 Task: Open Card Social Media Content Review in Board Sales Pipeline Management to Workspace Event Marketing Agencies and add a team member Softage.1@softage.net, a label Orange, a checklist Culinary Arts, an attachment from your computer, a color Orange and finally, add a card description 'Research and develop new product feature prioritization process' and a comment 'We should approach this task with a sense of humility, recognizing that there is always more to learn and improve upon.'. Add a start date 'Jan 01, 1900' with a due date 'Jan 08, 1900'
Action: Mouse moved to (155, 63)
Screenshot: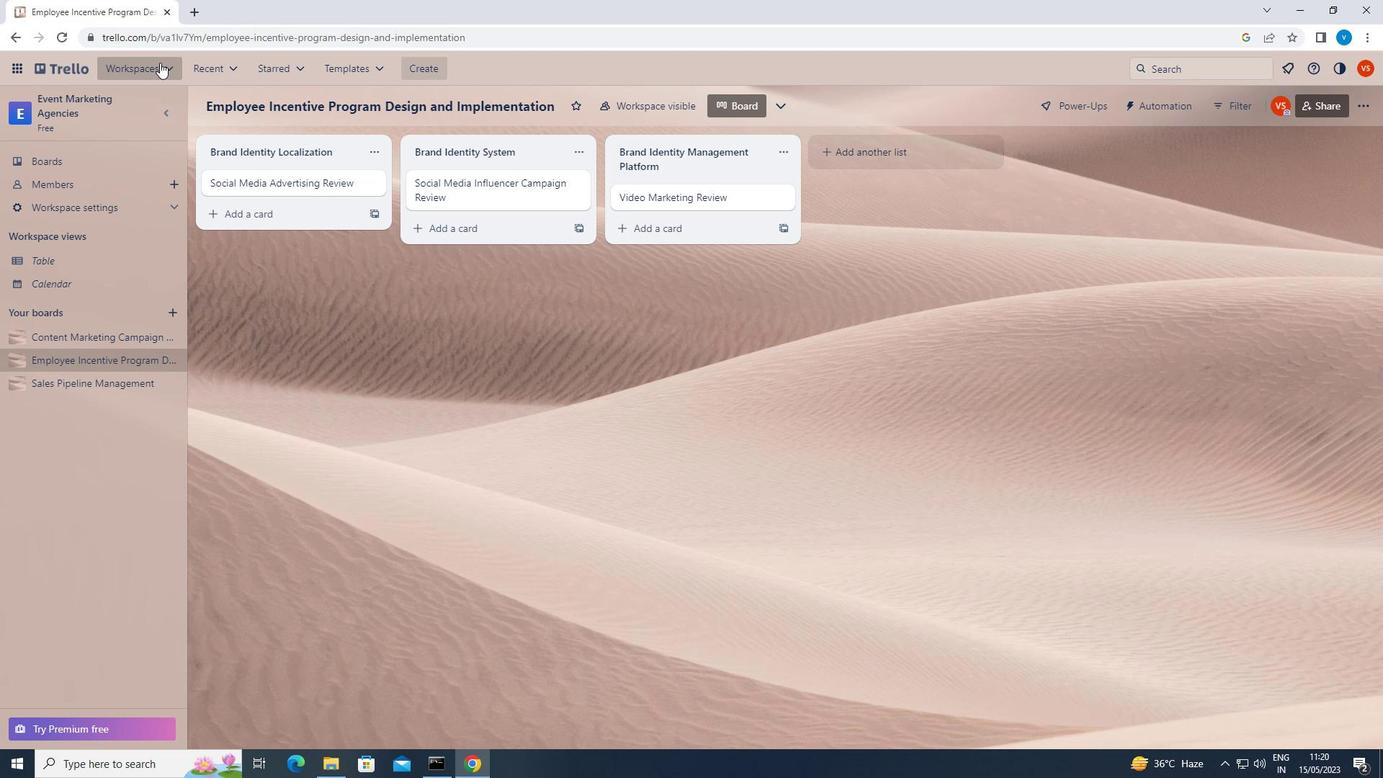 
Action: Mouse pressed left at (155, 63)
Screenshot: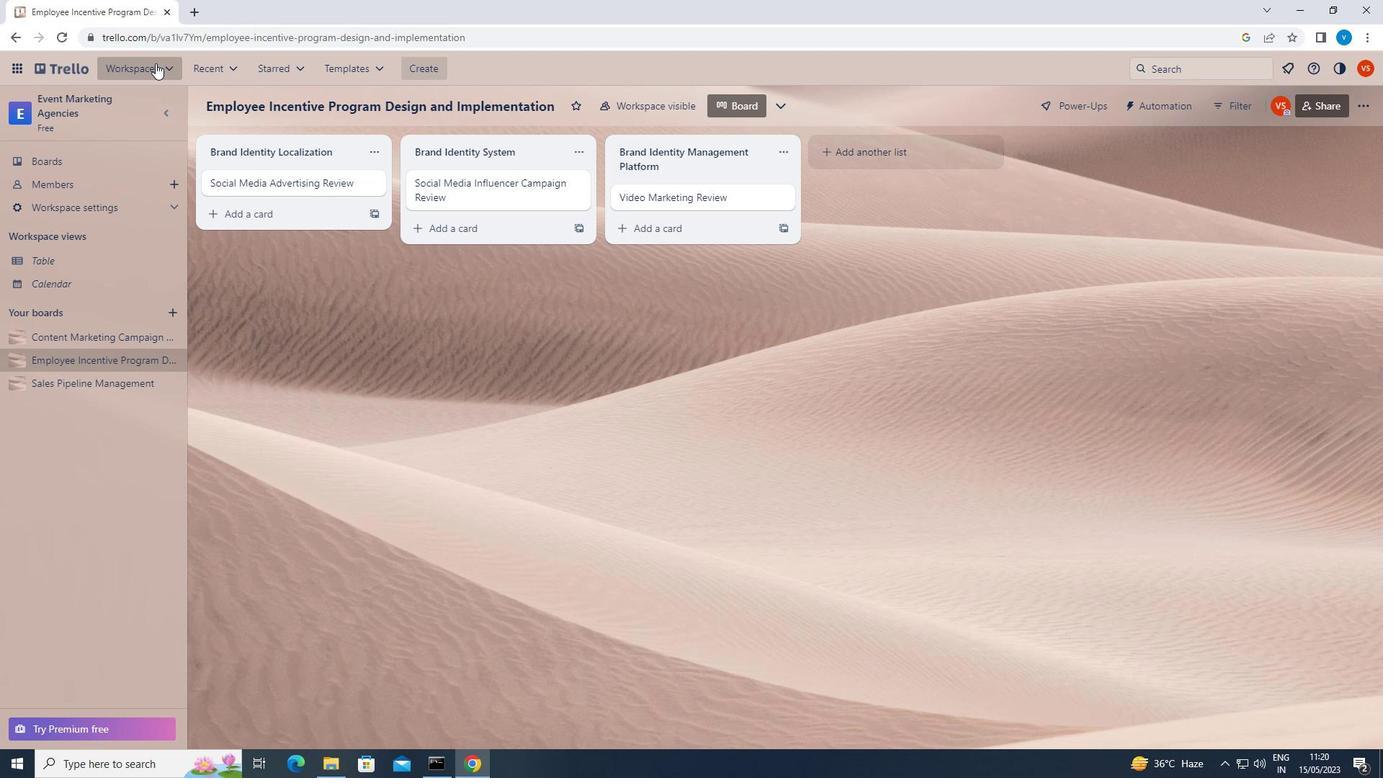 
Action: Mouse moved to (192, 656)
Screenshot: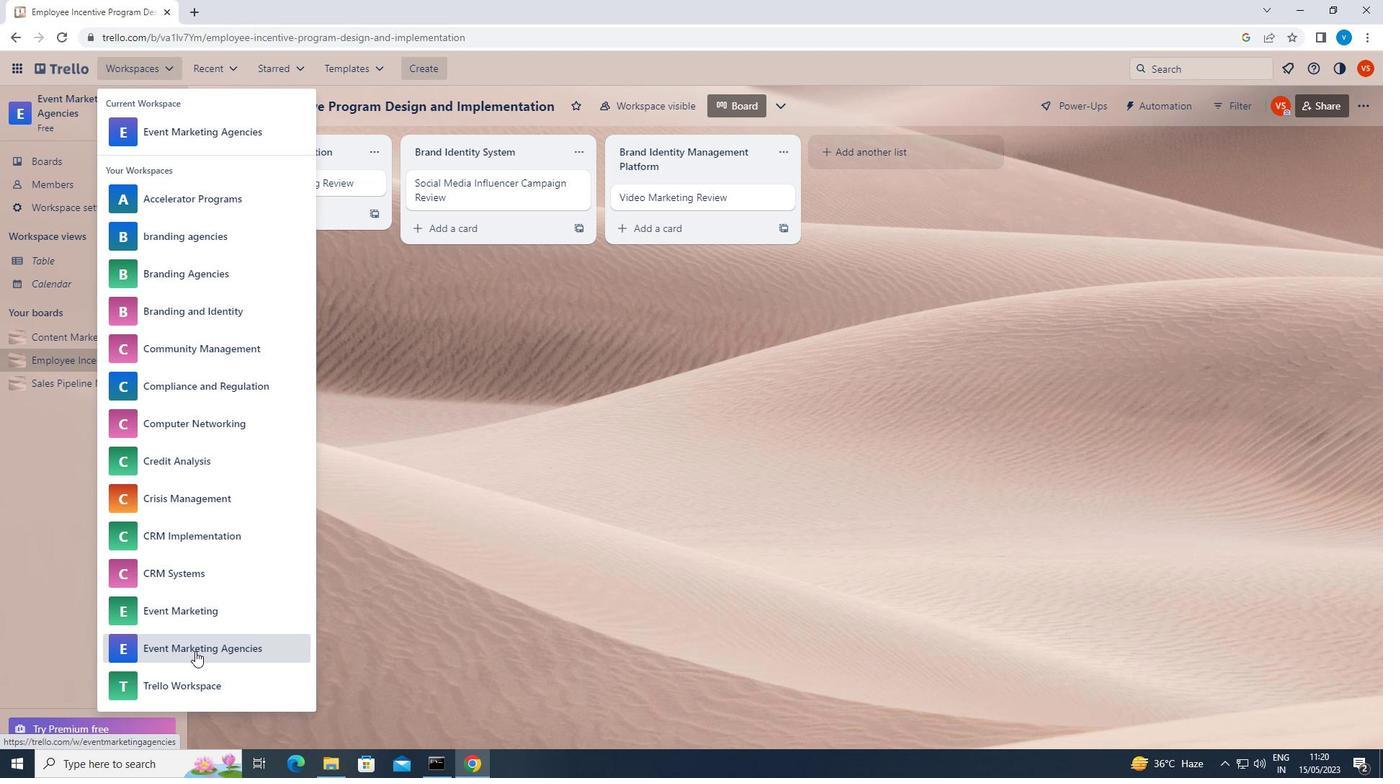 
Action: Mouse pressed left at (192, 656)
Screenshot: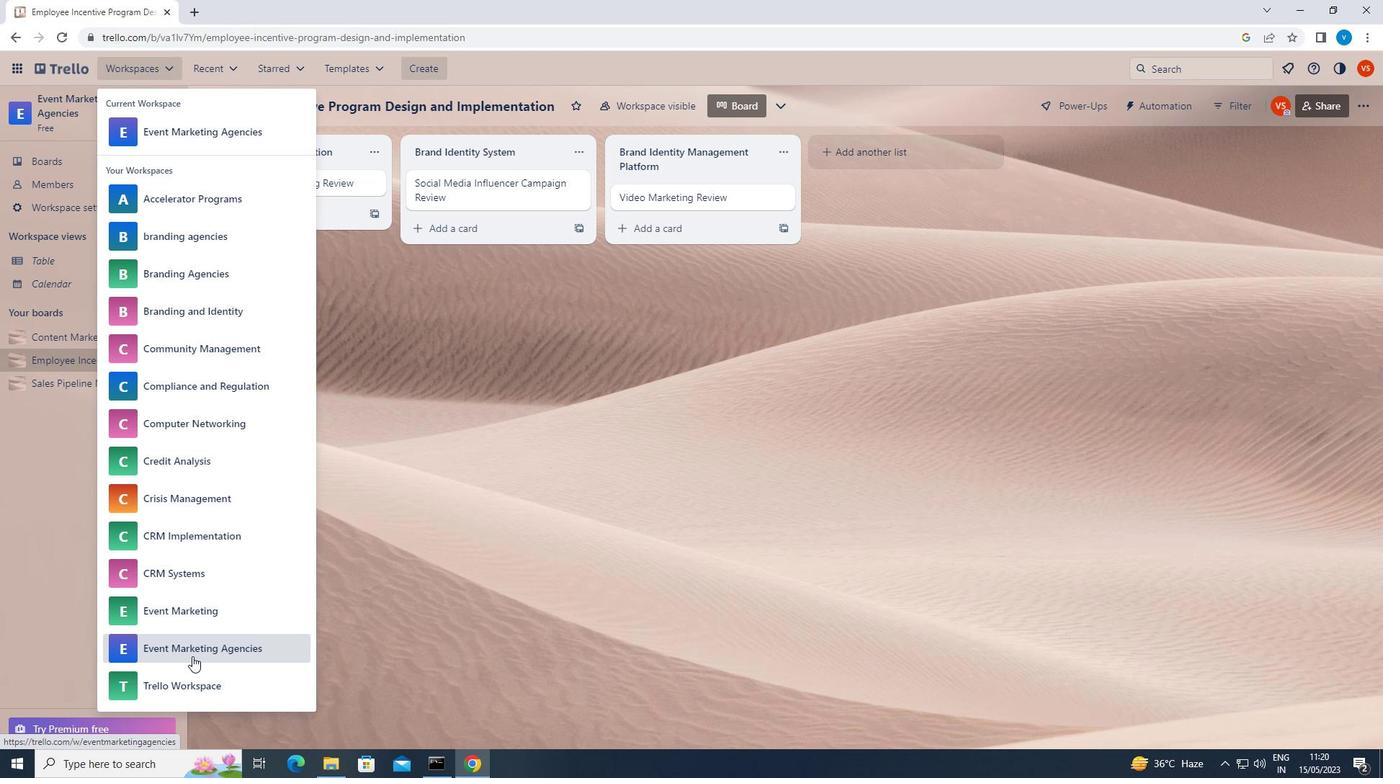 
Action: Mouse moved to (1054, 572)
Screenshot: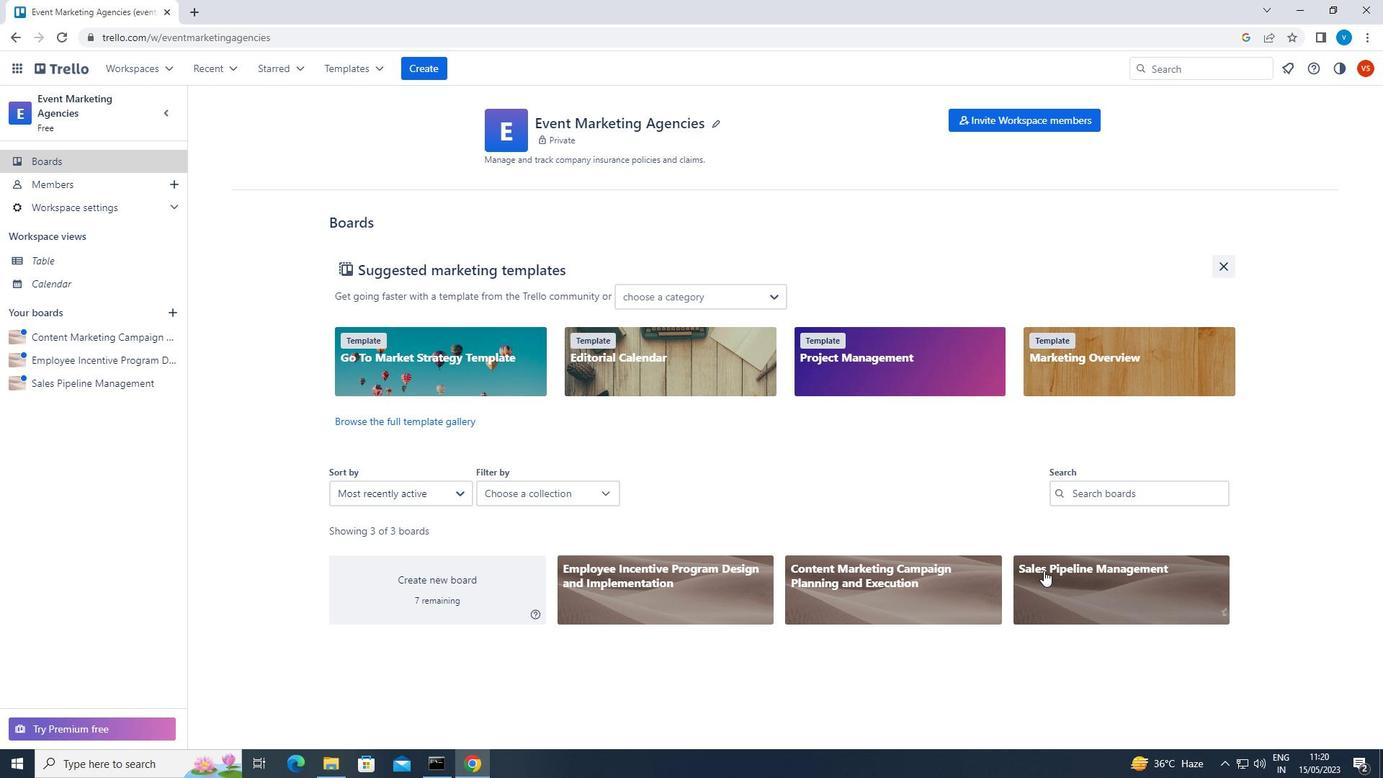 
Action: Mouse pressed left at (1054, 572)
Screenshot: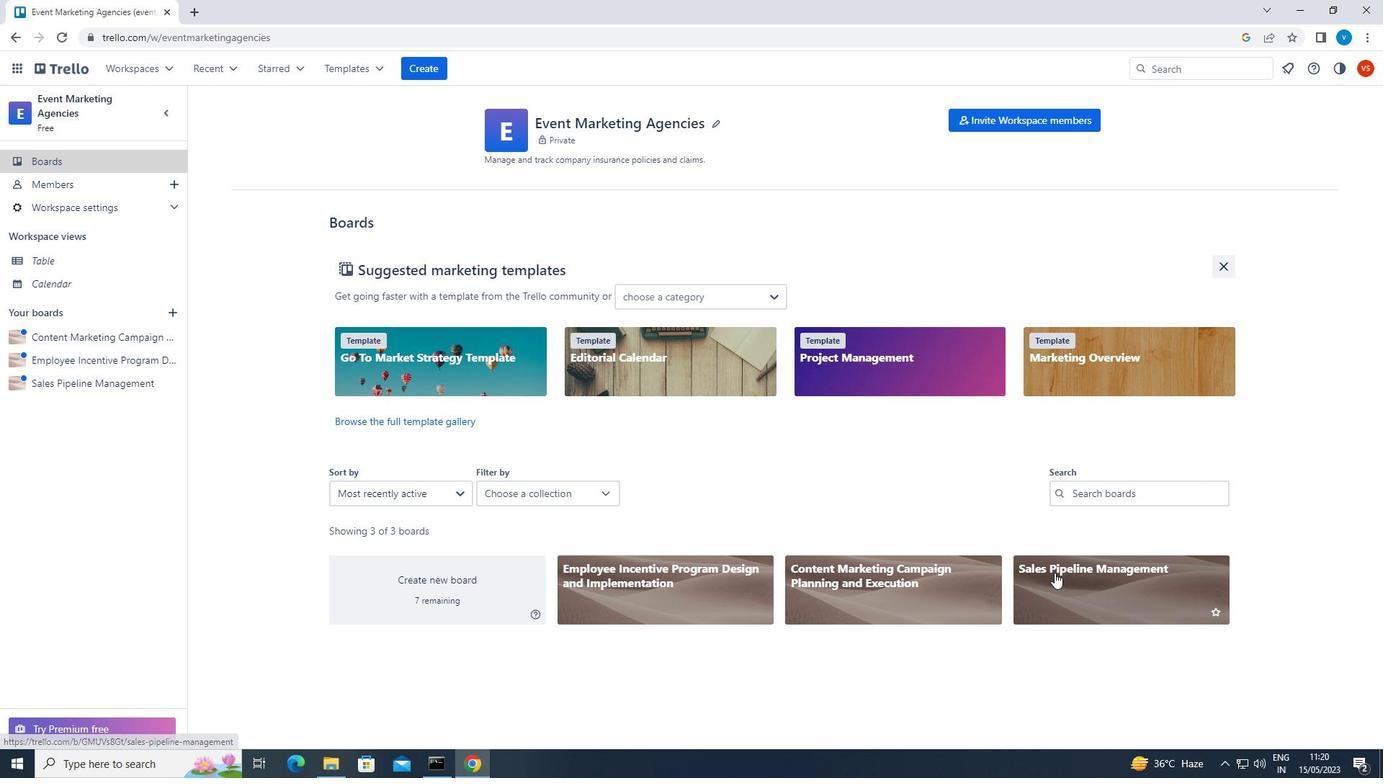 
Action: Mouse moved to (322, 186)
Screenshot: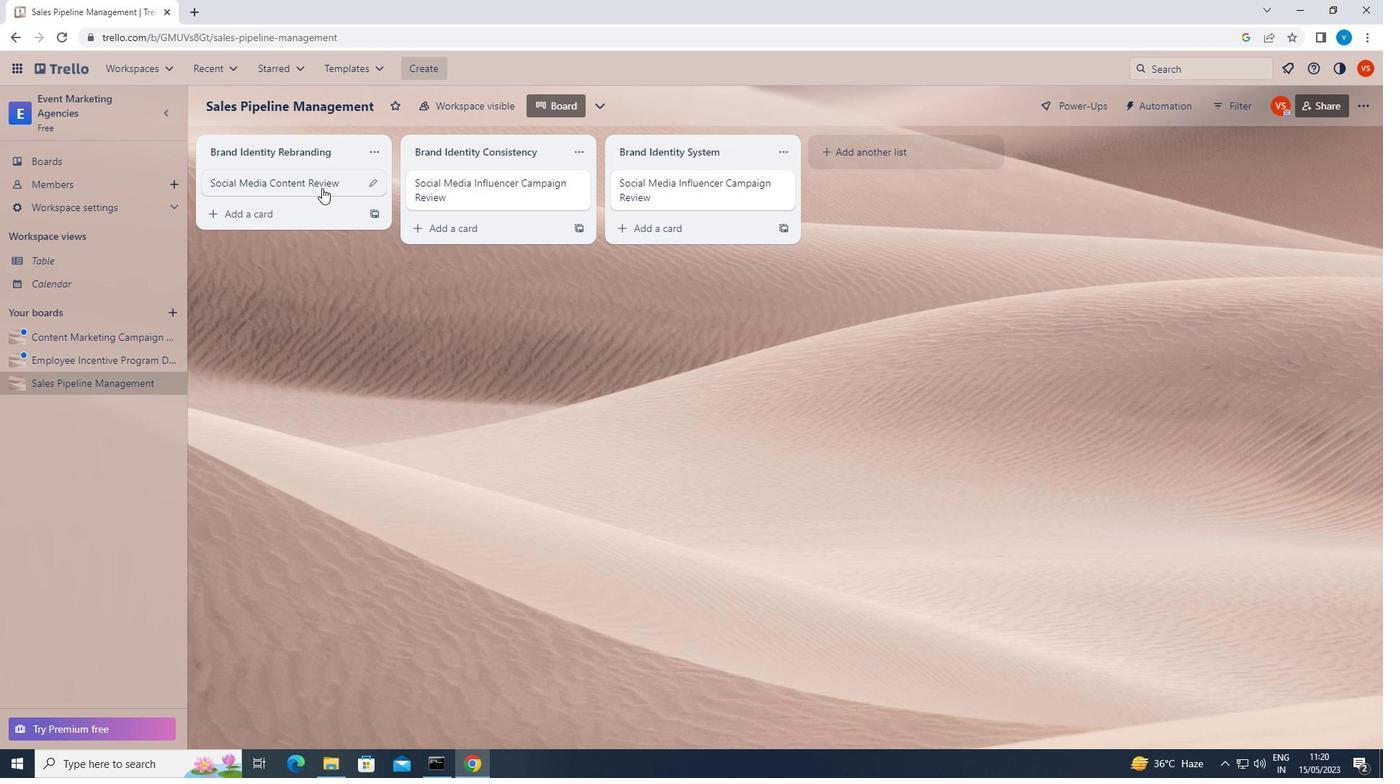 
Action: Mouse pressed left at (322, 186)
Screenshot: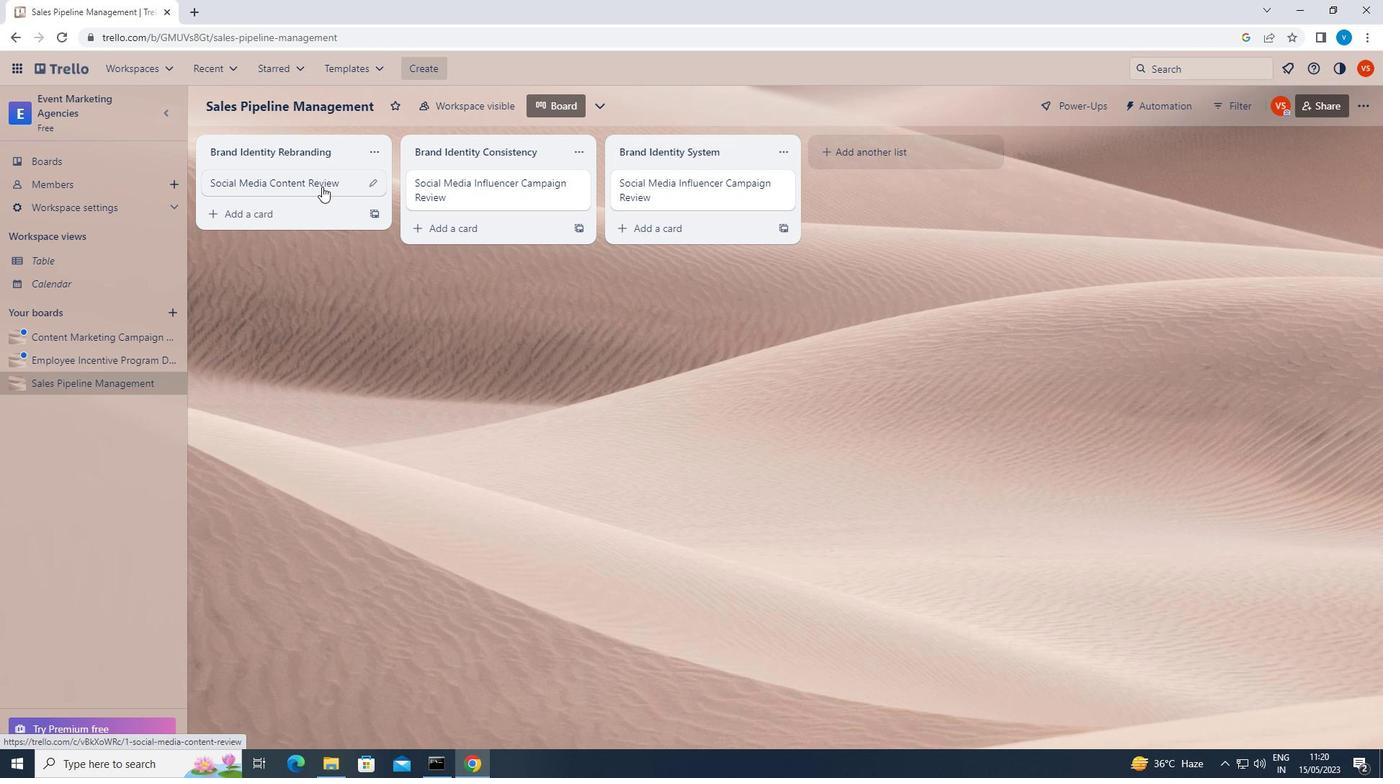
Action: Mouse moved to (866, 183)
Screenshot: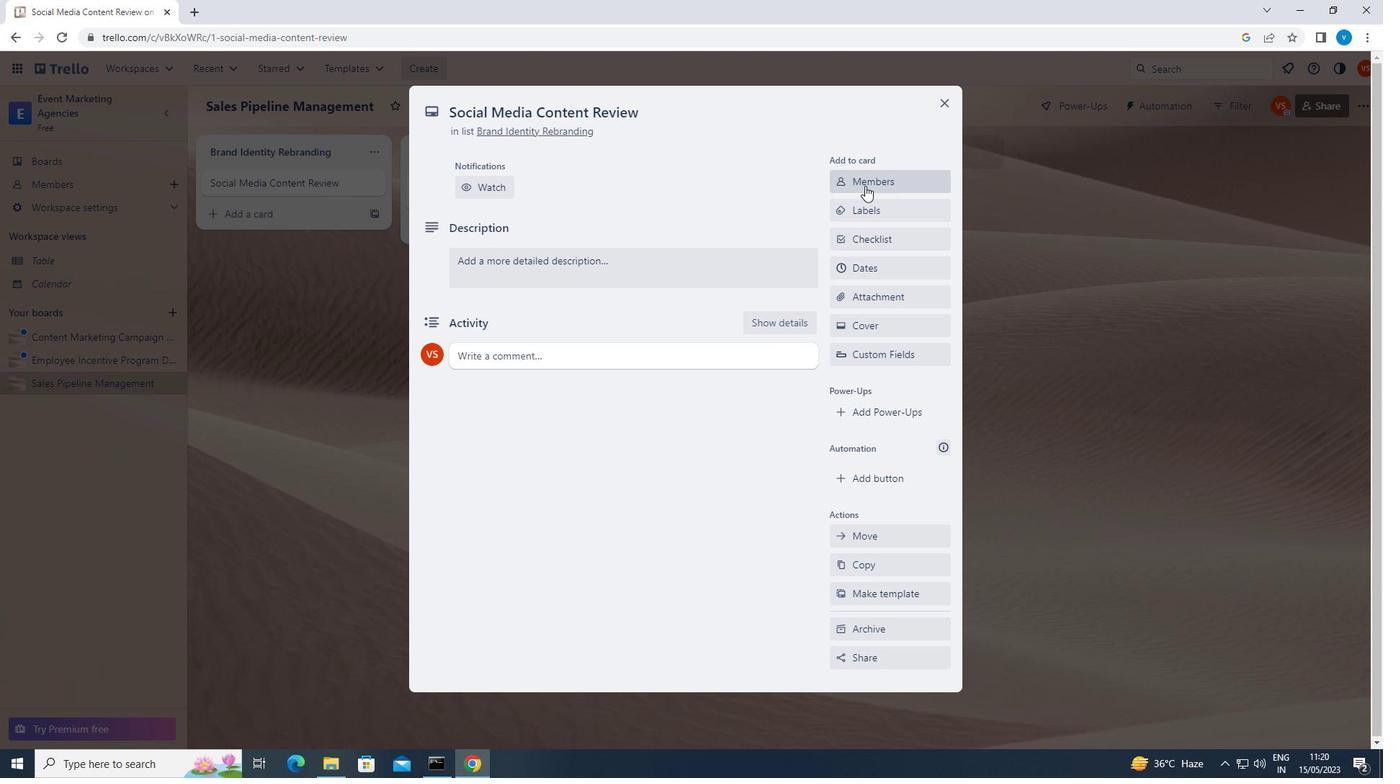 
Action: Mouse pressed left at (866, 183)
Screenshot: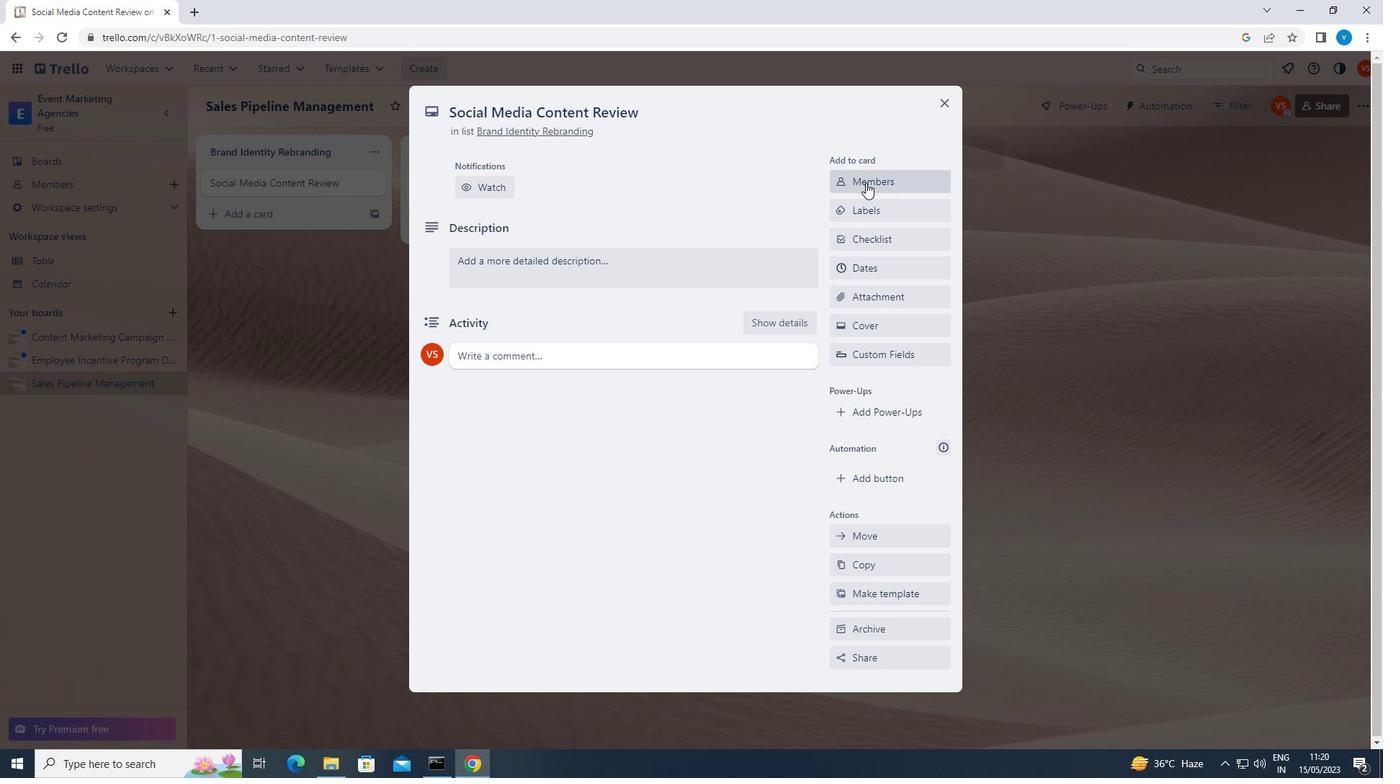 
Action: Mouse moved to (882, 183)
Screenshot: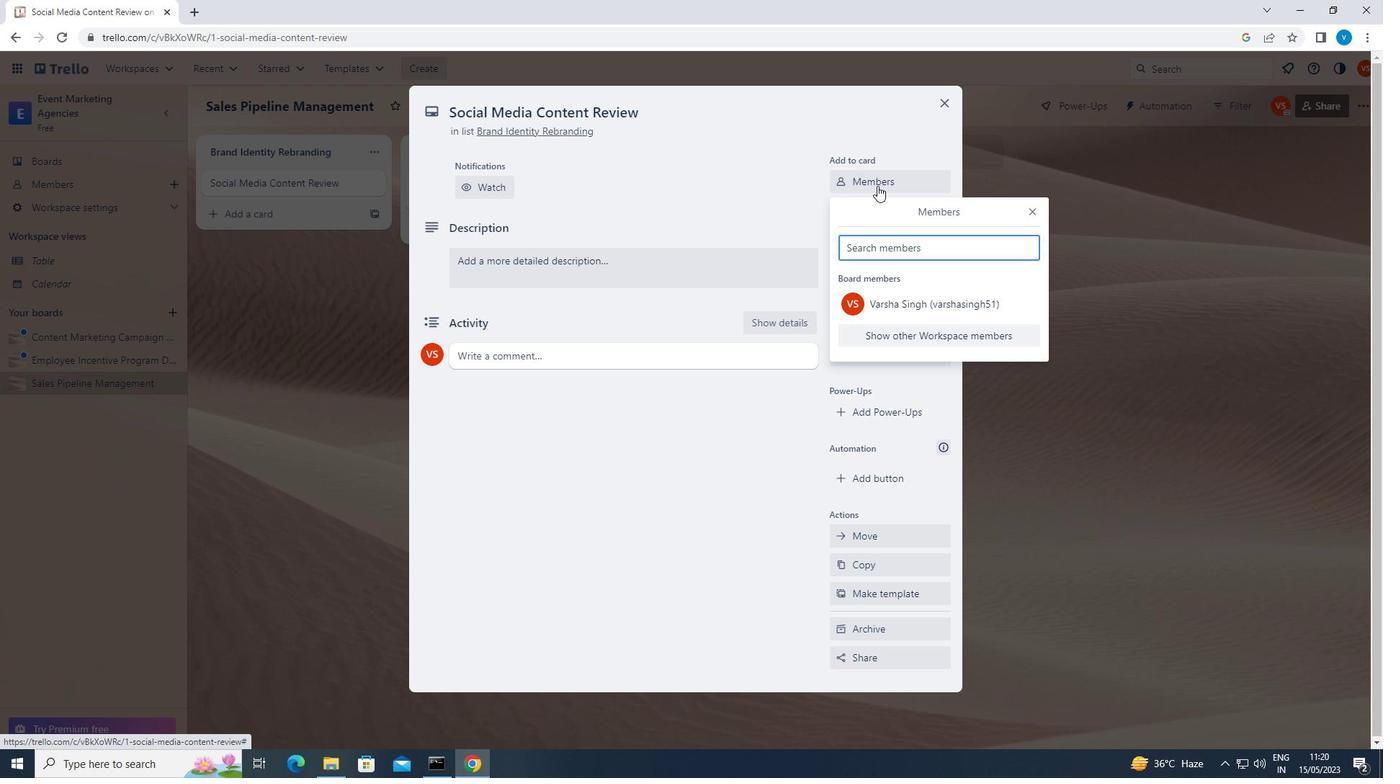 
Action: Key pressed <Key.shift>SOFTAGE.1<Key.shift>@SOFTAGE.NET
Screenshot: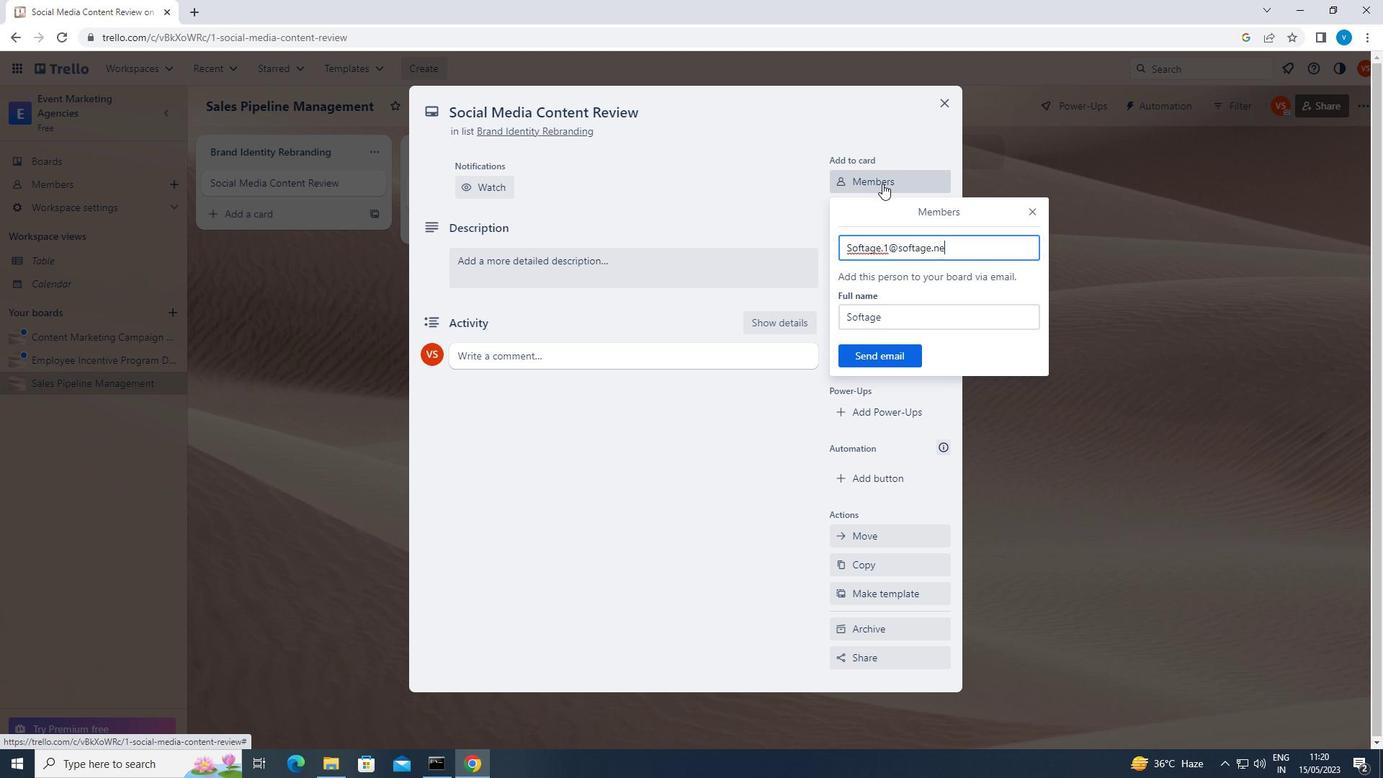 
Action: Mouse moved to (890, 354)
Screenshot: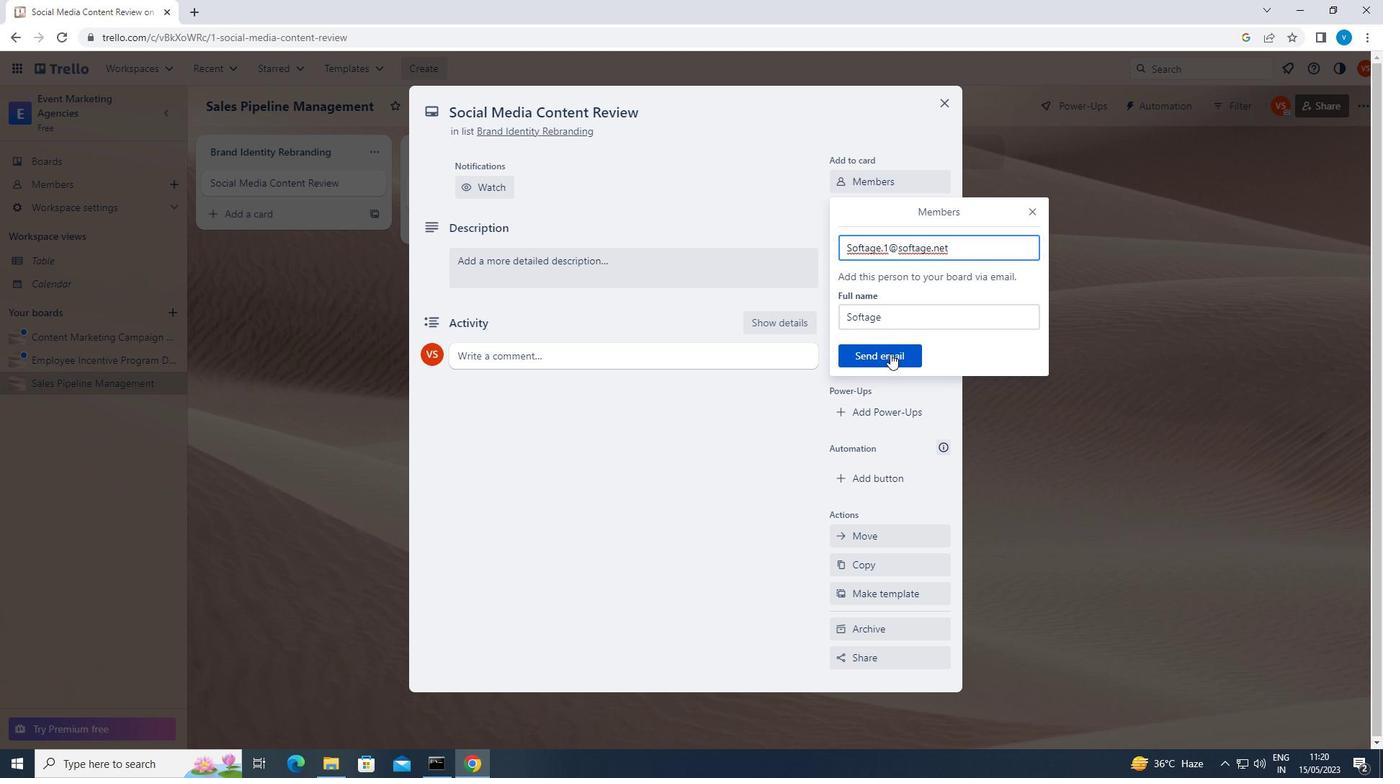 
Action: Mouse pressed left at (890, 354)
Screenshot: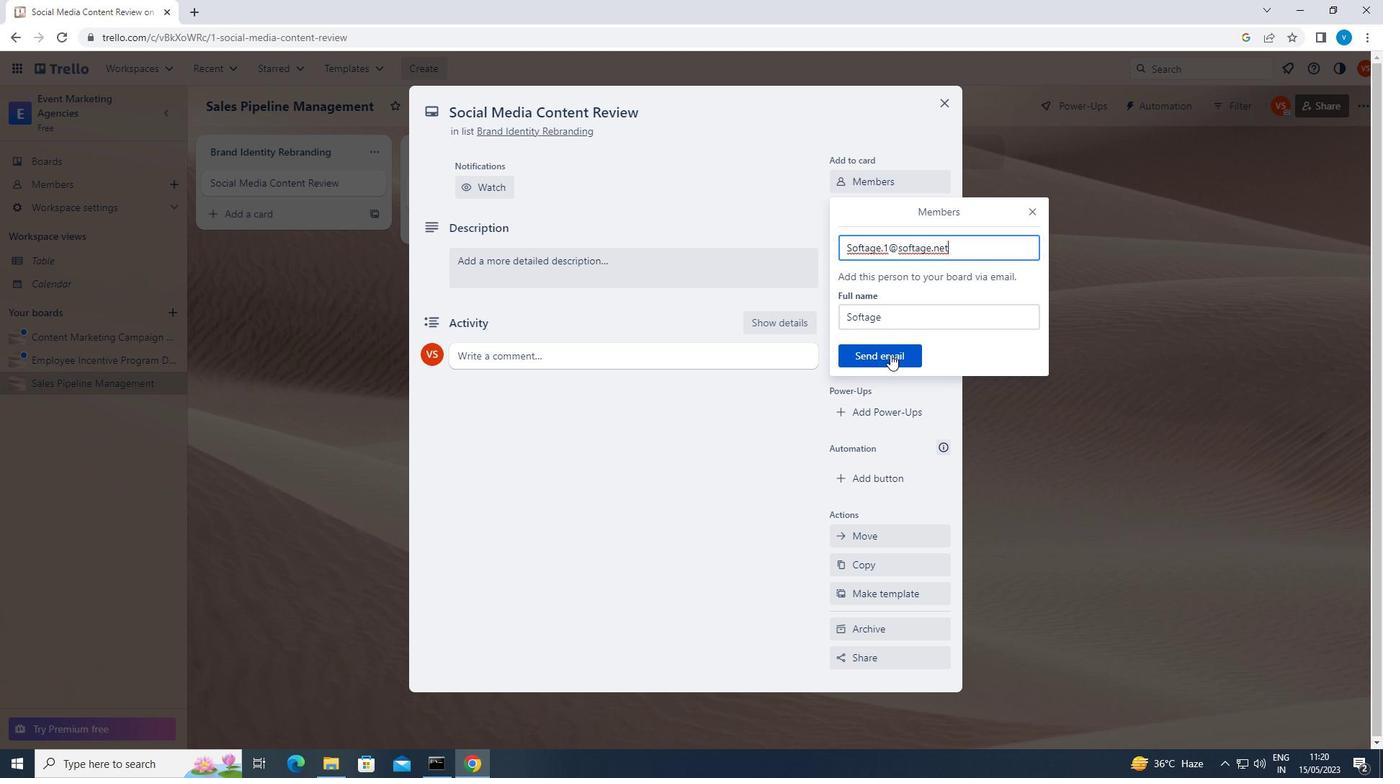 
Action: Mouse moved to (892, 266)
Screenshot: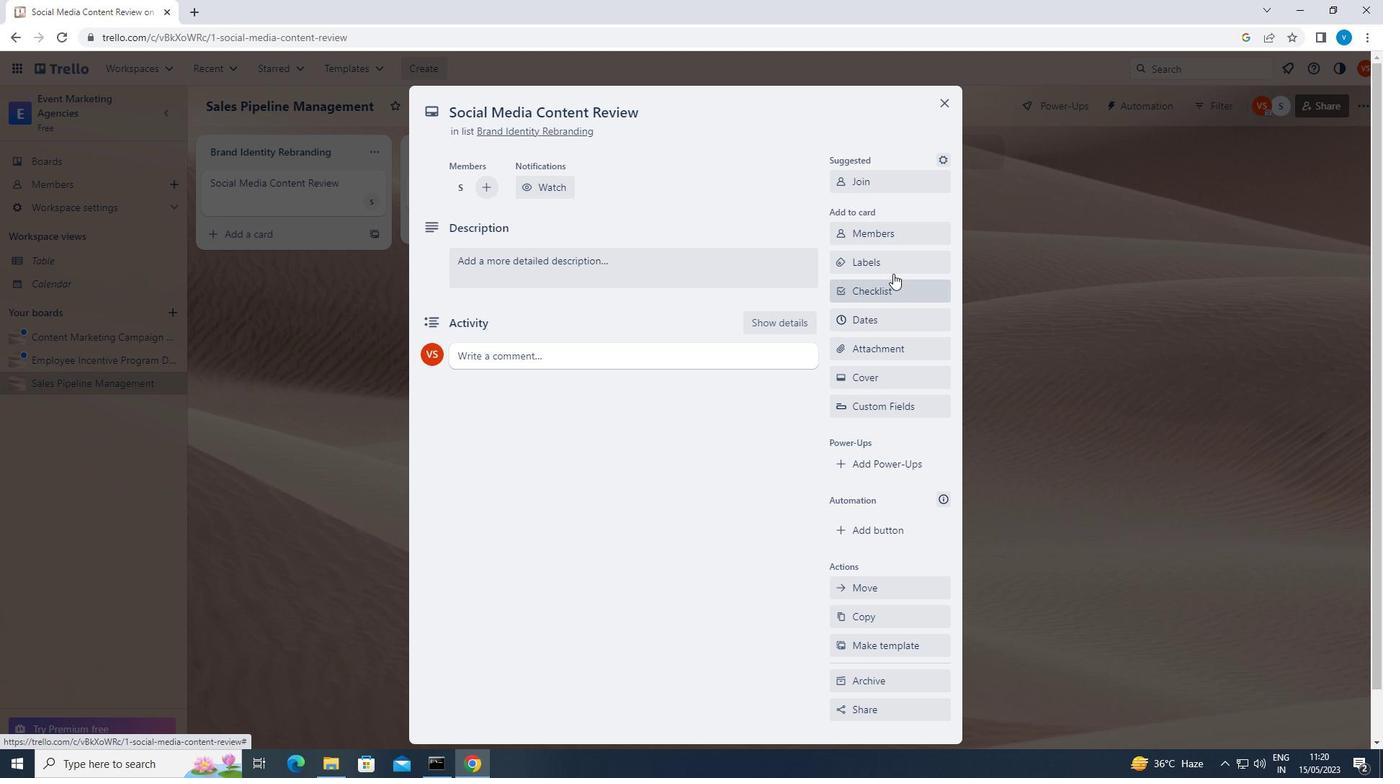 
Action: Mouse pressed left at (892, 266)
Screenshot: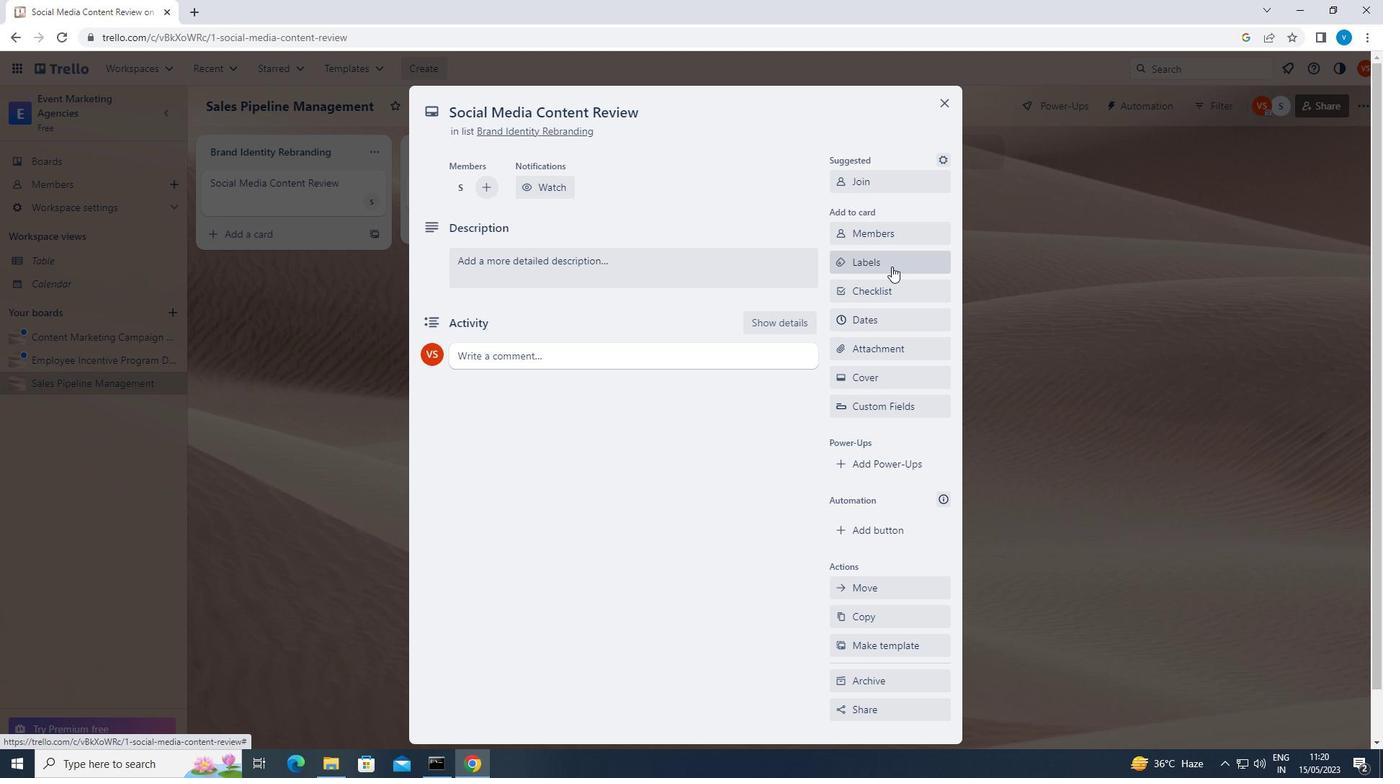 
Action: Mouse moved to (915, 422)
Screenshot: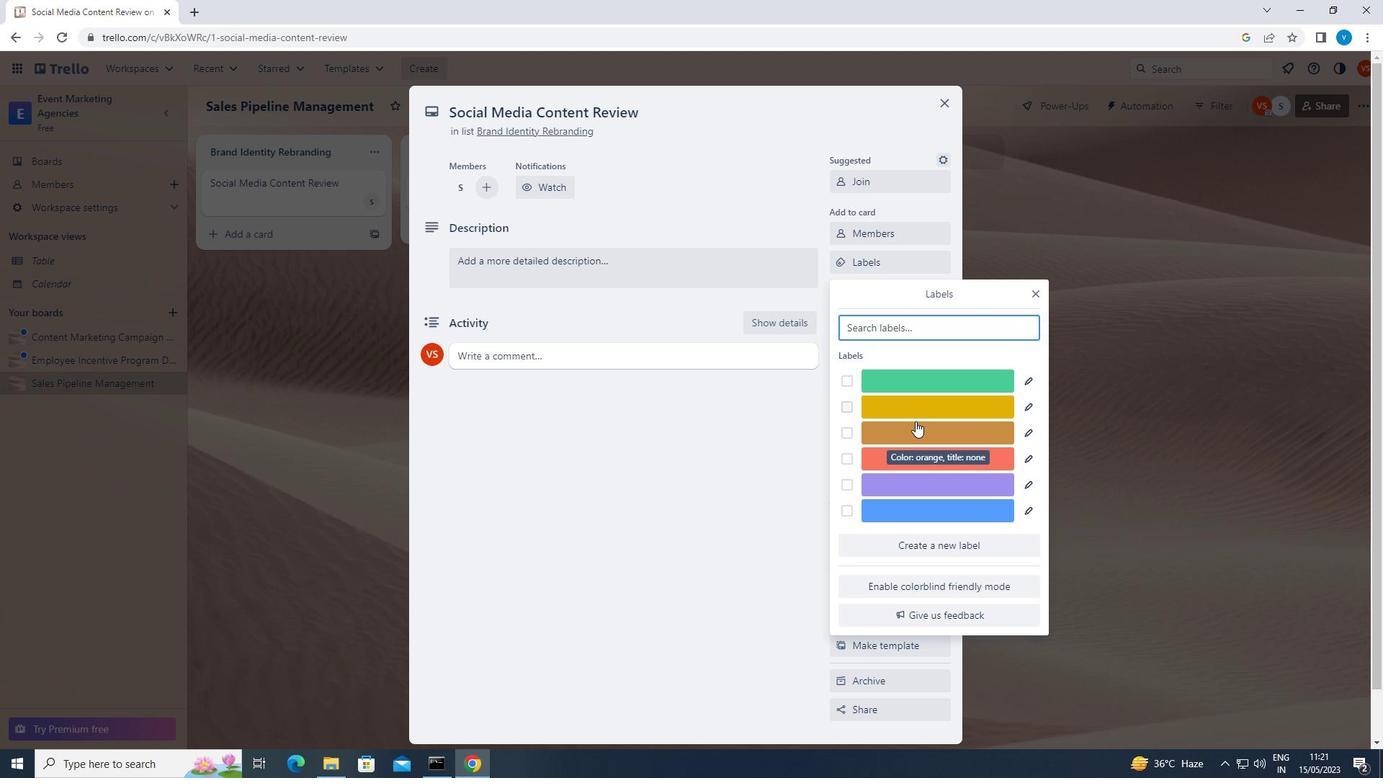 
Action: Mouse pressed left at (915, 422)
Screenshot: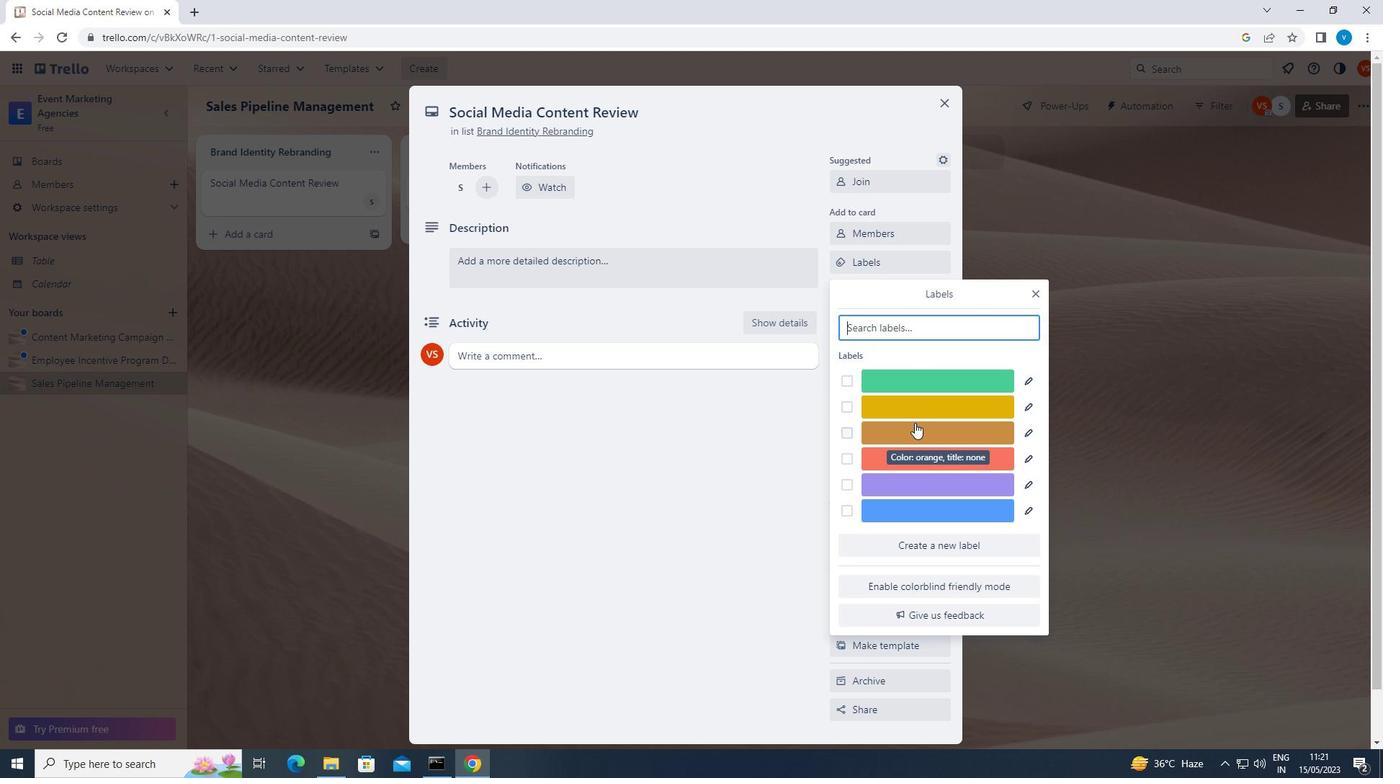 
Action: Mouse moved to (1036, 293)
Screenshot: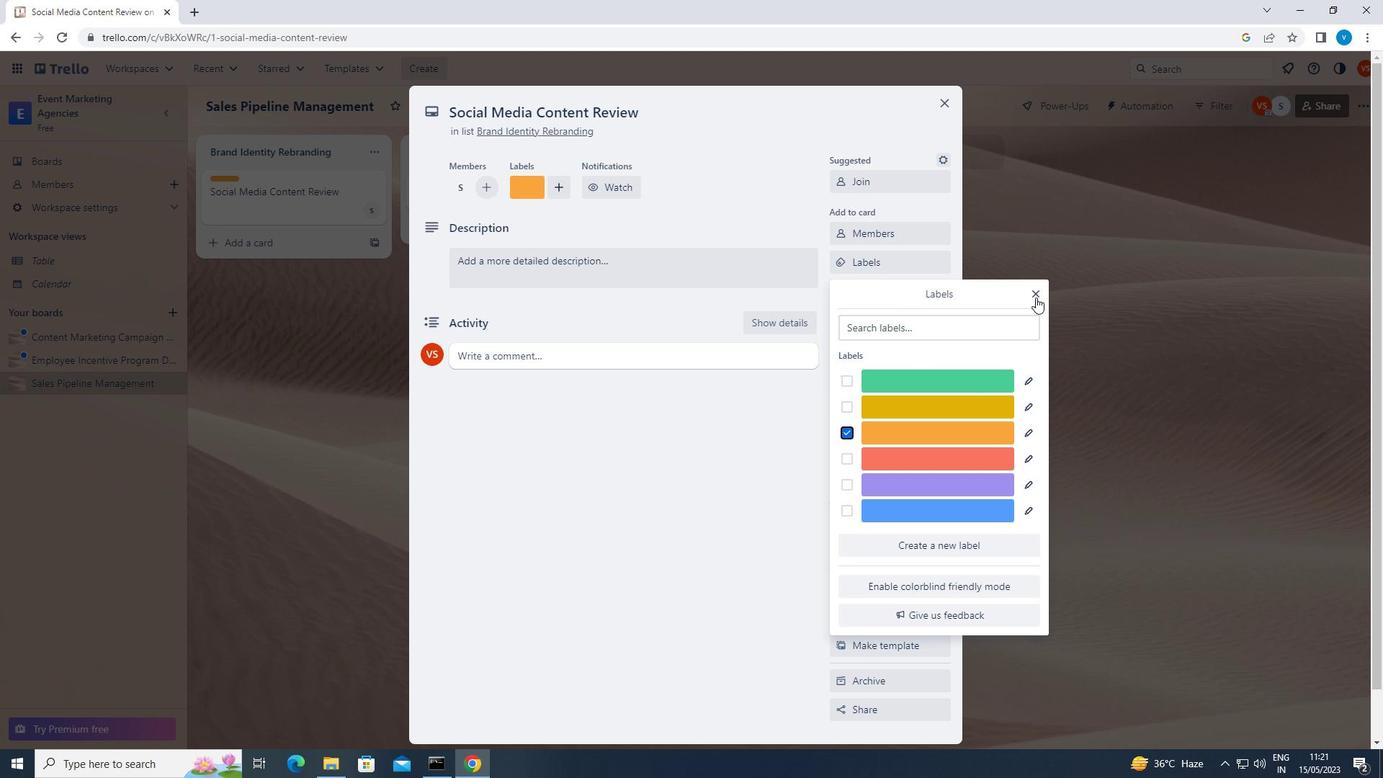 
Action: Mouse pressed left at (1036, 293)
Screenshot: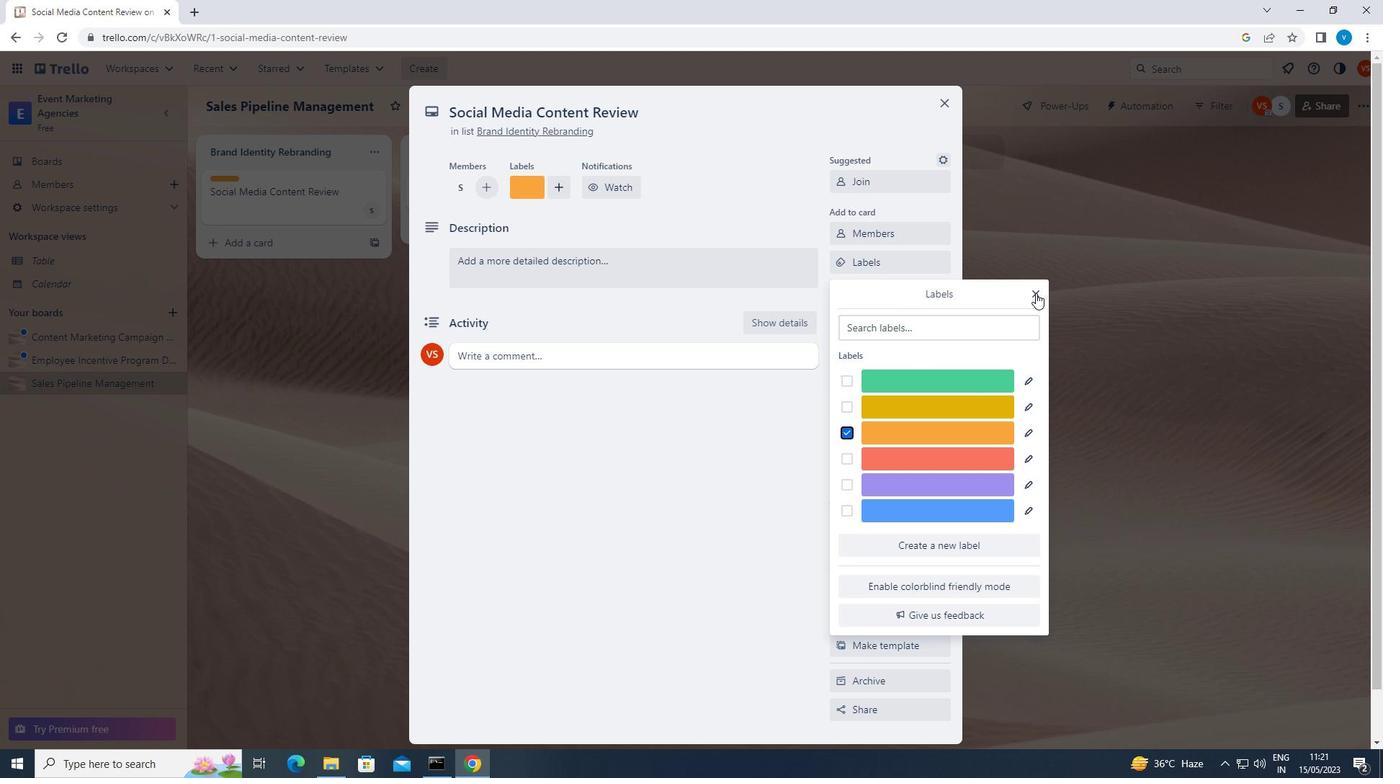 
Action: Mouse moved to (920, 285)
Screenshot: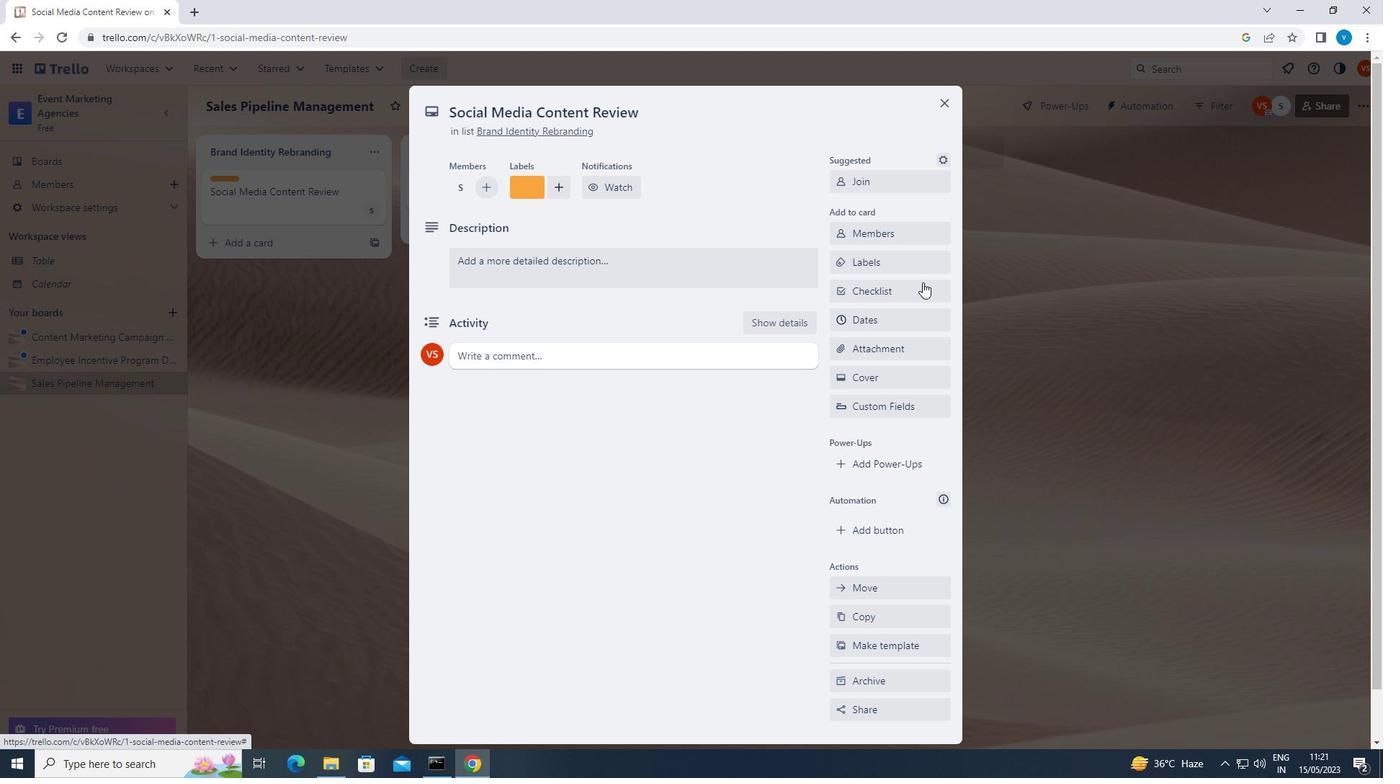 
Action: Mouse pressed left at (920, 285)
Screenshot: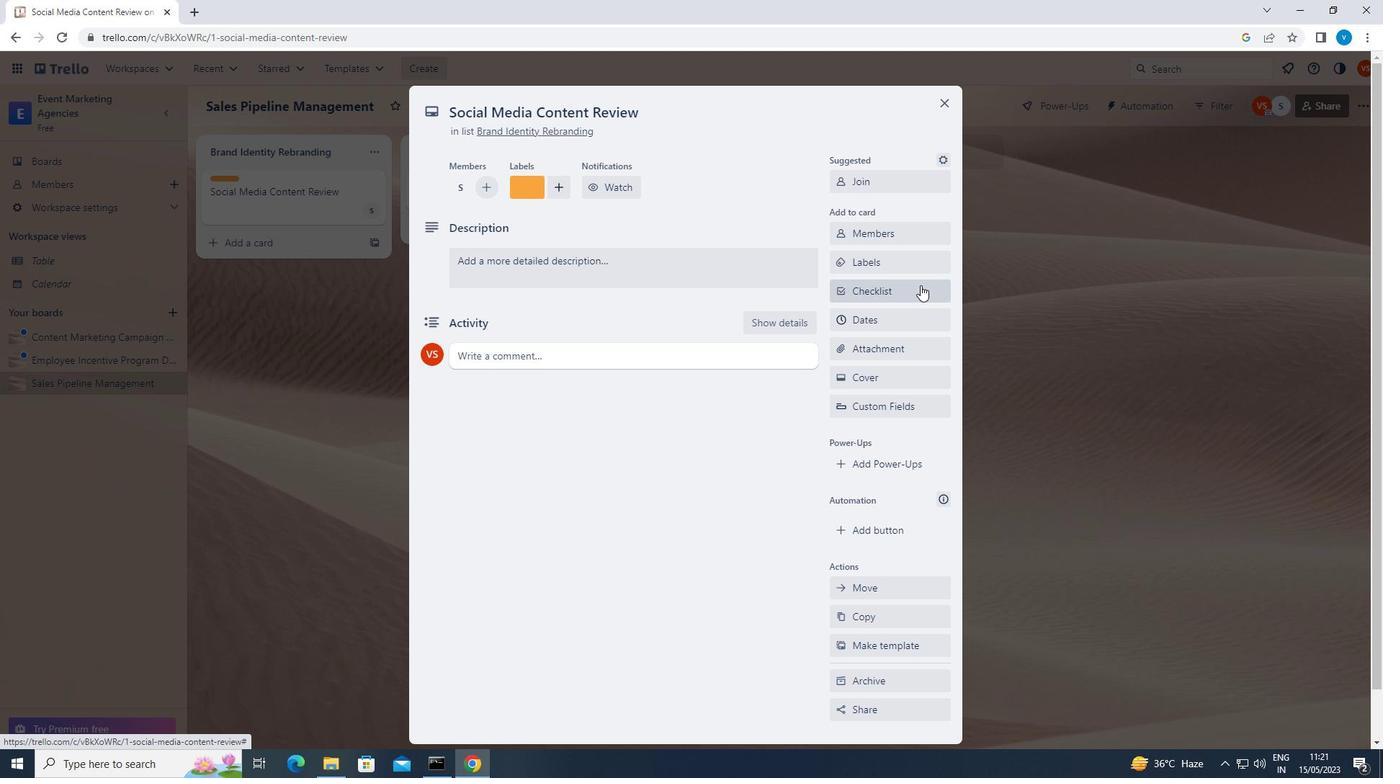 
Action: Mouse moved to (883, 402)
Screenshot: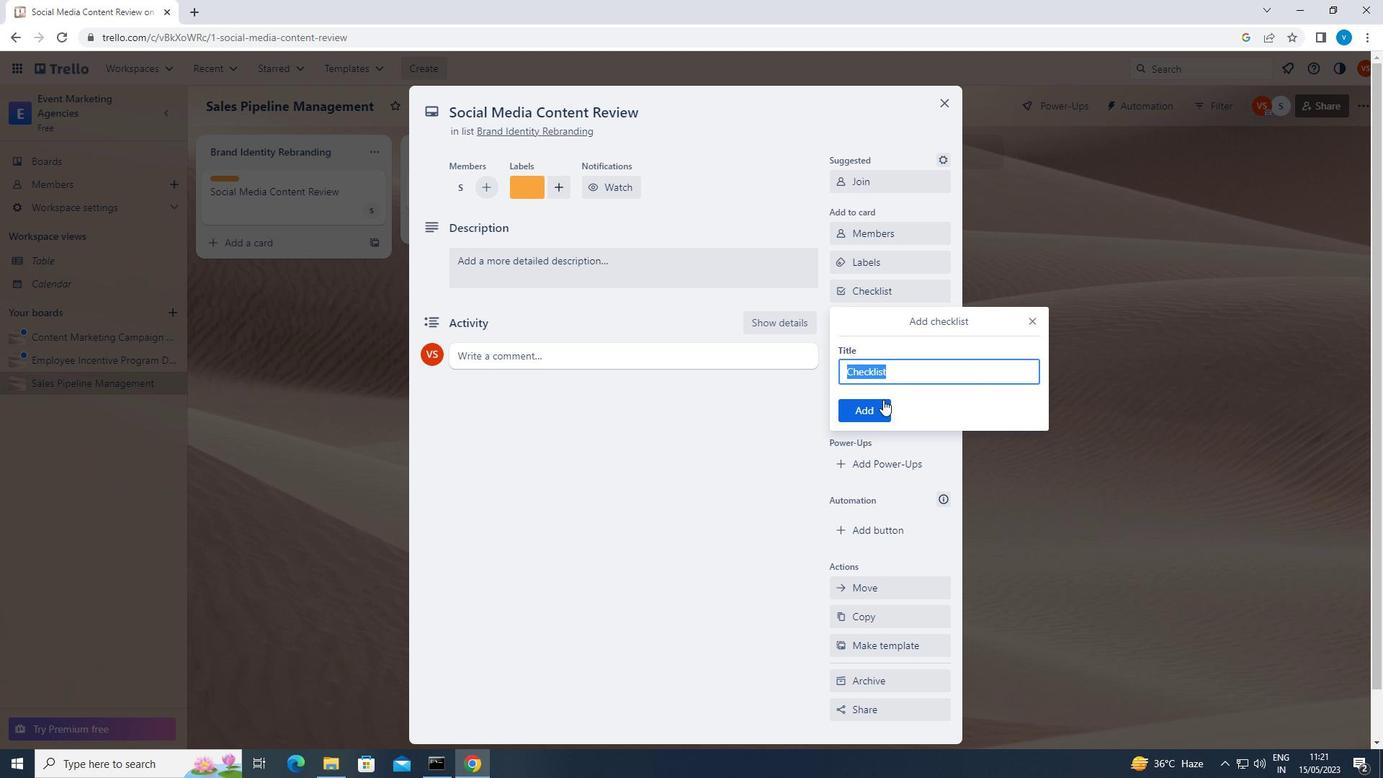 
Action: Mouse pressed left at (883, 402)
Screenshot: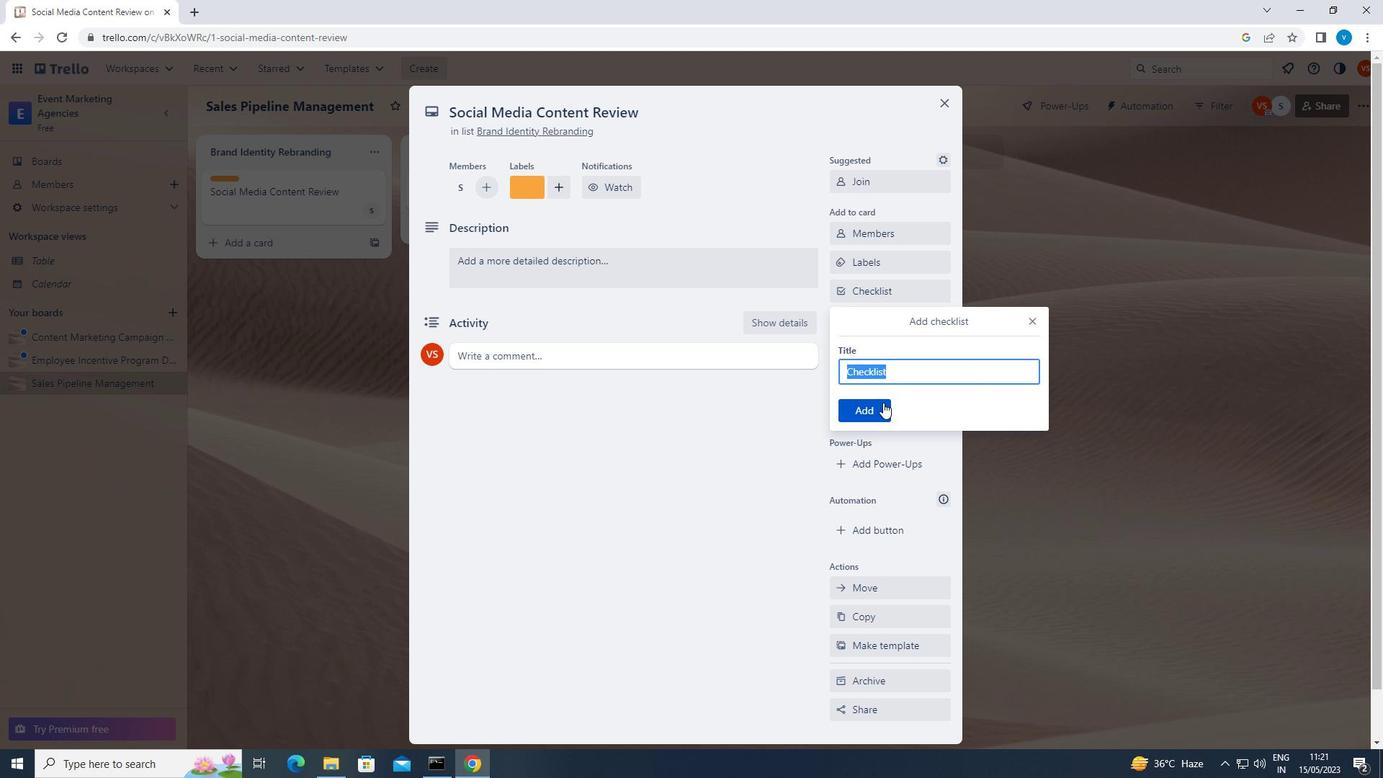 
Action: Mouse moved to (883, 402)
Screenshot: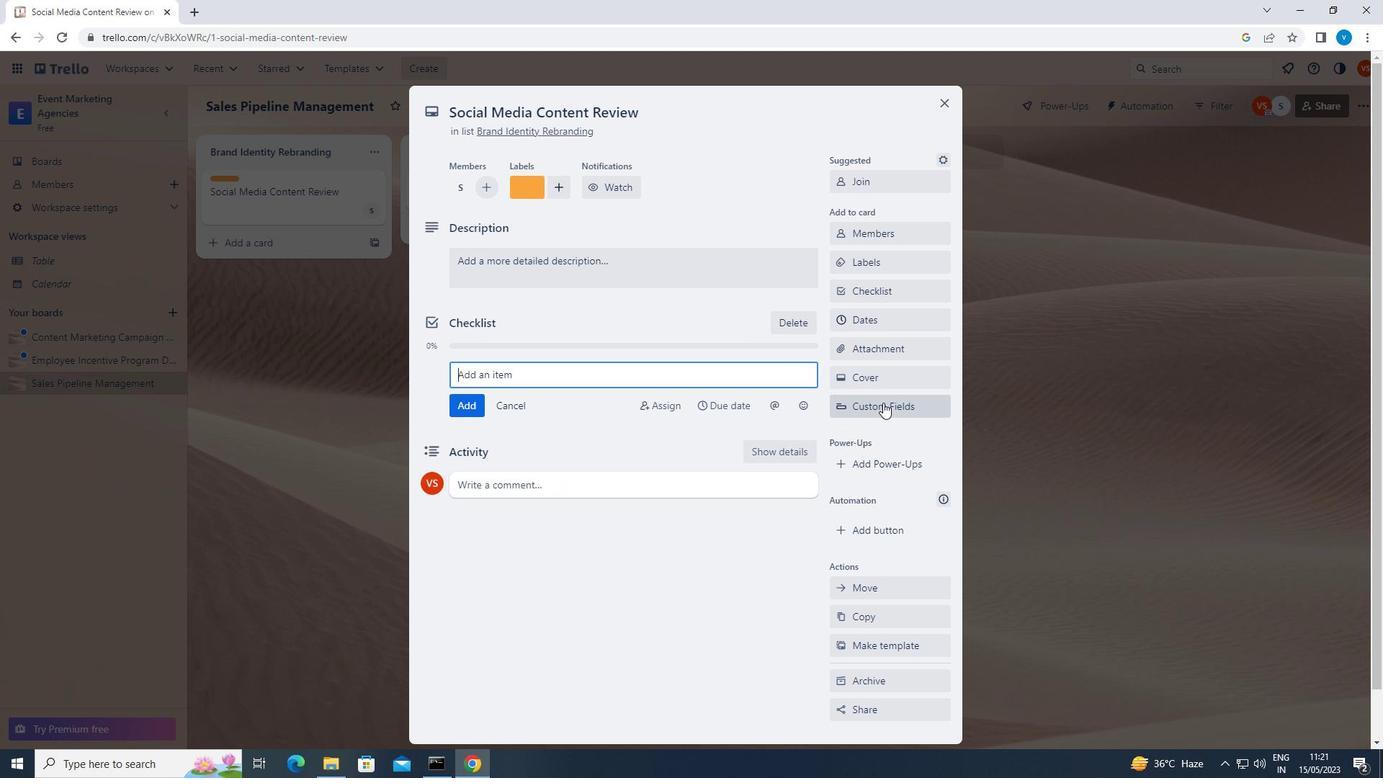
Action: Key pressed <Key.shift>CULINARY<Key.space><Key.shift><Key.shift><Key.shift><Key.shift>ARTS
Screenshot: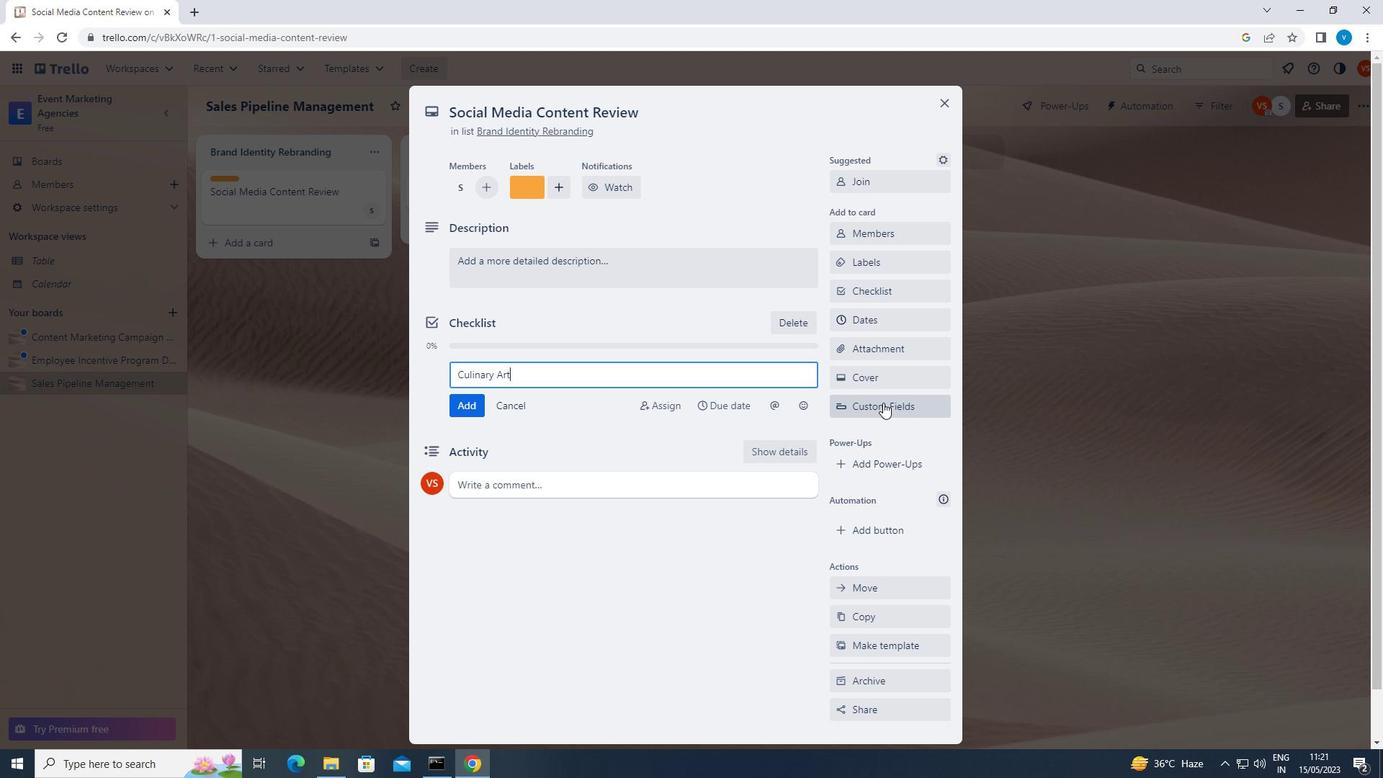 
Action: Mouse moved to (457, 401)
Screenshot: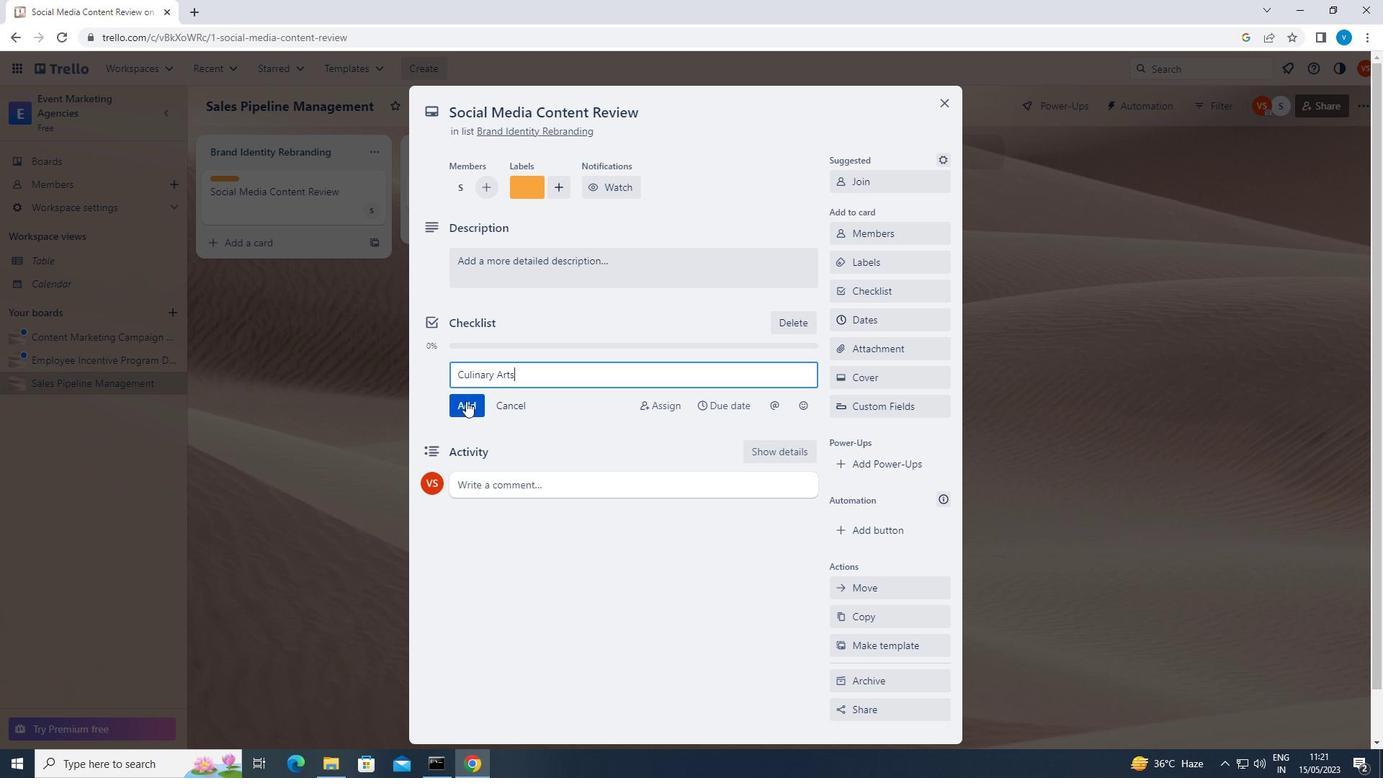 
Action: Mouse pressed left at (457, 401)
Screenshot: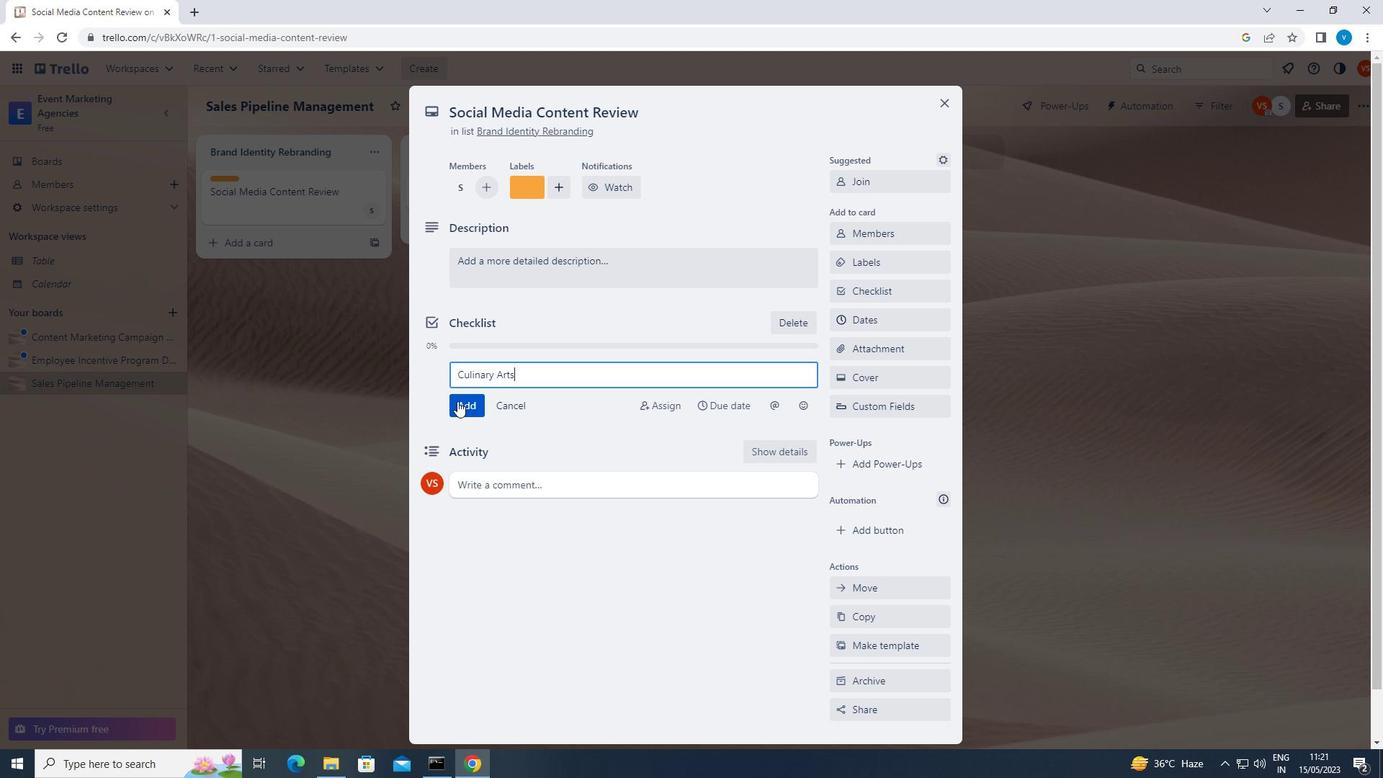 
Action: Mouse moved to (882, 348)
Screenshot: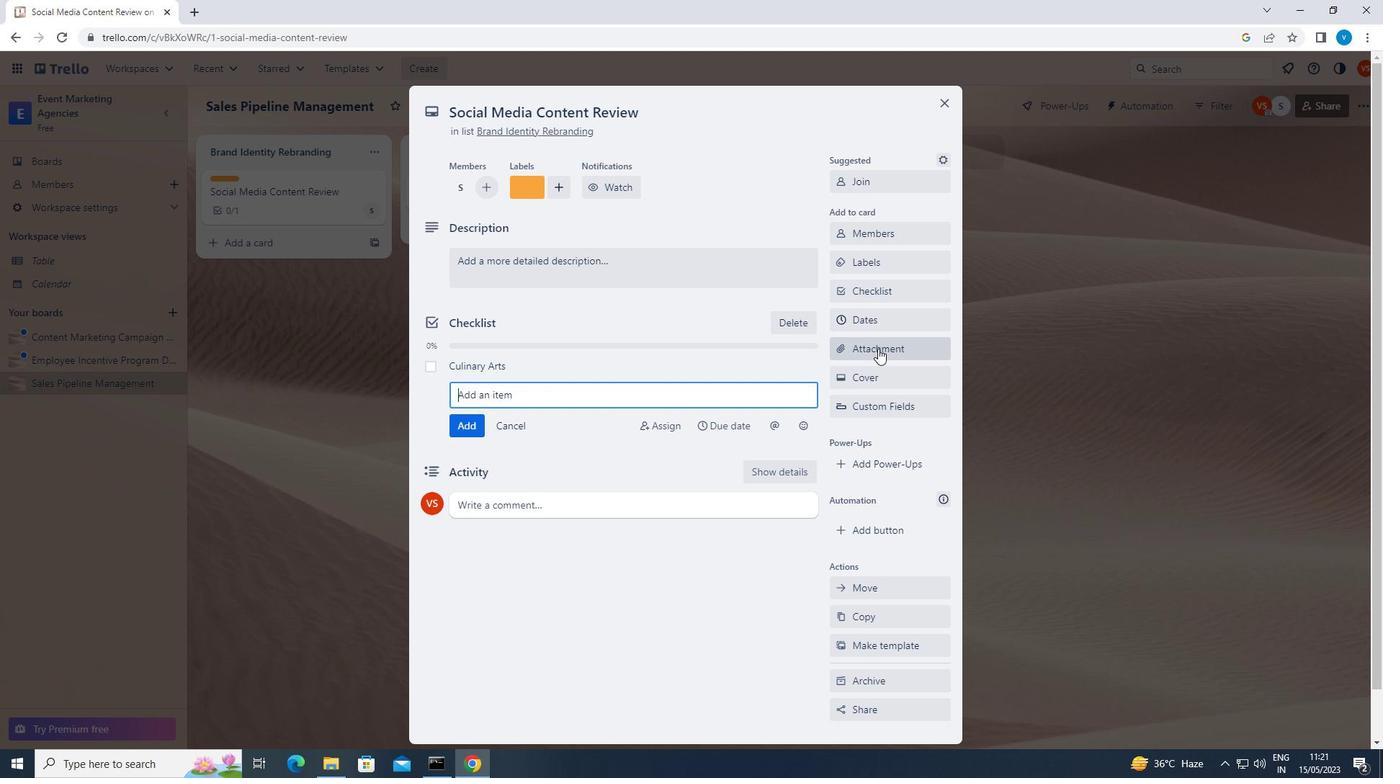 
Action: Mouse pressed left at (882, 348)
Screenshot: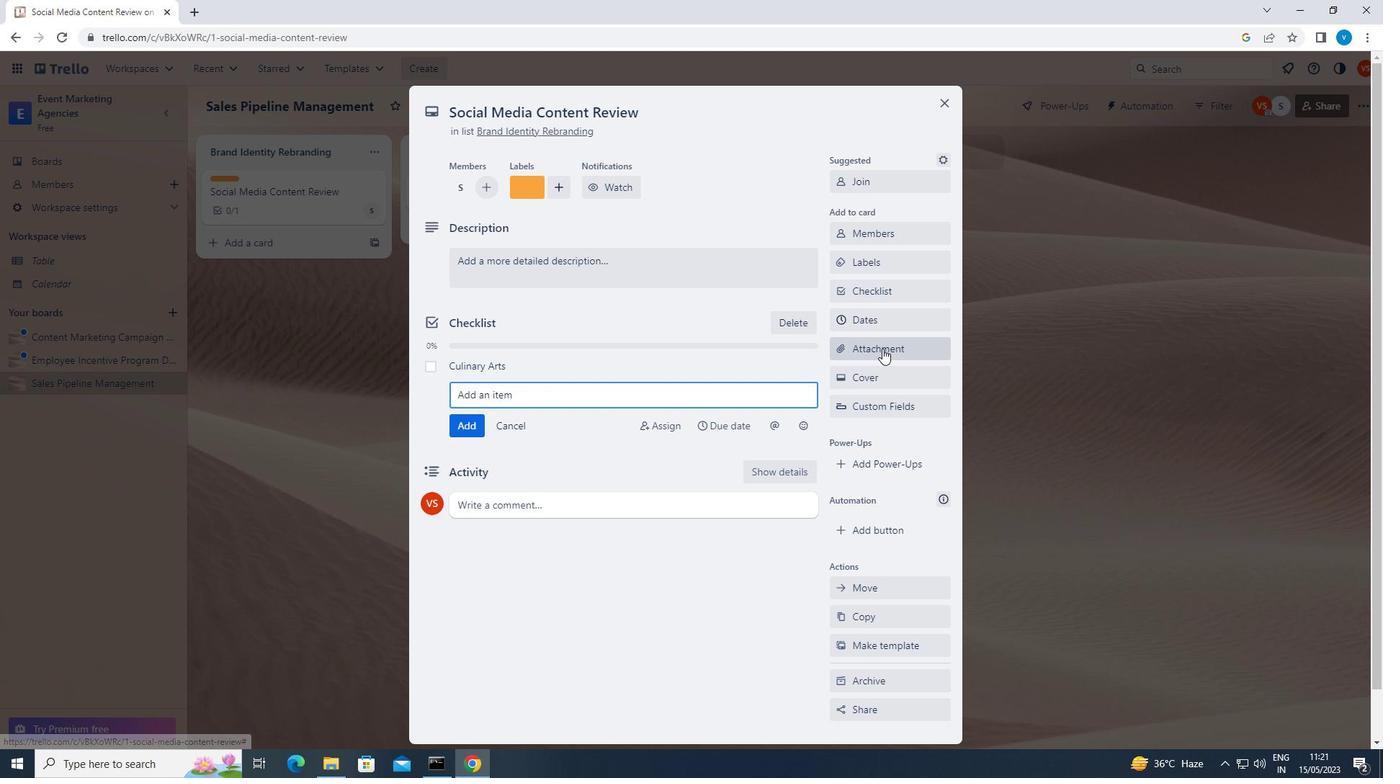 
Action: Mouse moved to (881, 406)
Screenshot: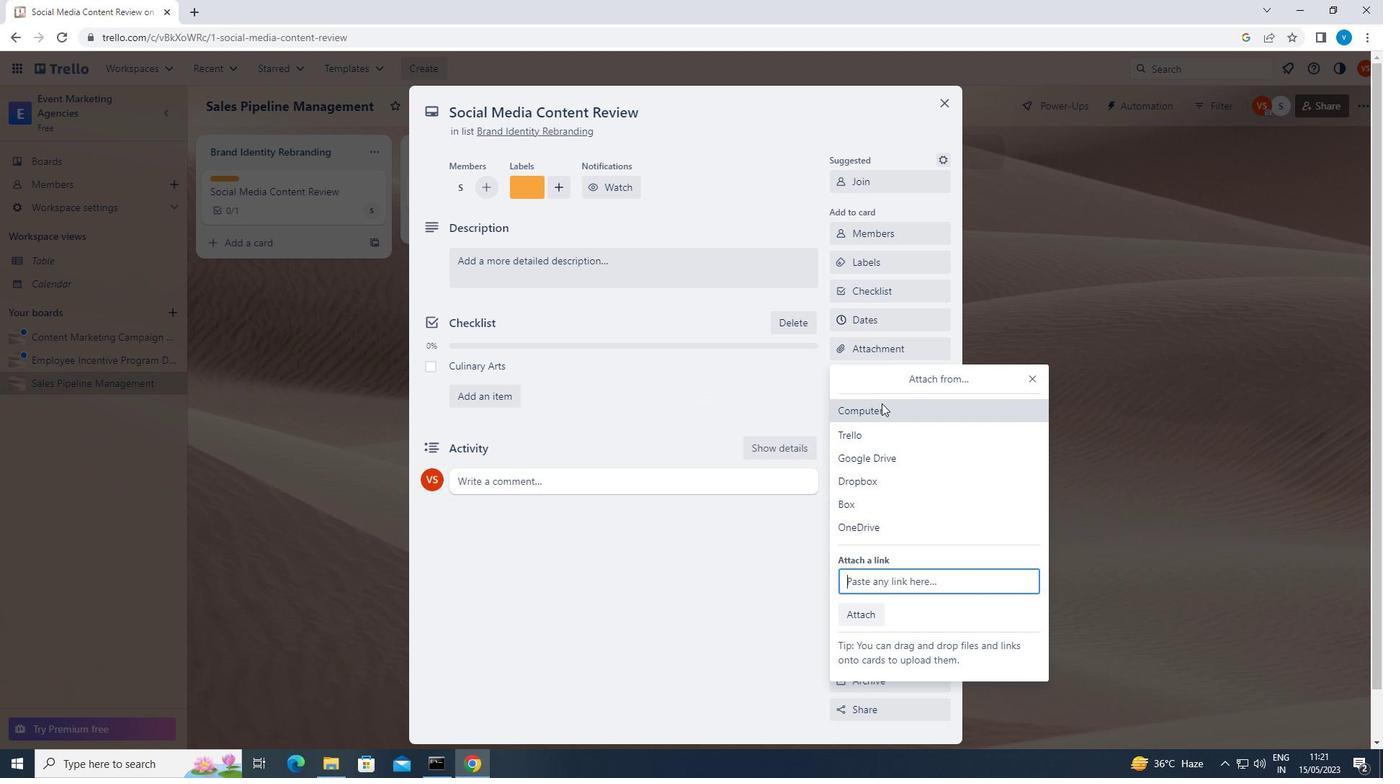 
Action: Mouse pressed left at (881, 406)
Screenshot: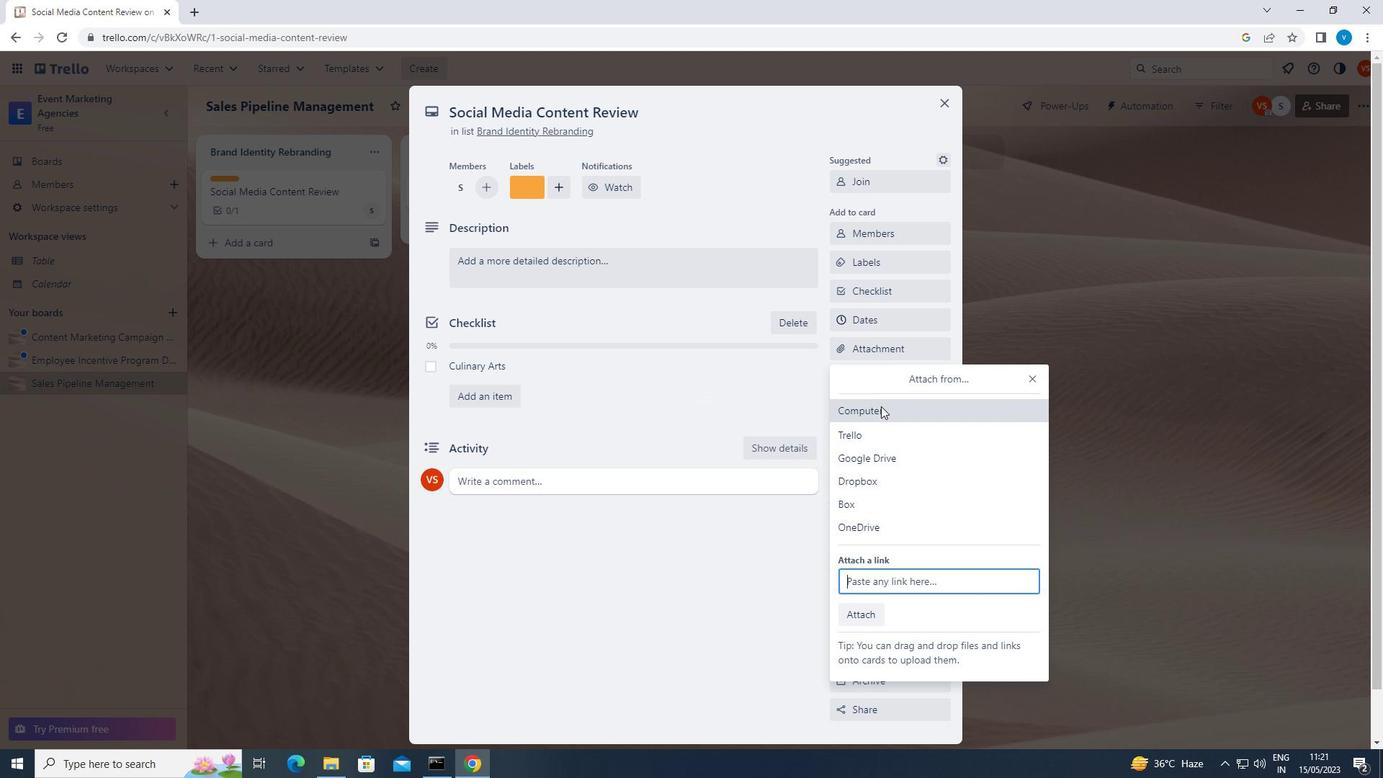 
Action: Mouse moved to (336, 202)
Screenshot: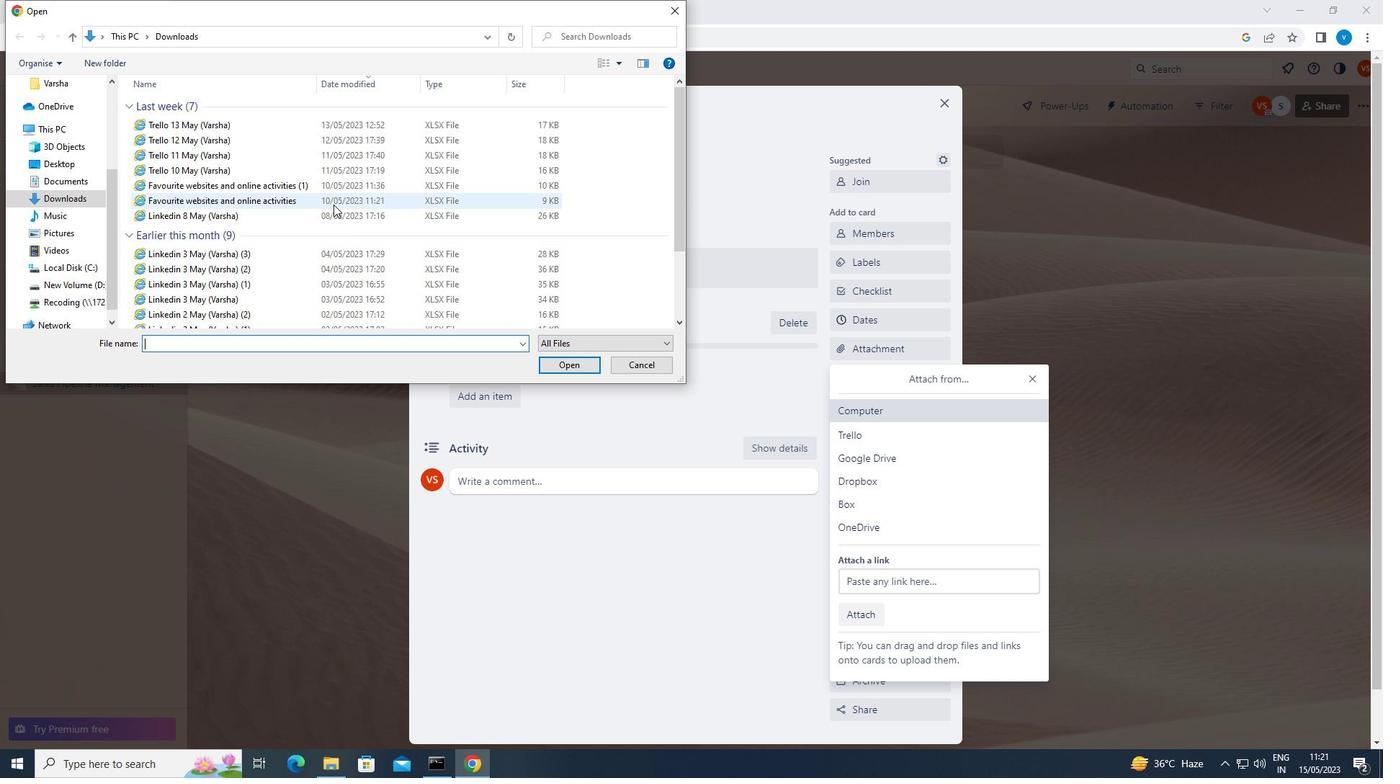 
Action: Mouse pressed left at (336, 202)
Screenshot: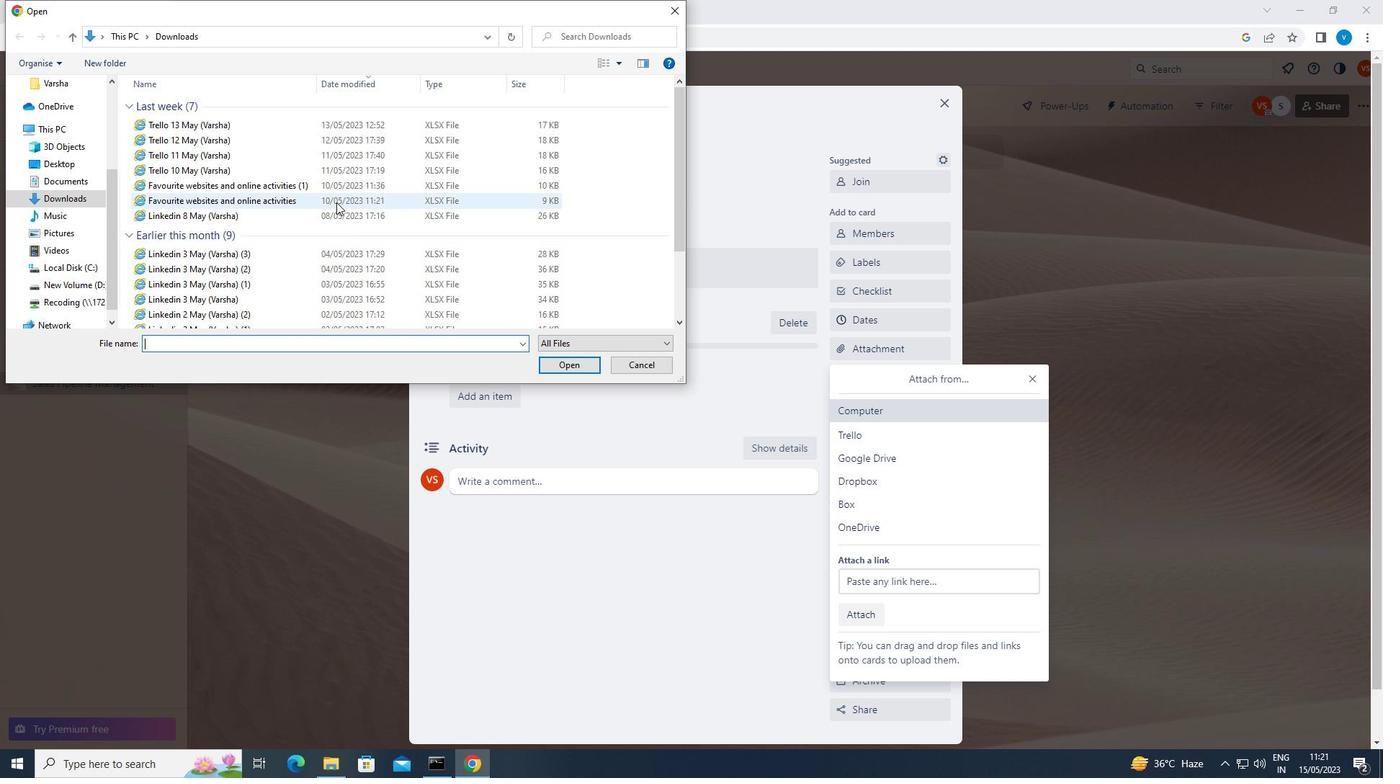 
Action: Mouse moved to (583, 361)
Screenshot: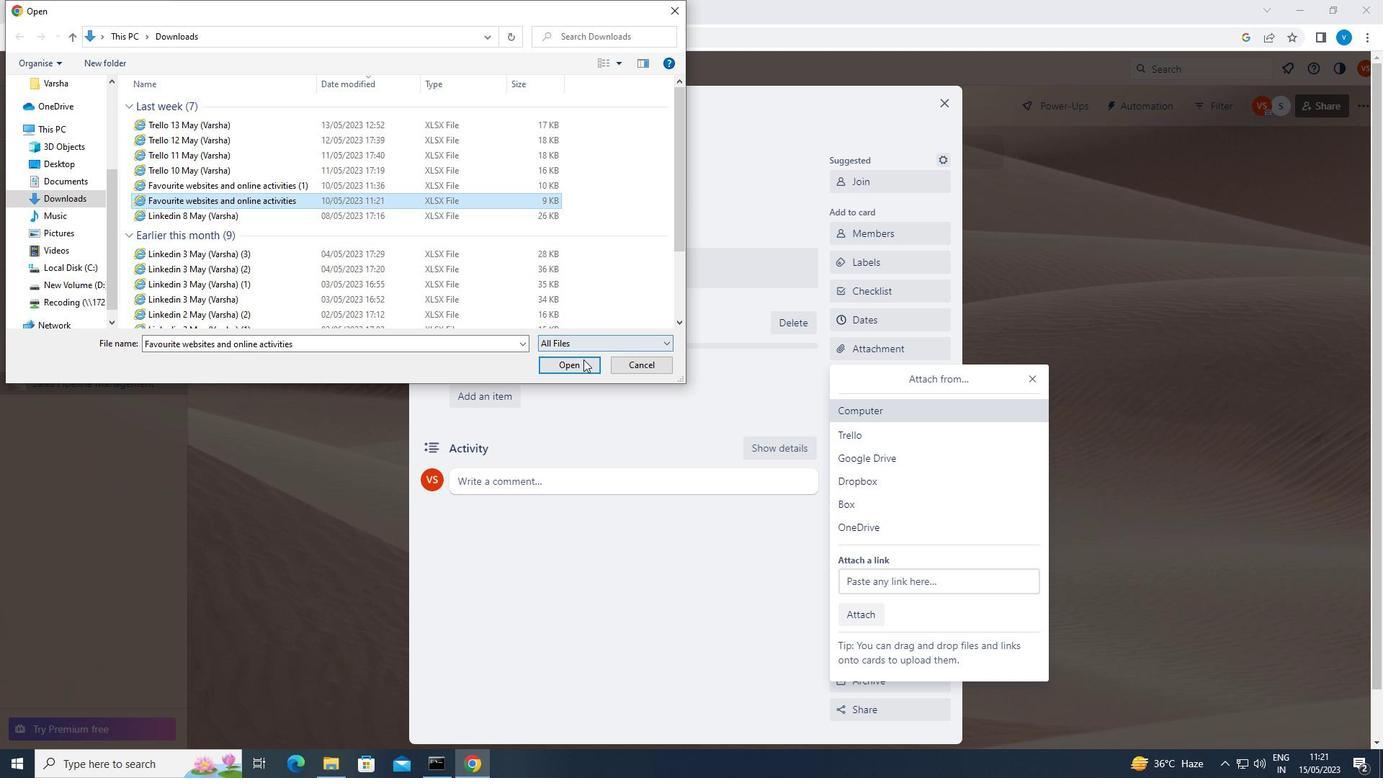 
Action: Mouse pressed left at (583, 361)
Screenshot: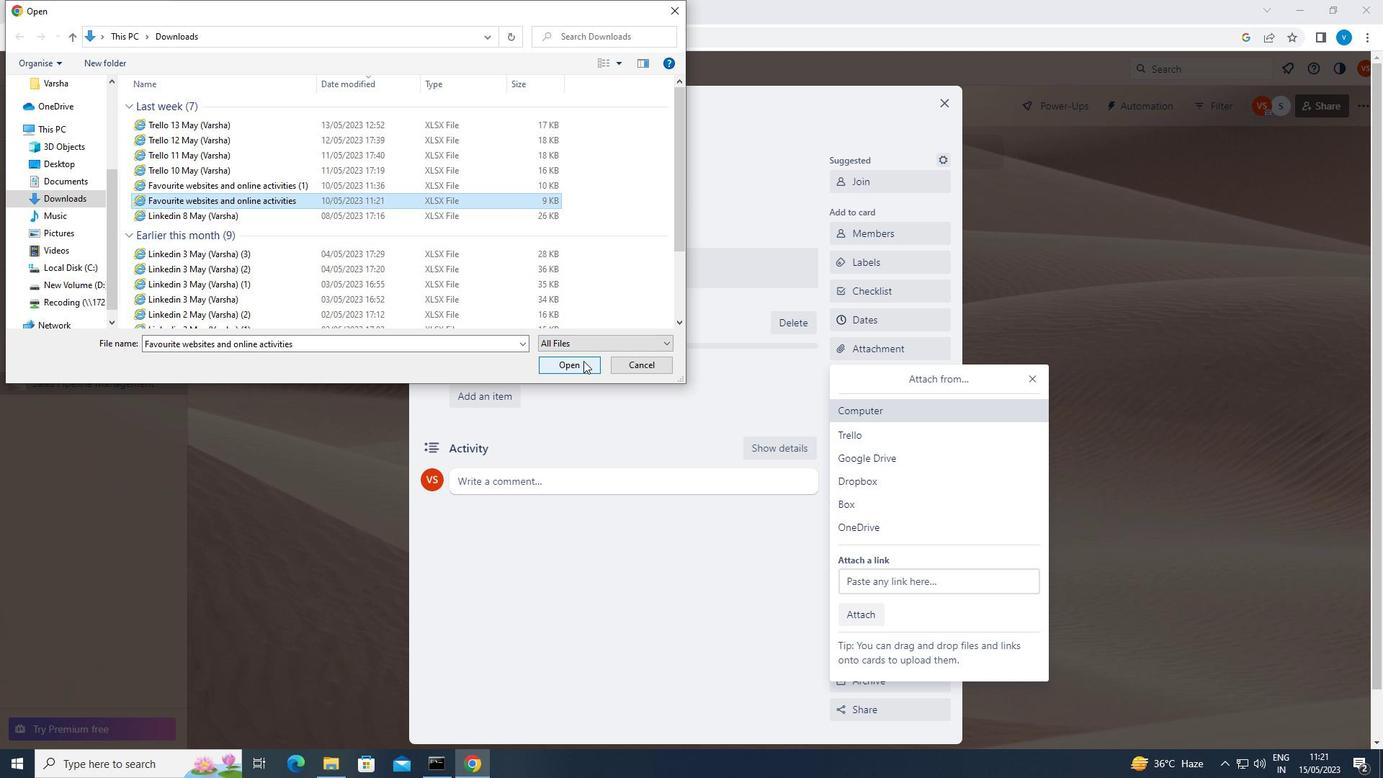 
Action: Mouse moved to (885, 381)
Screenshot: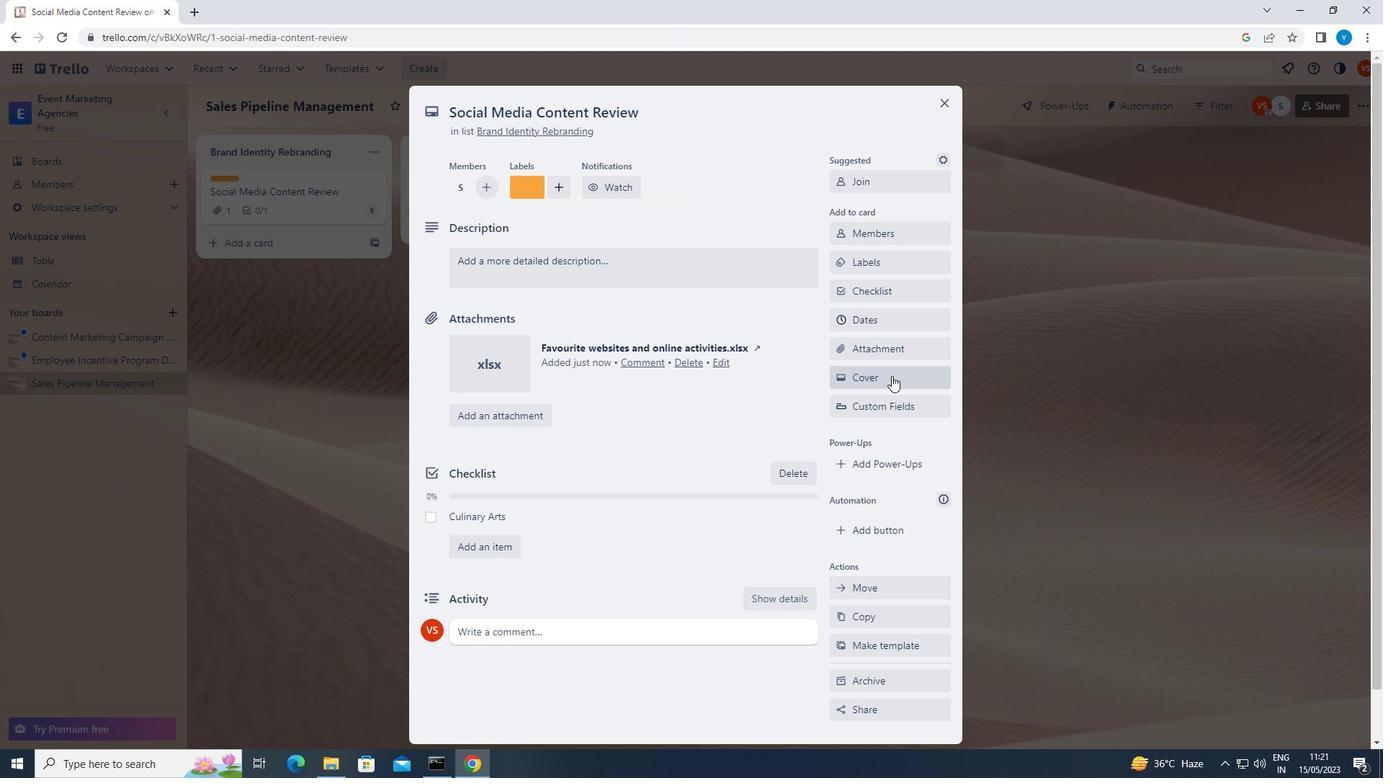 
Action: Mouse pressed left at (885, 381)
Screenshot: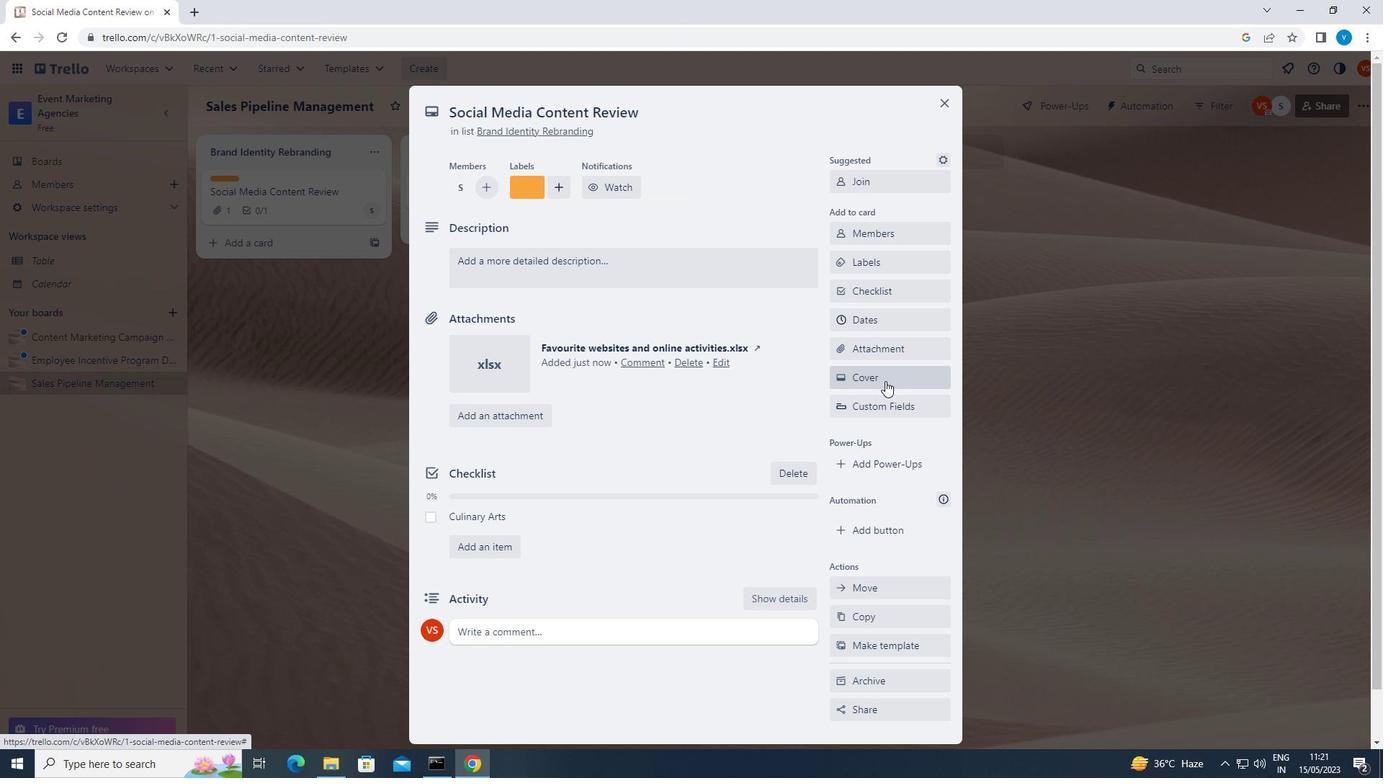 
Action: Mouse moved to (951, 462)
Screenshot: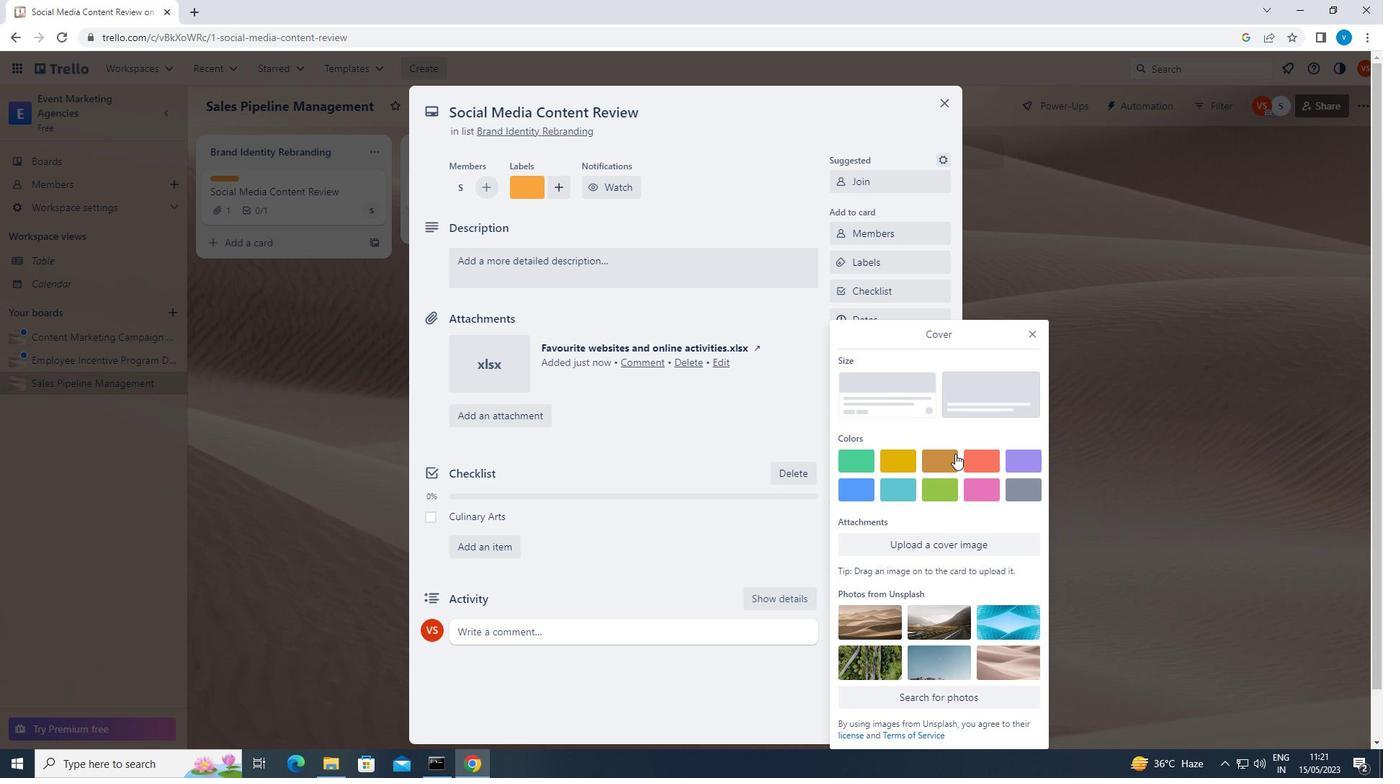 
Action: Mouse pressed left at (951, 462)
Screenshot: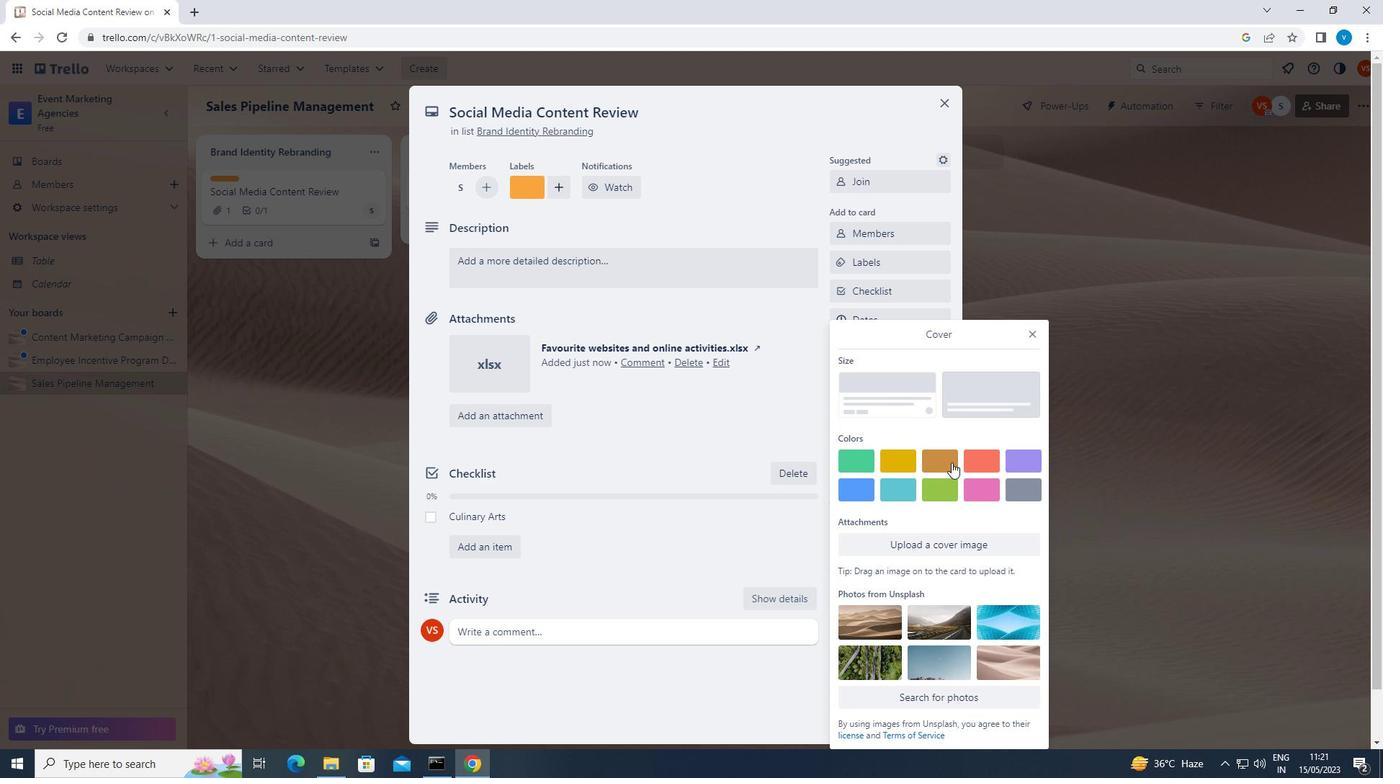 
Action: Mouse moved to (703, 345)
Screenshot: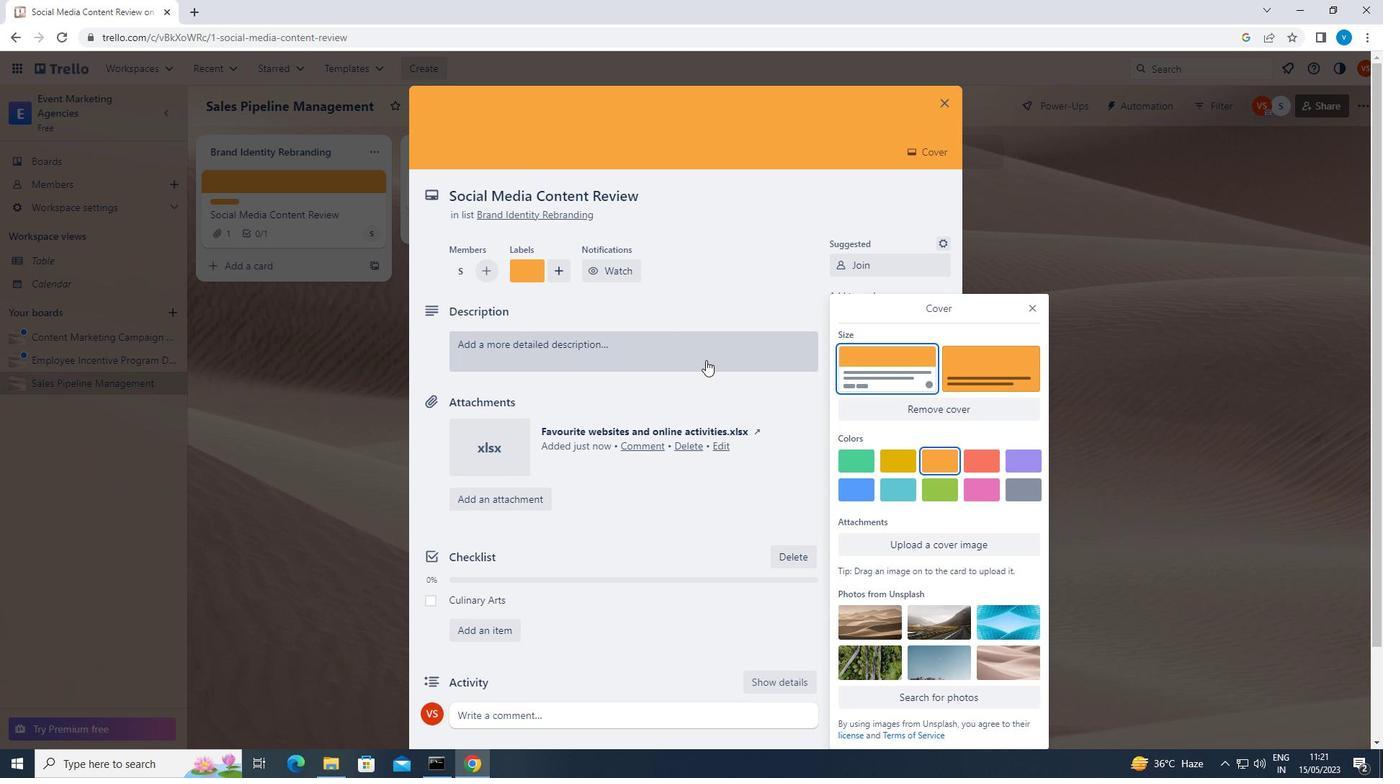 
Action: Mouse pressed left at (703, 345)
Screenshot: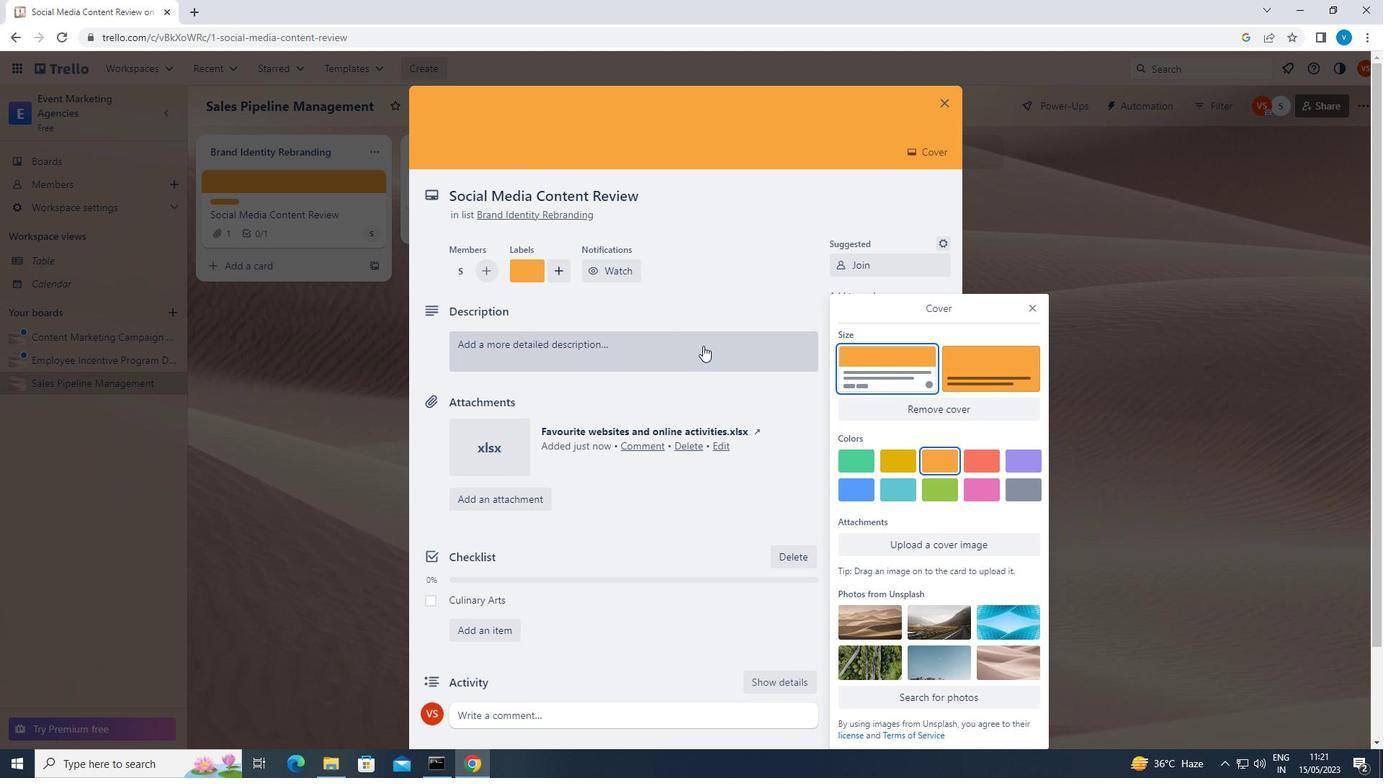 
Action: Key pressed <Key.shift>RESEARCH<Key.space>AND<Key.space>DEVELOP<Key.space>NEW<Key.space>PRODUCT<Key.space>FEATURE<Key.space>PRIORITIZATION<Key.space>PROCESS
Screenshot: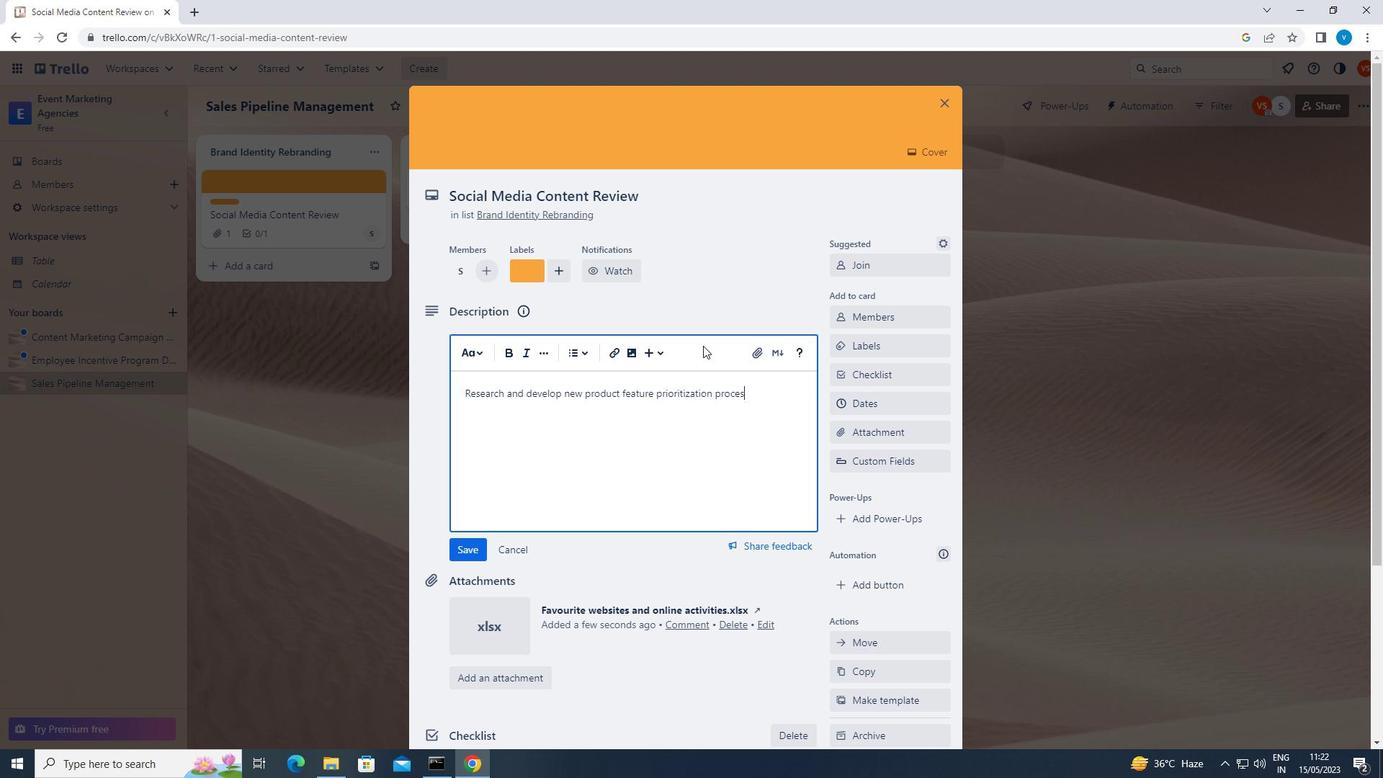 
Action: Mouse moved to (480, 545)
Screenshot: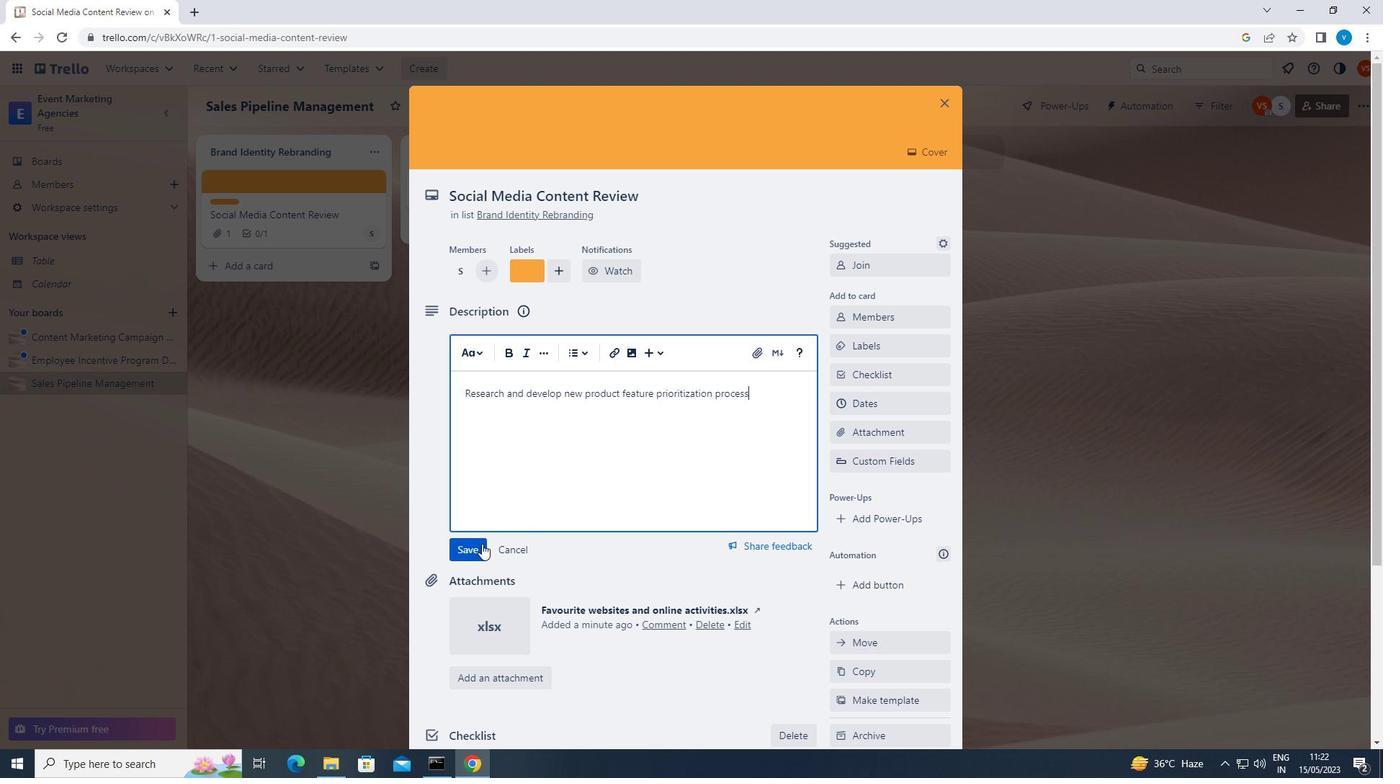 
Action: Mouse pressed left at (480, 545)
Screenshot: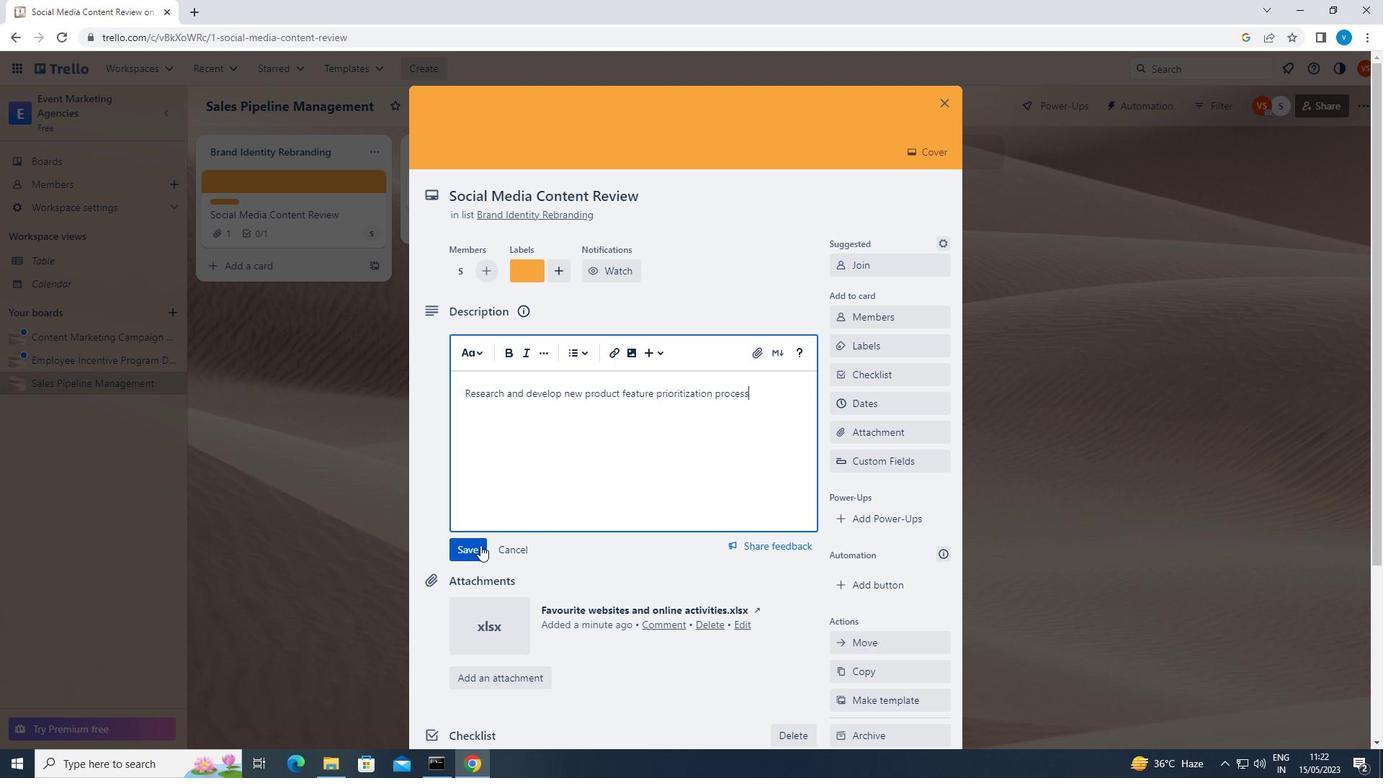 
Action: Mouse moved to (503, 683)
Screenshot: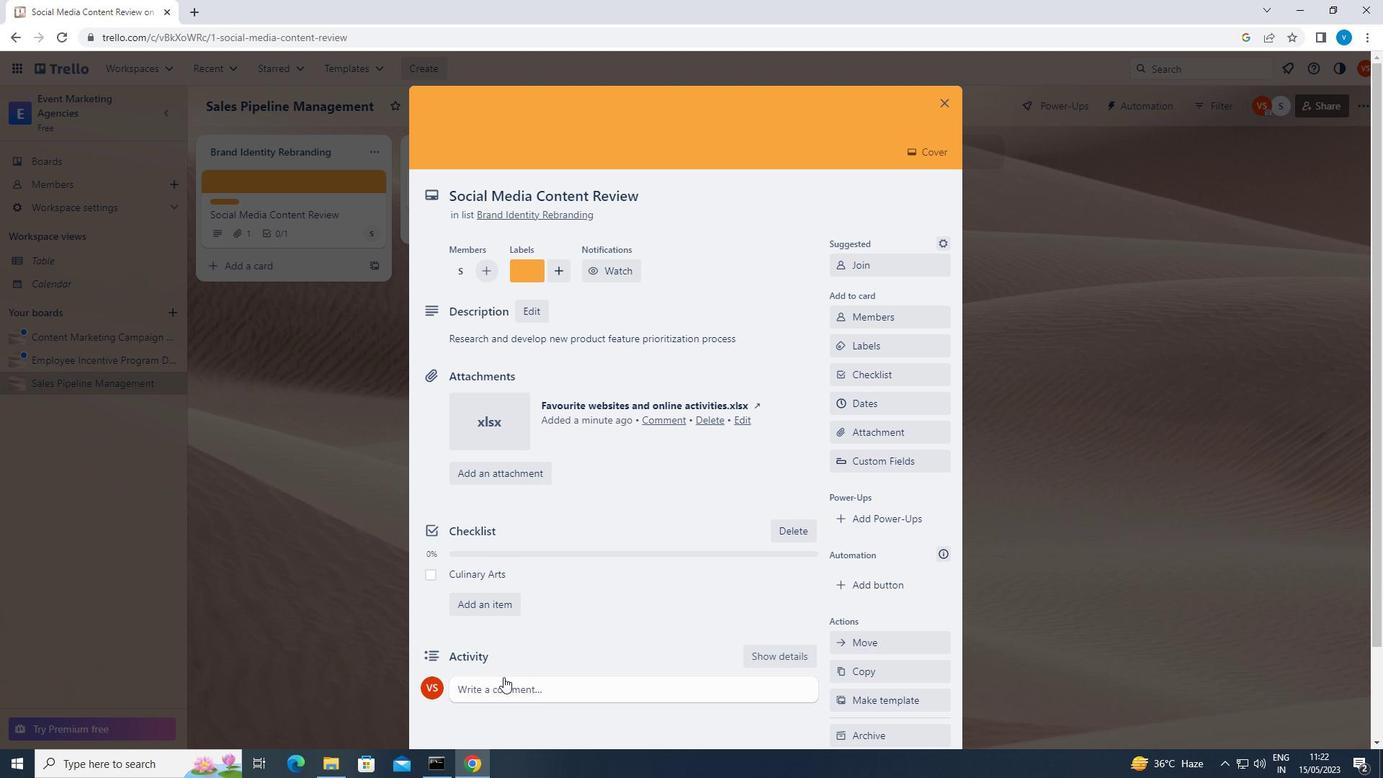 
Action: Mouse pressed left at (503, 683)
Screenshot: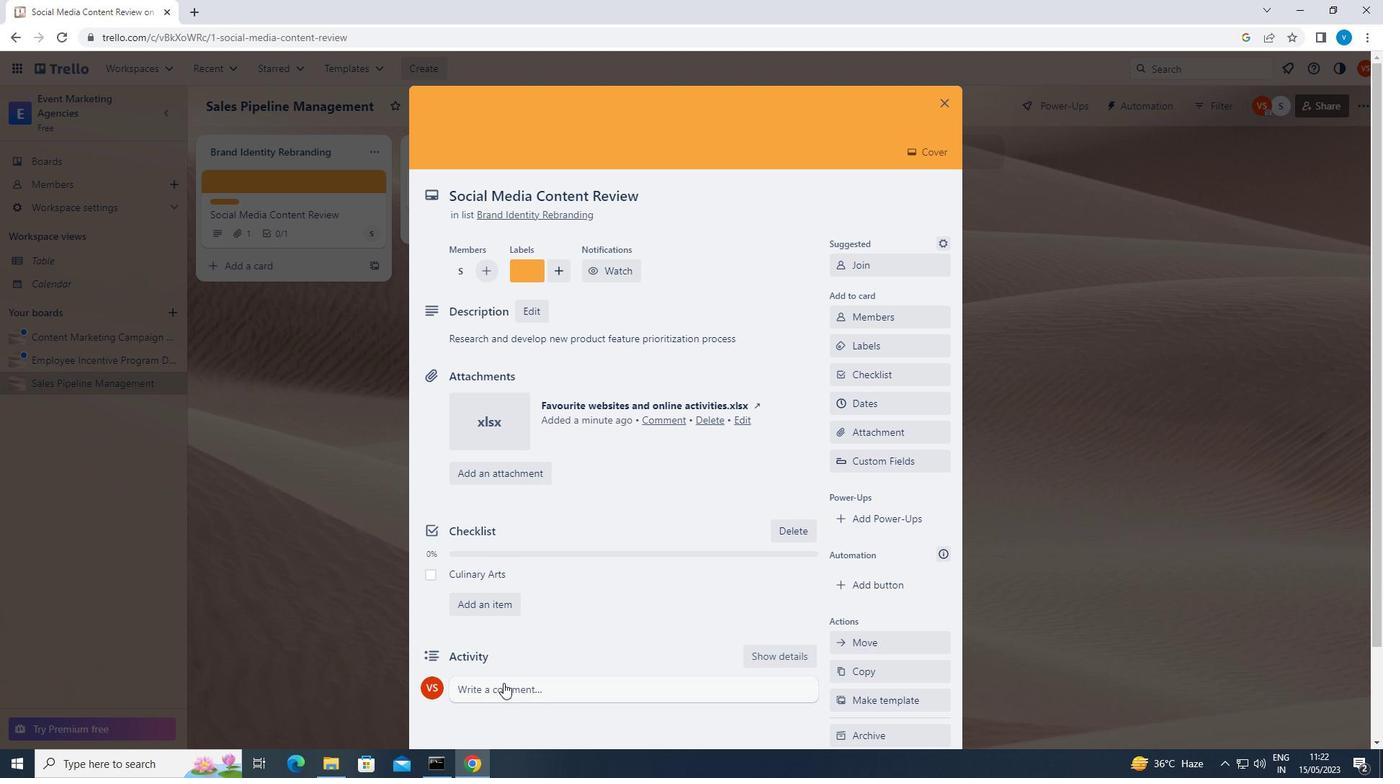 
Action: Mouse moved to (617, 575)
Screenshot: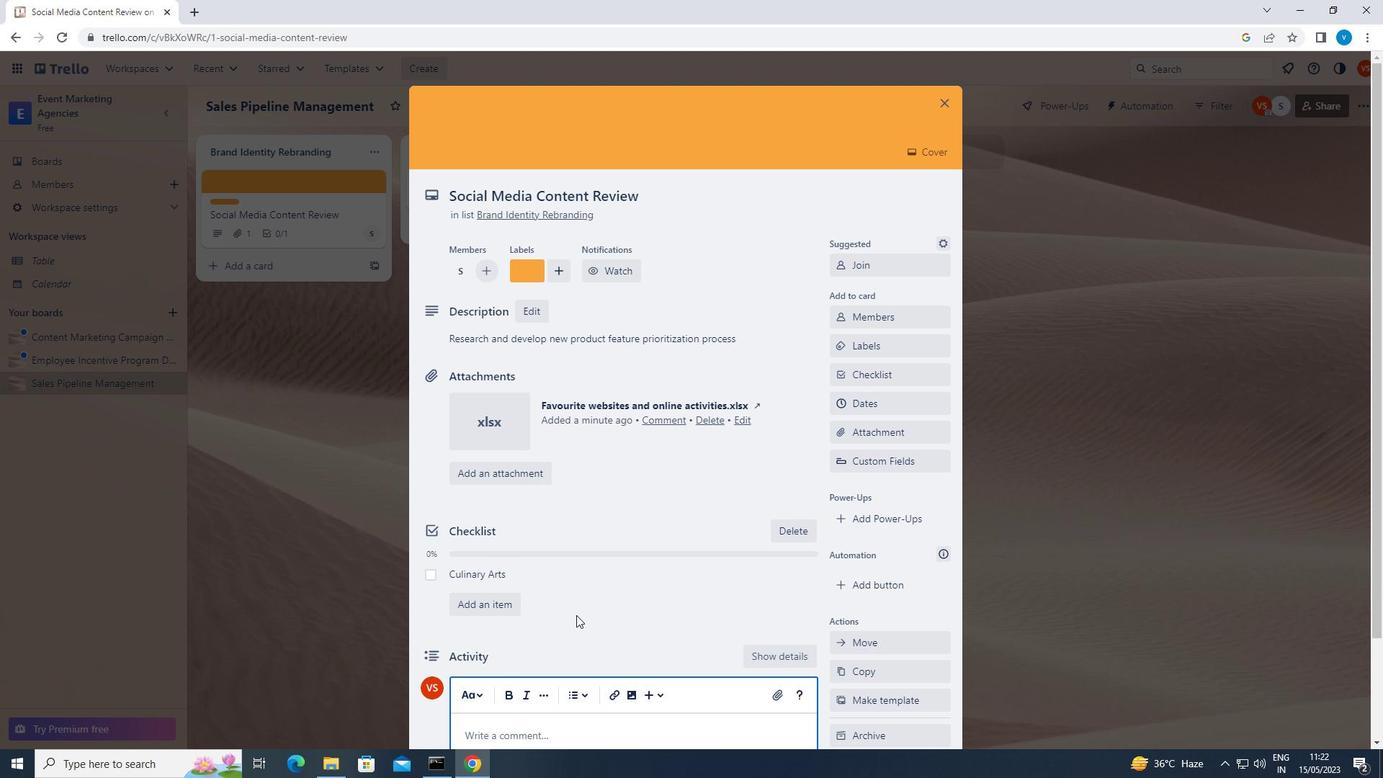 
Action: Key pressed <Key.shift><Key.shift><Key.shift>WE<Key.space>SHOULD<Key.space>APPROACH<Key.space>THIS<Key.space>TASK<Key.space>WITH<Key.space>A<Key.space>SENSE<Key.space>OF<Key.space>HUMILITY,<Key.space>RECOGNIZING<Key.space>THAT<Key.space>THERE<Key.space>IS<Key.space>ALWAYS<Key.space>MORE<Key.space>TO<Key.space>LEARN<Key.space>AND<Key.space>IMPROVE<Key.space>UPON.
Screenshot: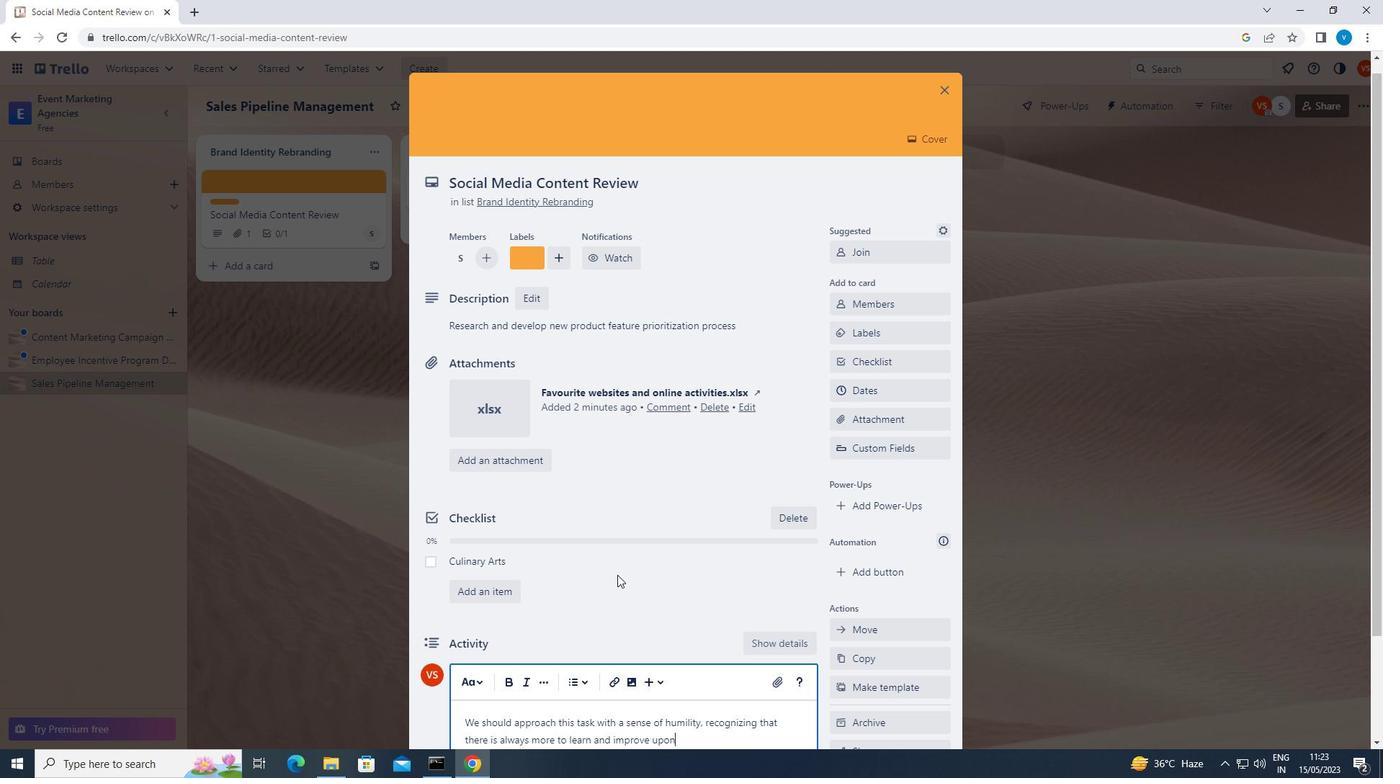 
Action: Mouse moved to (626, 572)
Screenshot: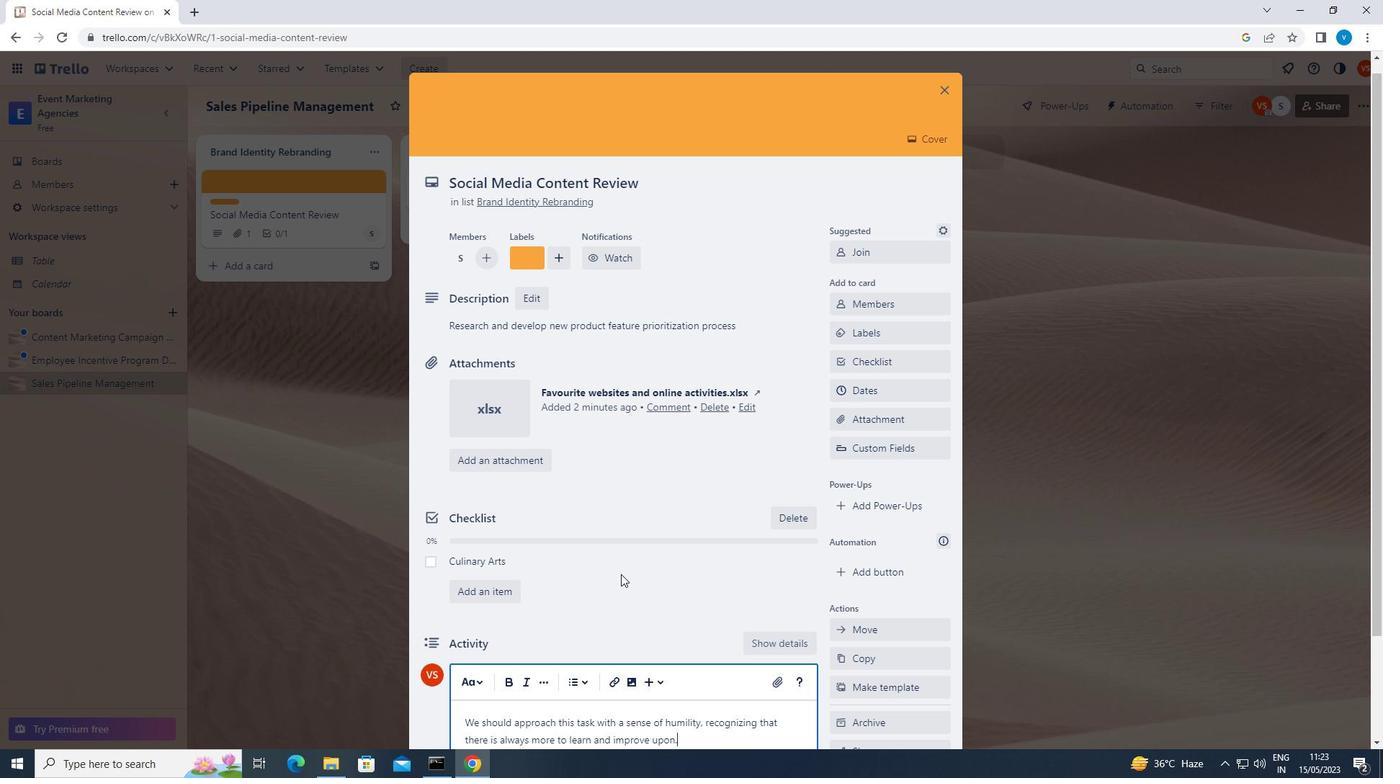 
Action: Mouse scrolled (626, 571) with delta (0, 0)
Screenshot: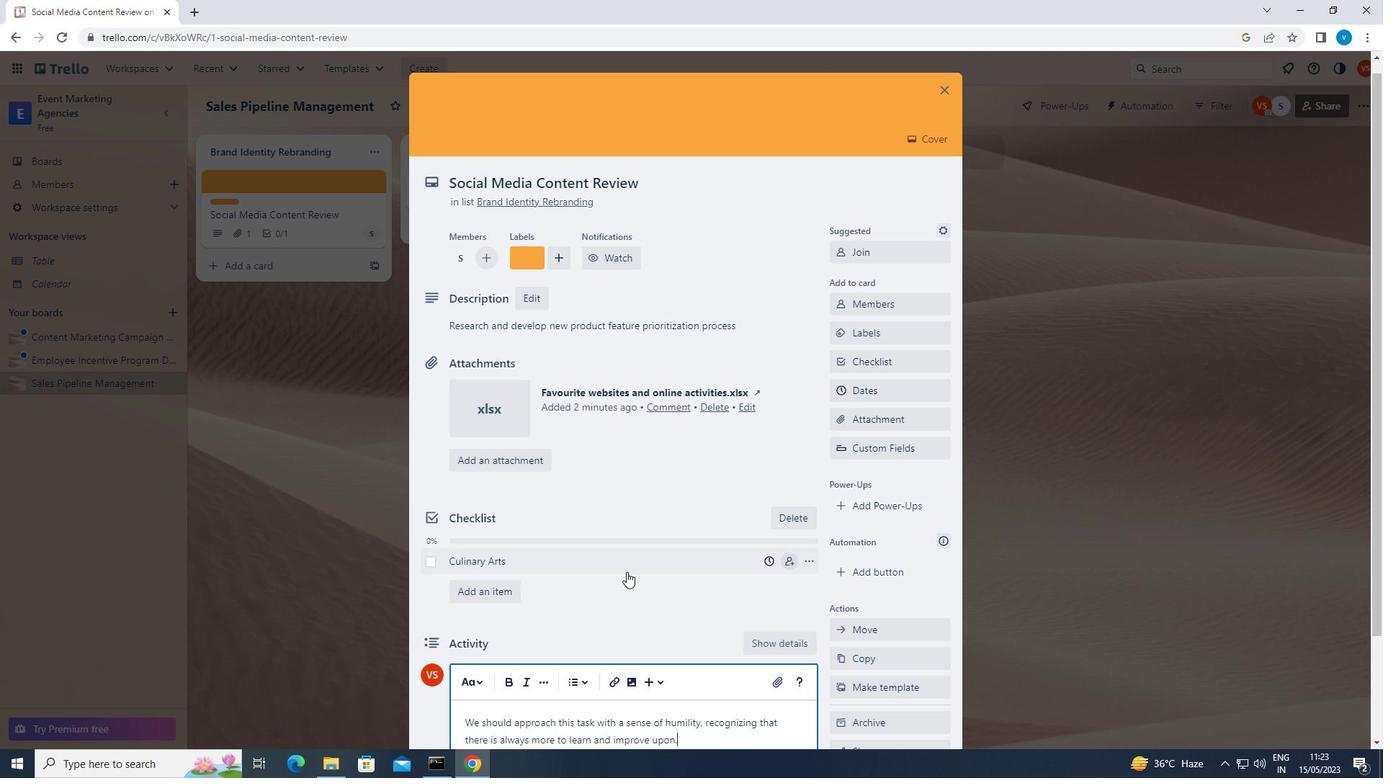 
Action: Mouse moved to (473, 704)
Screenshot: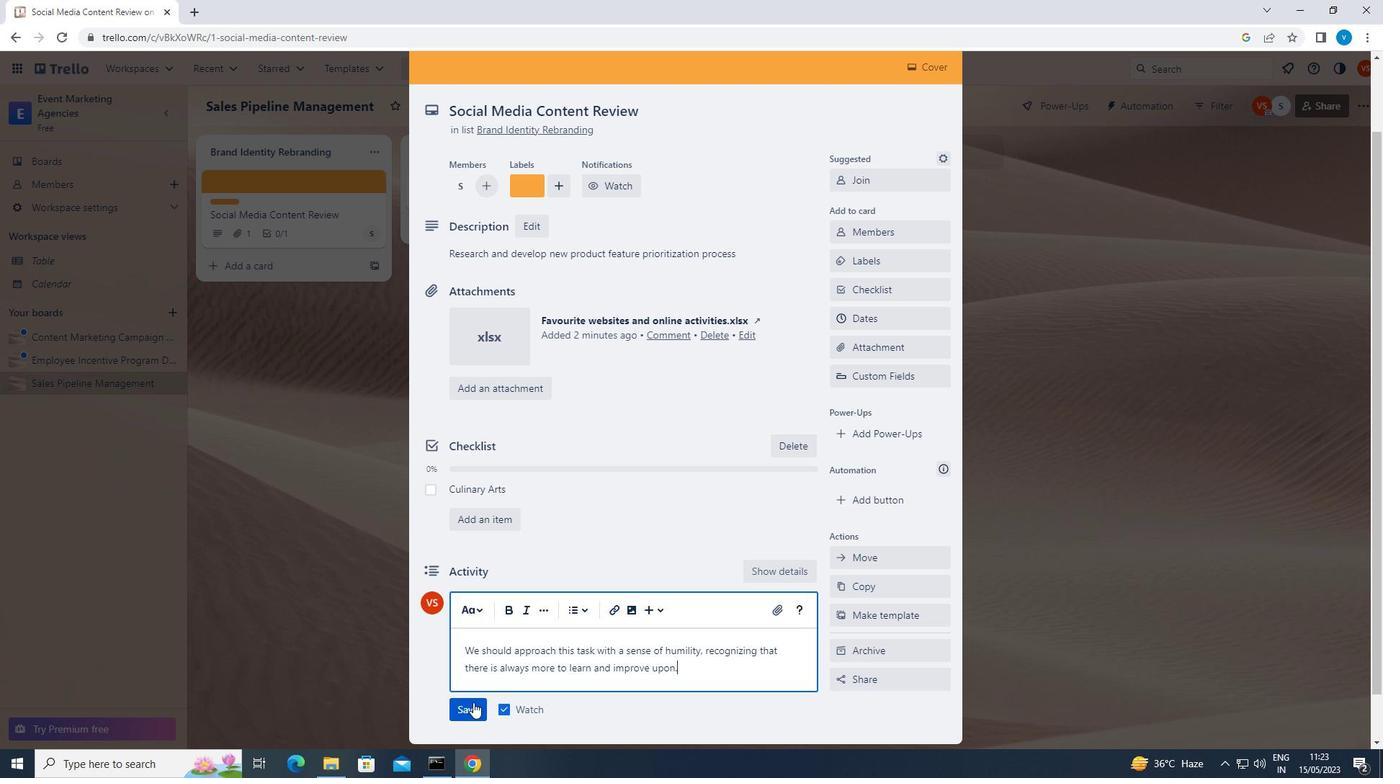 
Action: Mouse pressed left at (473, 704)
Screenshot: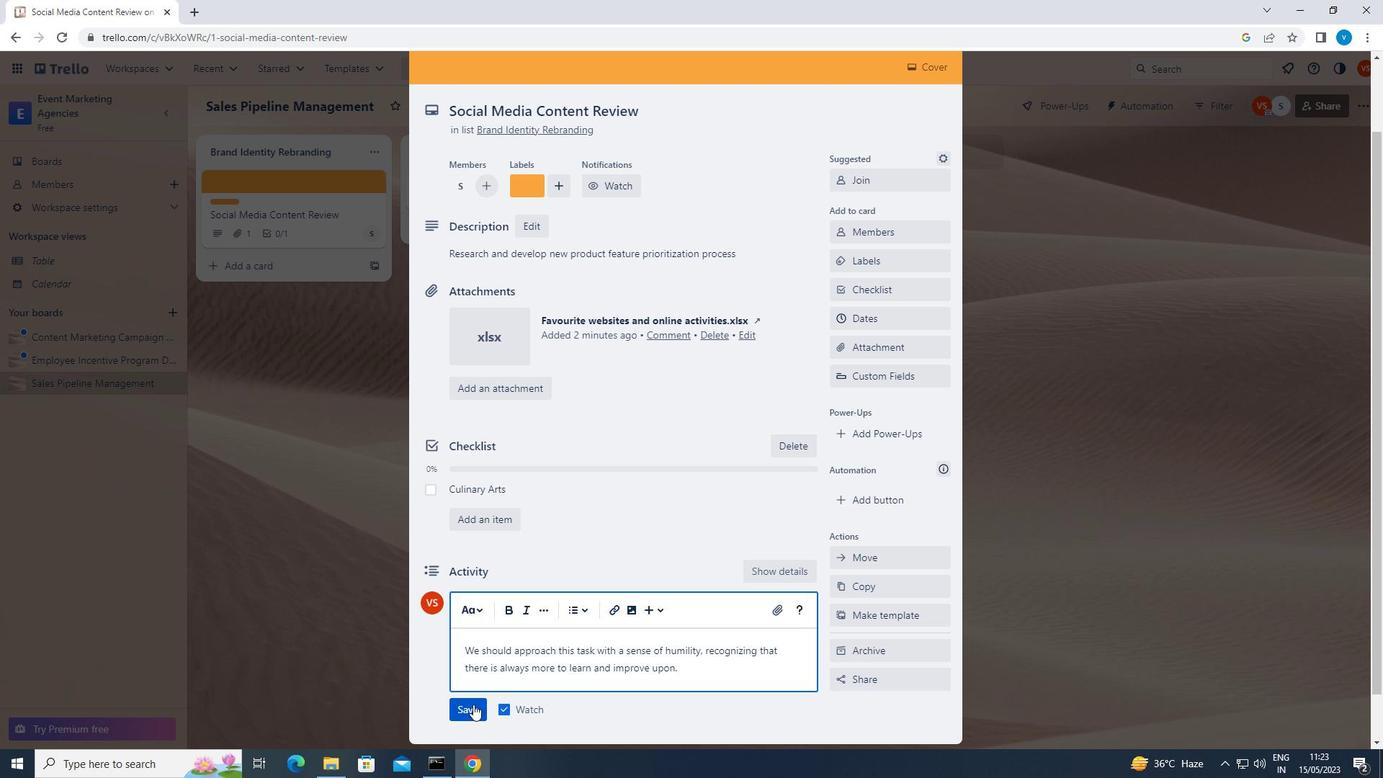 
Action: Mouse moved to (912, 310)
Screenshot: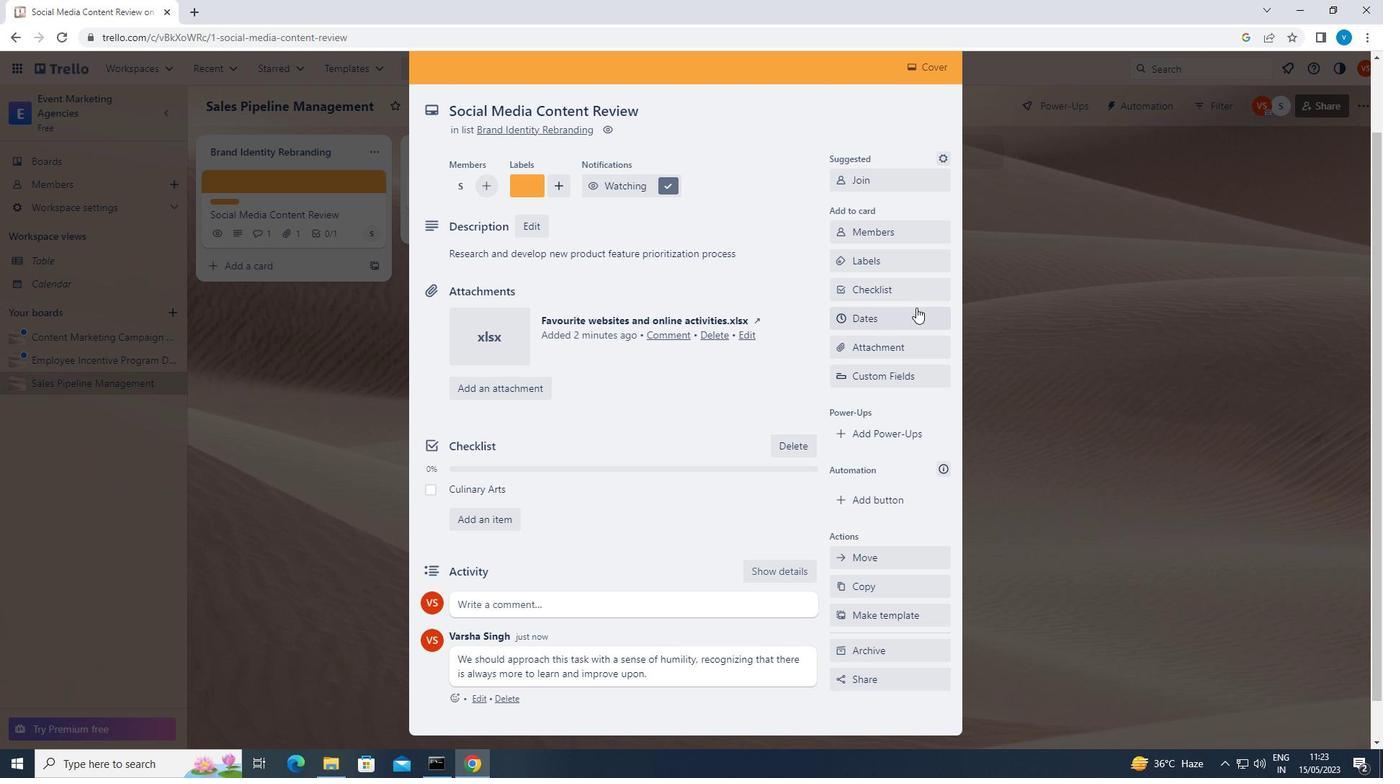 
Action: Mouse pressed left at (912, 310)
Screenshot: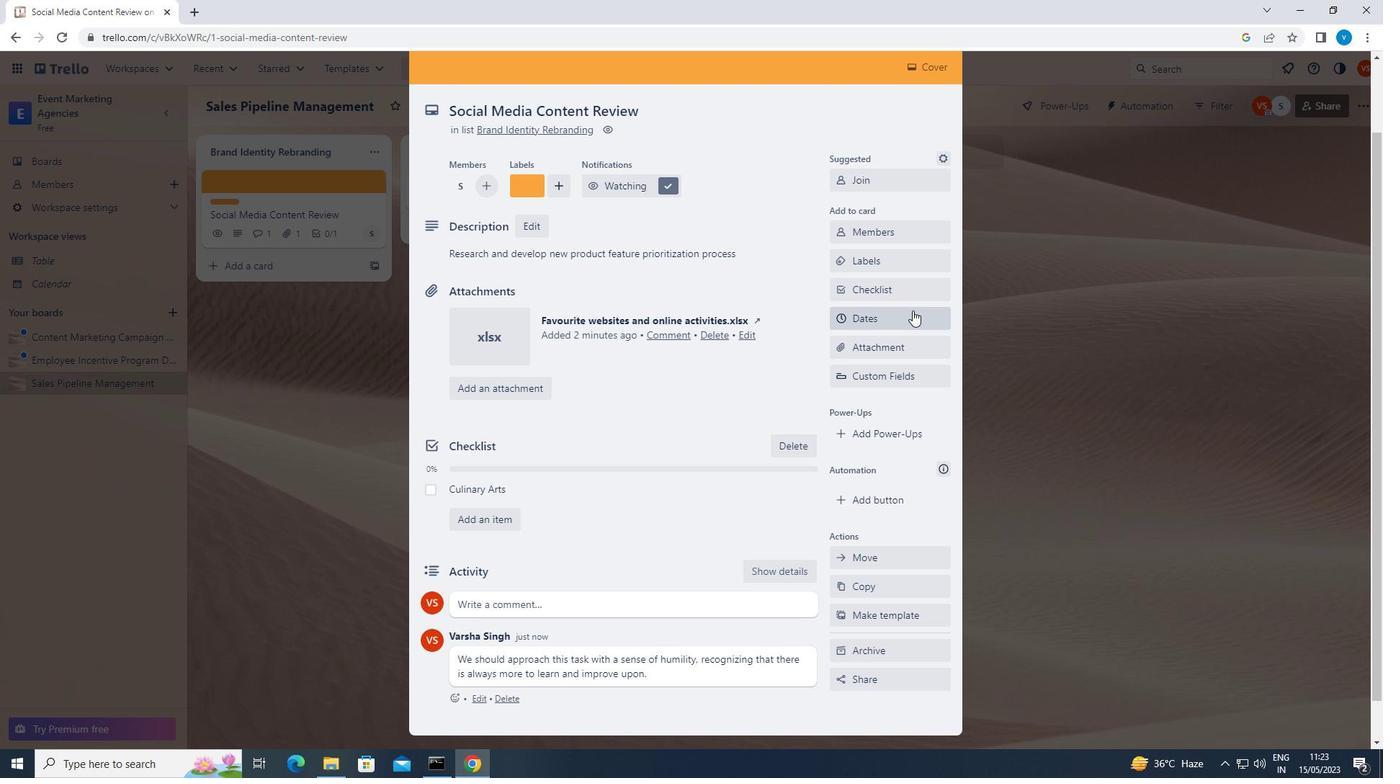 
Action: Mouse moved to (841, 366)
Screenshot: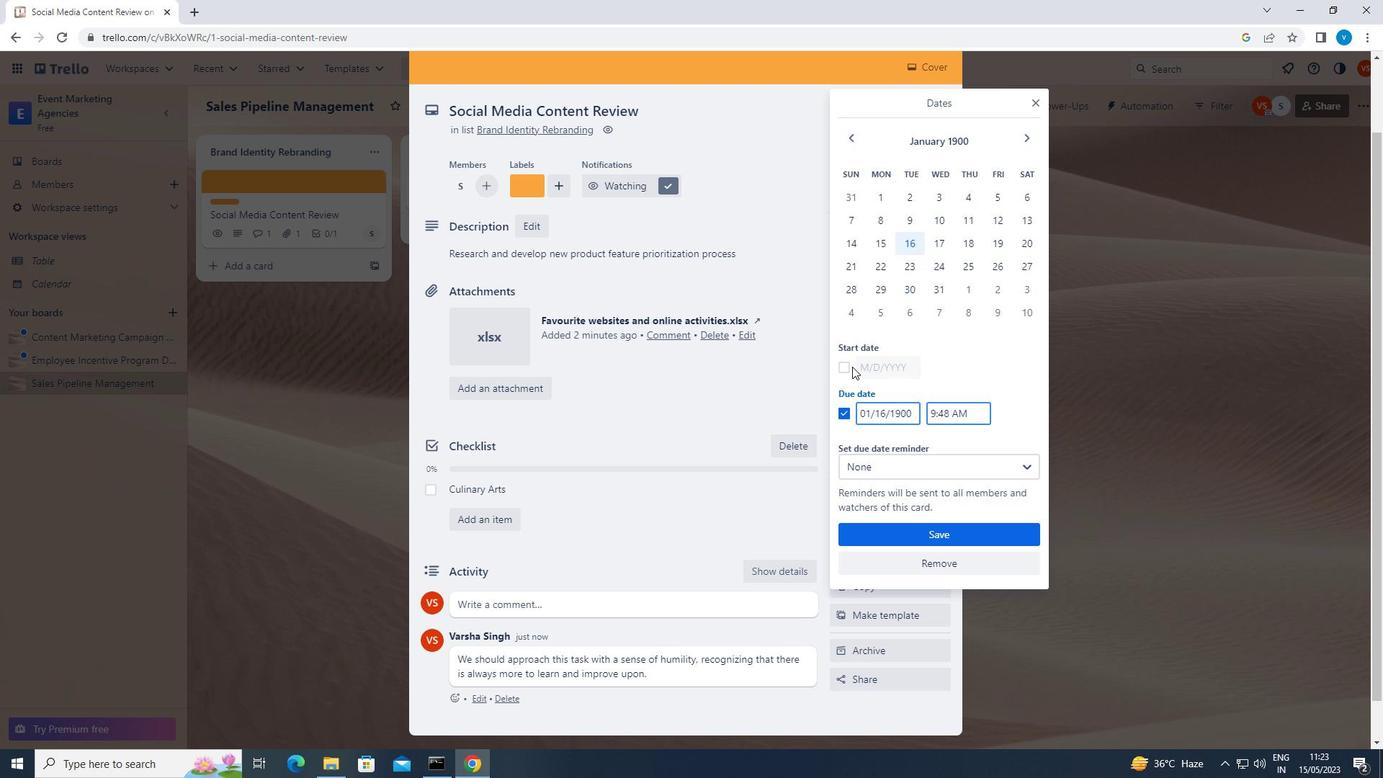 
Action: Mouse pressed left at (841, 366)
Screenshot: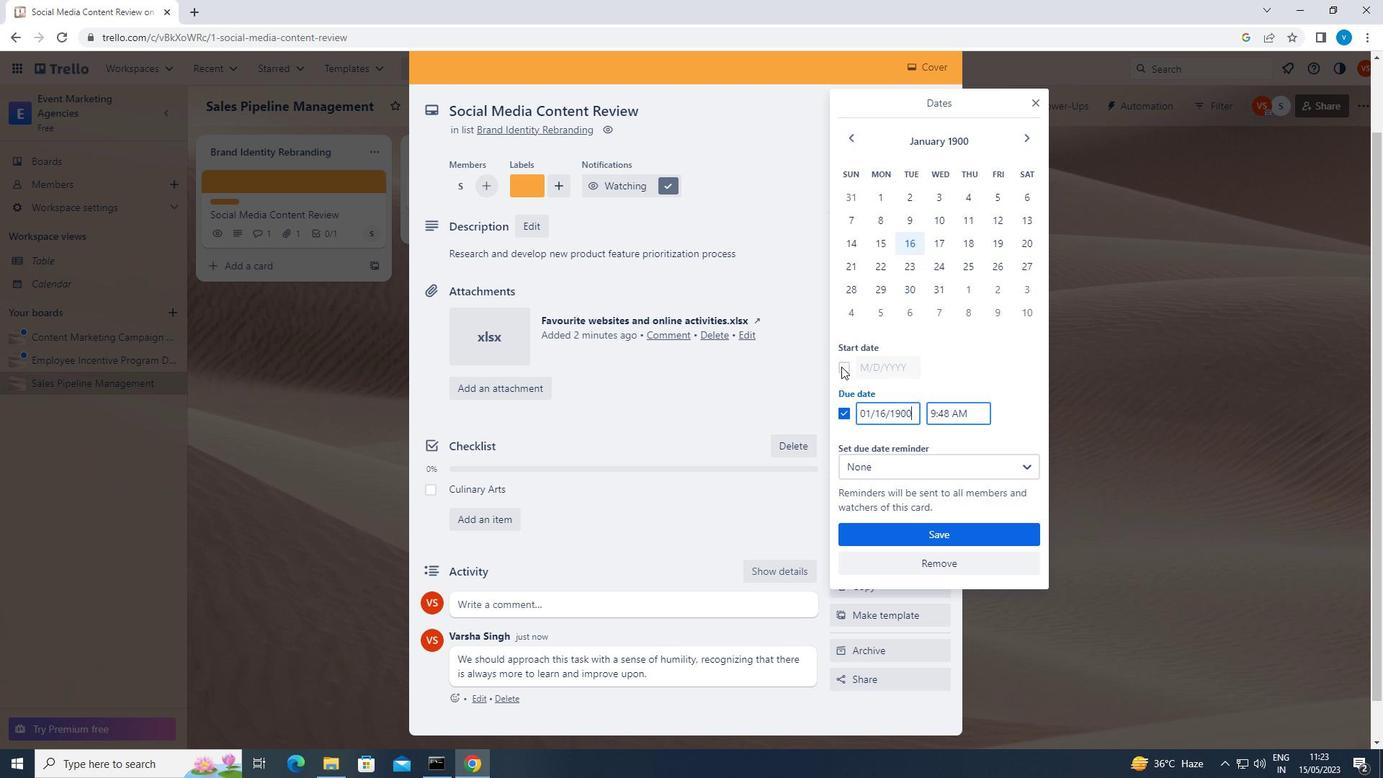 
Action: Mouse moved to (913, 366)
Screenshot: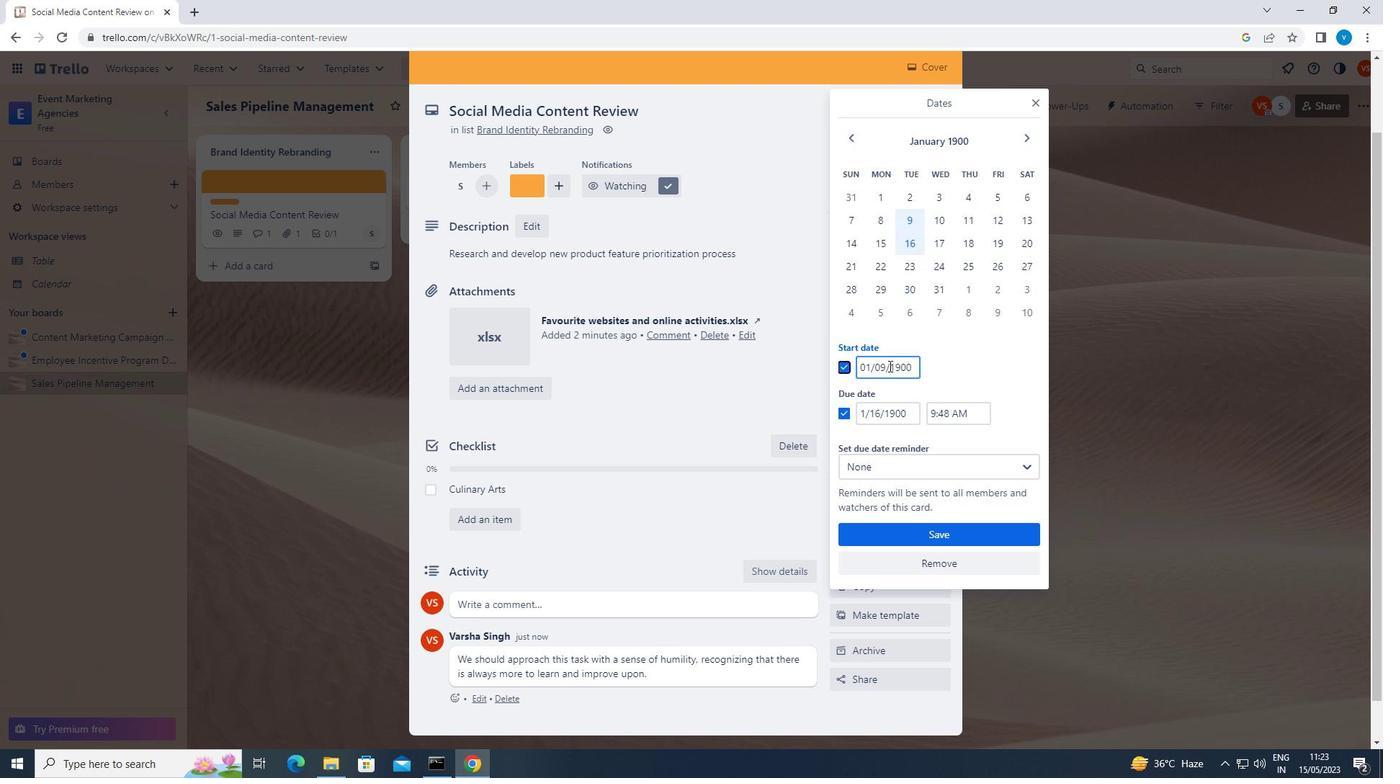 
Action: Mouse pressed left at (913, 366)
Screenshot: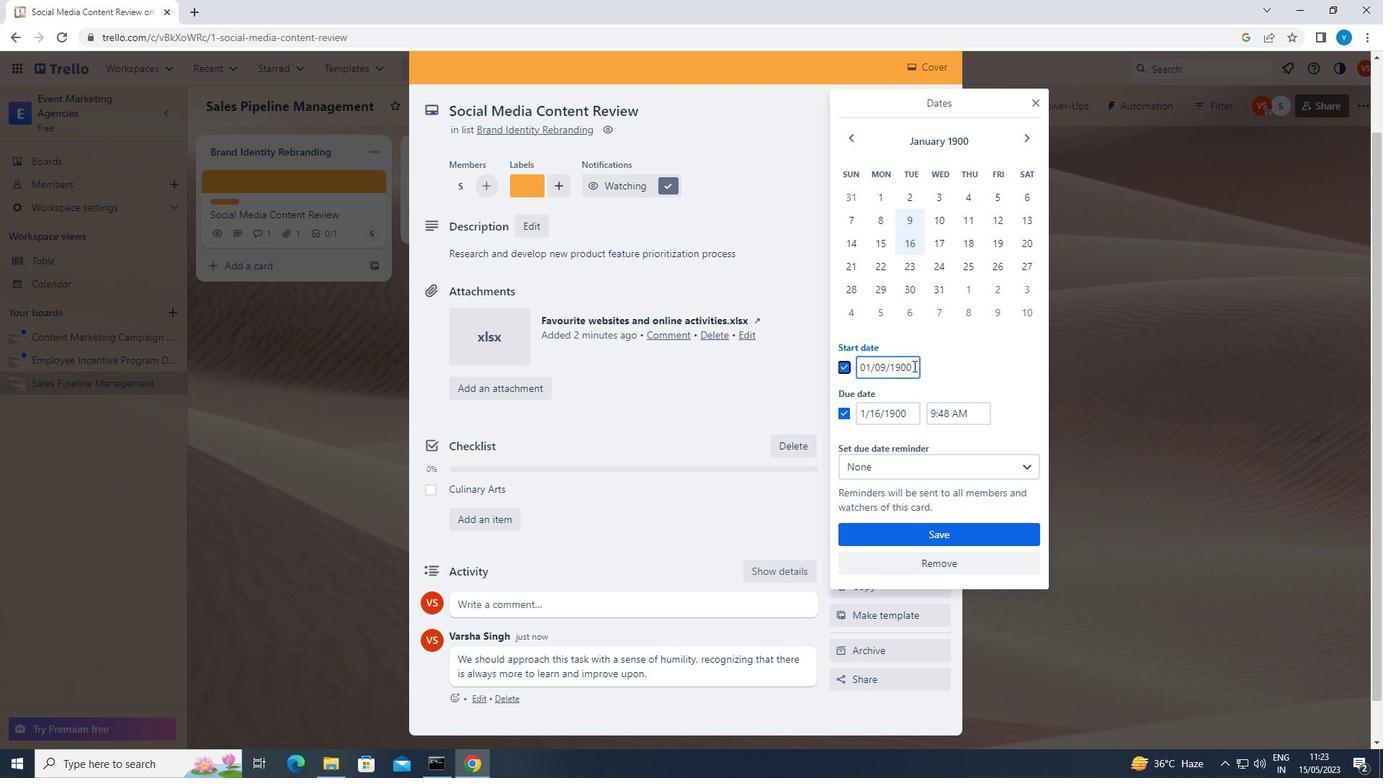 
Action: Key pressed <Key.backspace><Key.backspace><Key.backspace><Key.backspace><Key.backspace><Key.backspace><Key.backspace><Key.backspace><Key.backspace><Key.backspace><Key.backspace><Key.backspace><Key.backspace><Key.backspace>01/01/1900
Screenshot: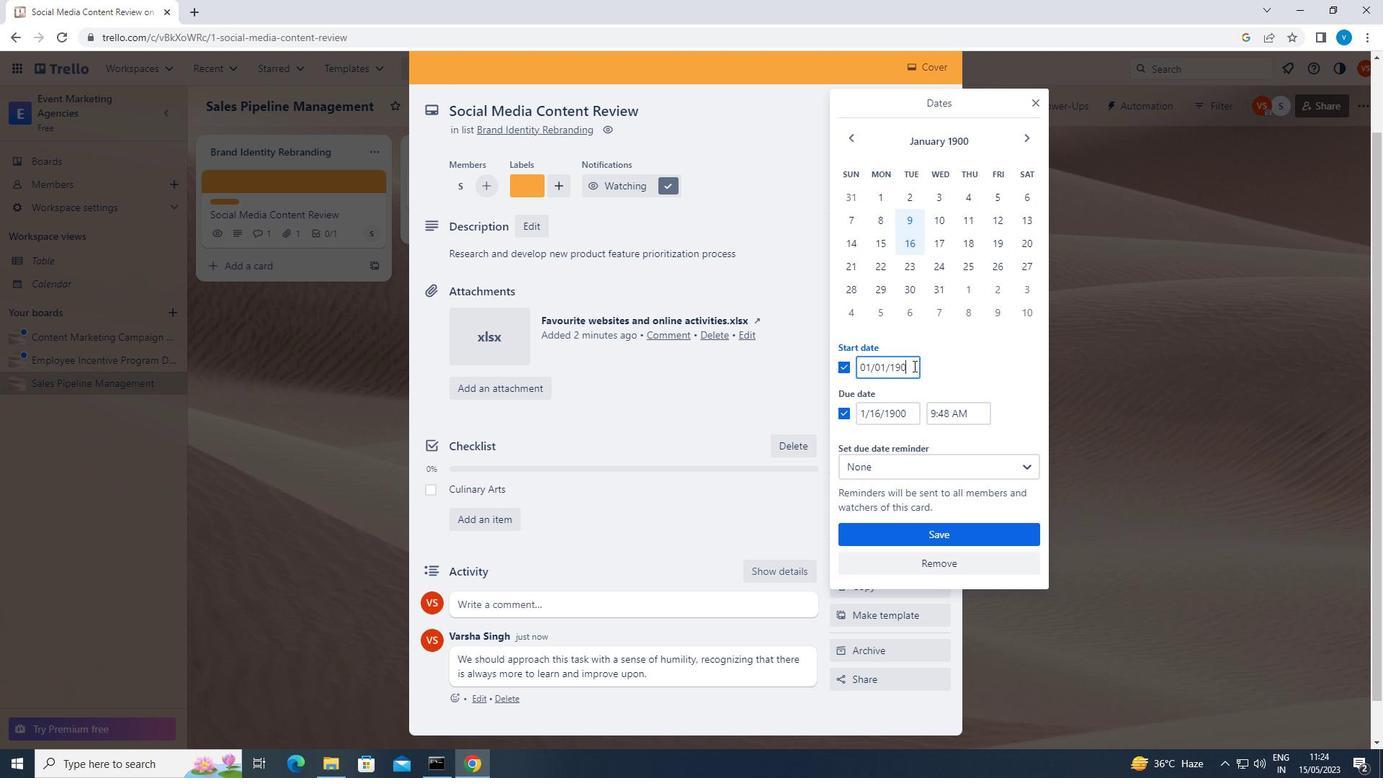 
Action: Mouse moved to (909, 416)
Screenshot: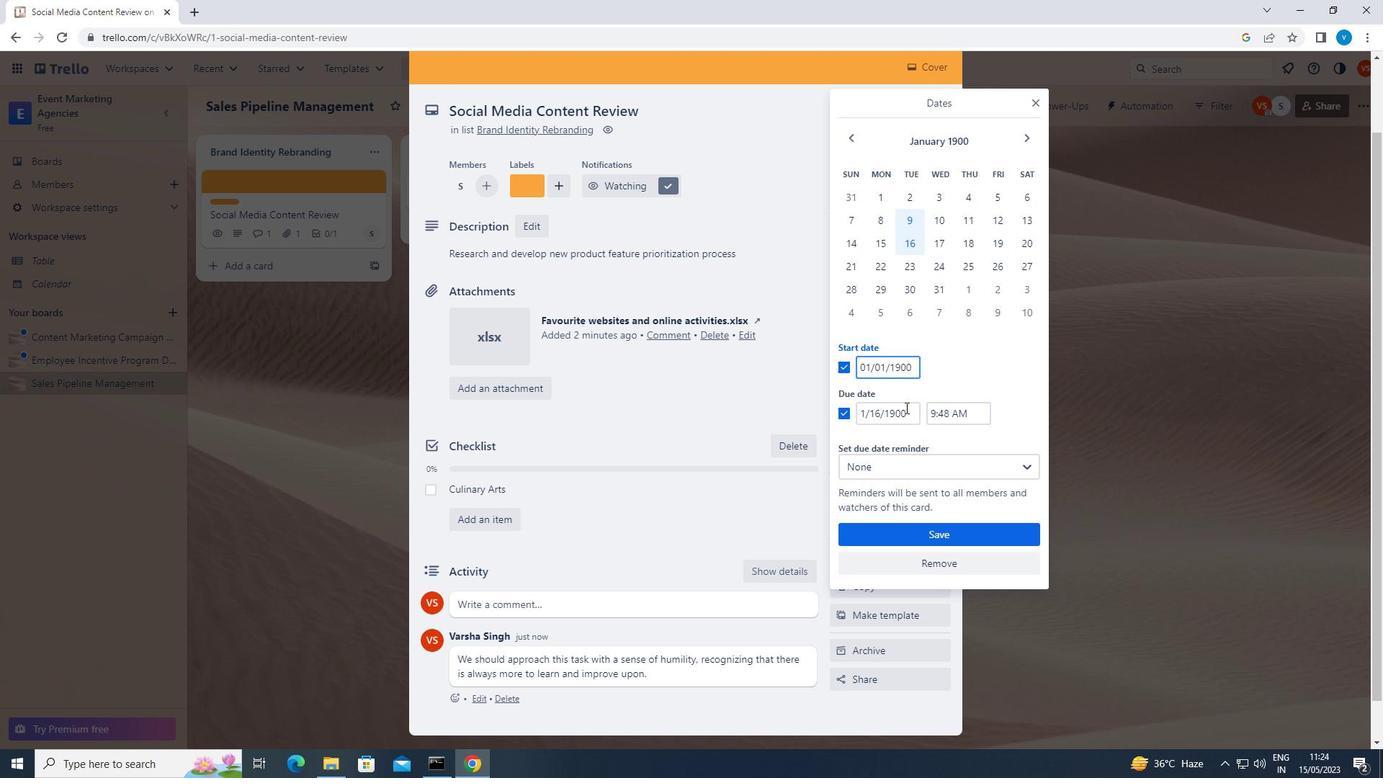 
Action: Mouse pressed left at (909, 416)
Screenshot: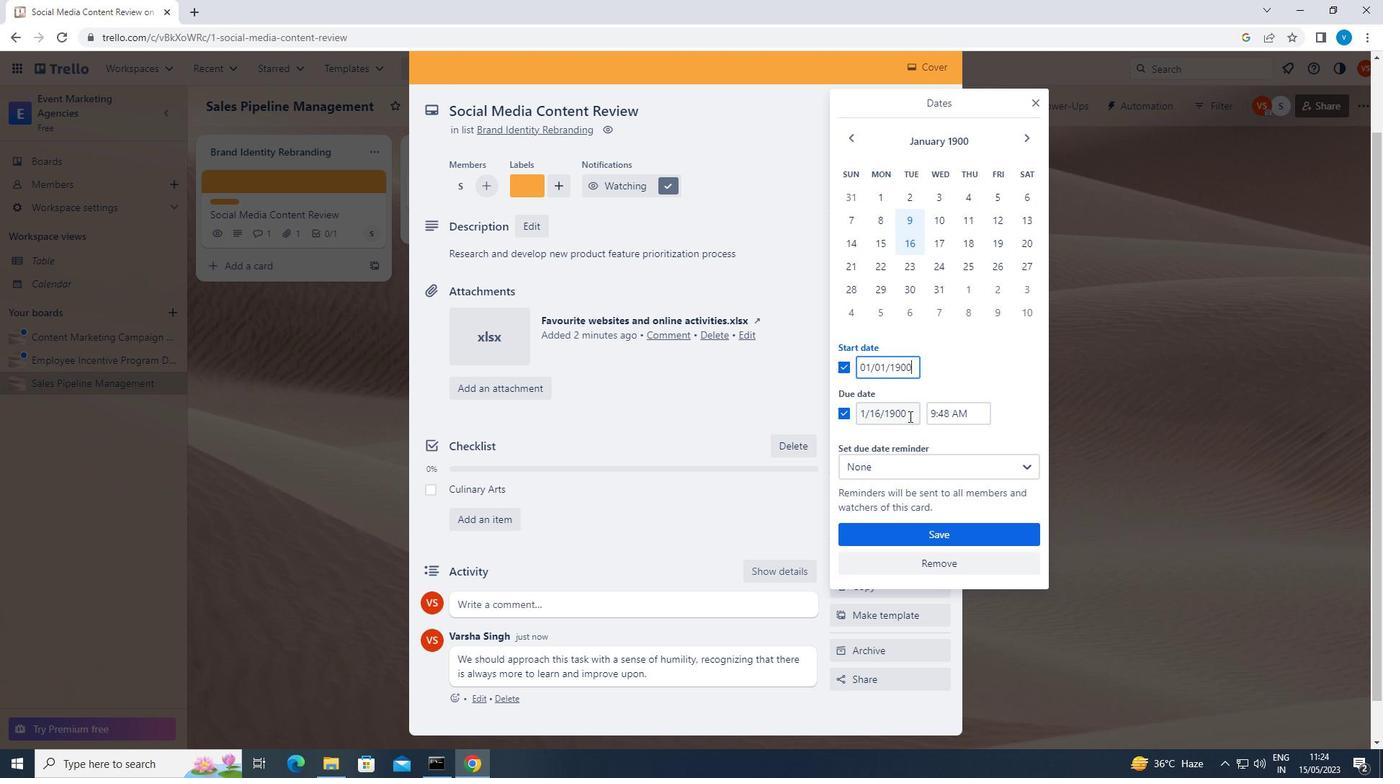 
Action: Mouse moved to (909, 417)
Screenshot: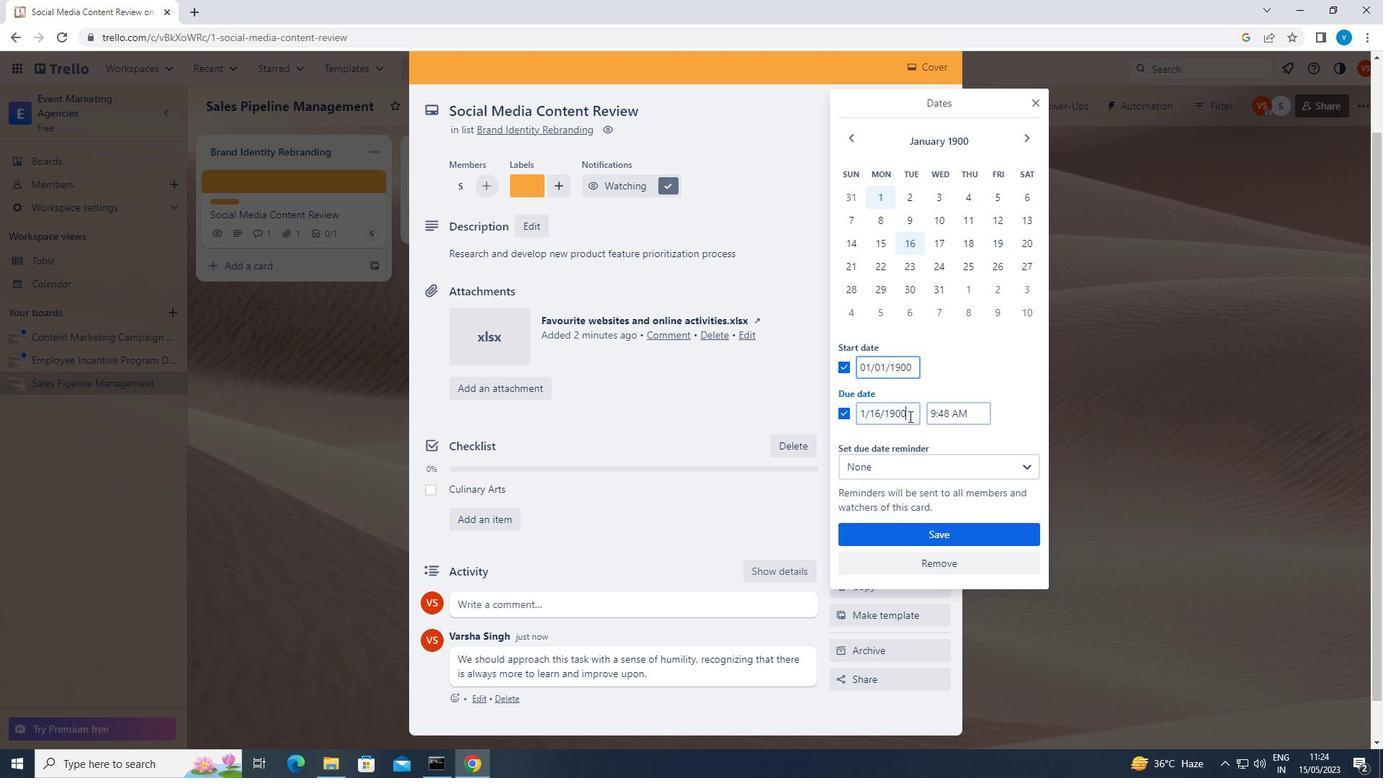 
Action: Key pressed <Key.backspace><Key.backspace><Key.backspace><Key.backspace><Key.backspace><Key.backspace><Key.backspace><Key.backspace><Key.backspace><Key.backspace><Key.backspace><Key.backspace><Key.backspace><Key.backspace><Key.backspace><Key.backspace><Key.backspace>01/08/1900
Screenshot: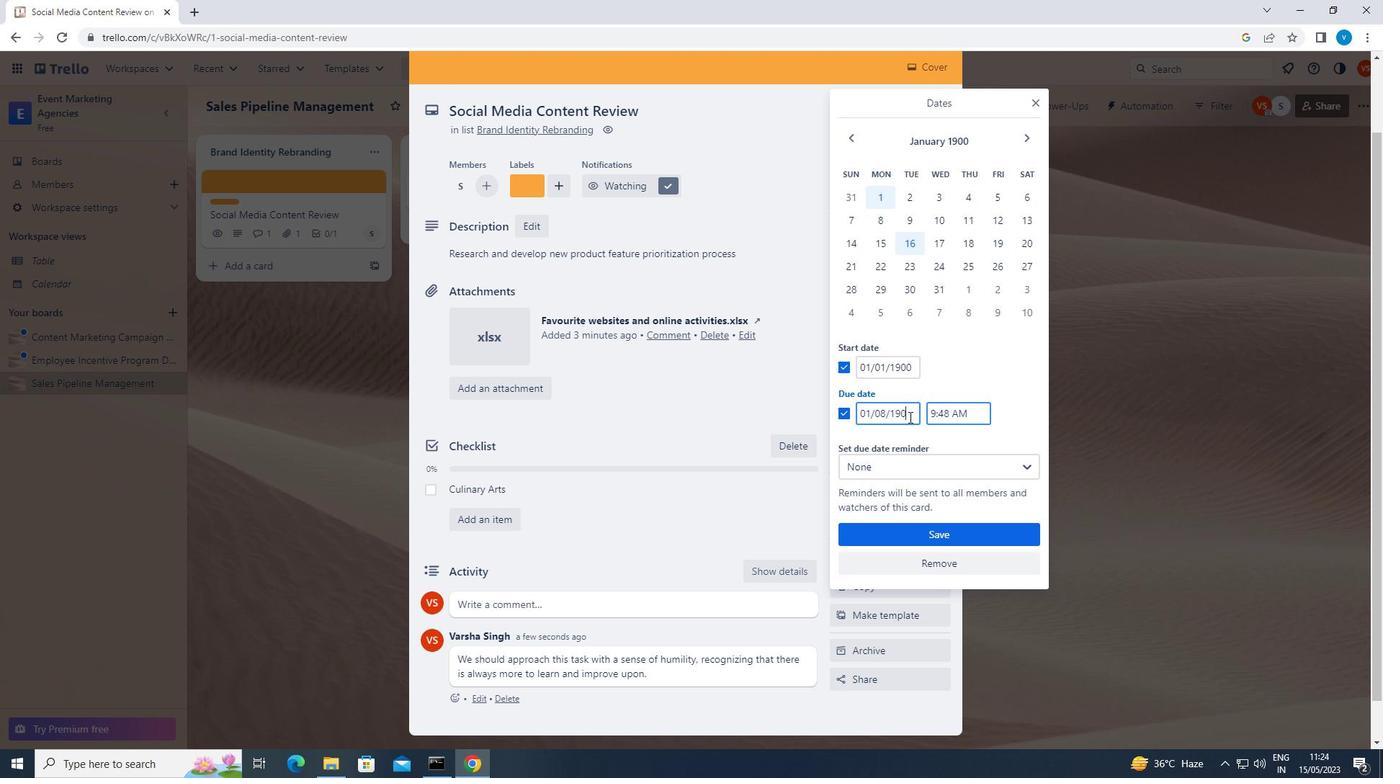 
Action: Mouse moved to (862, 531)
Screenshot: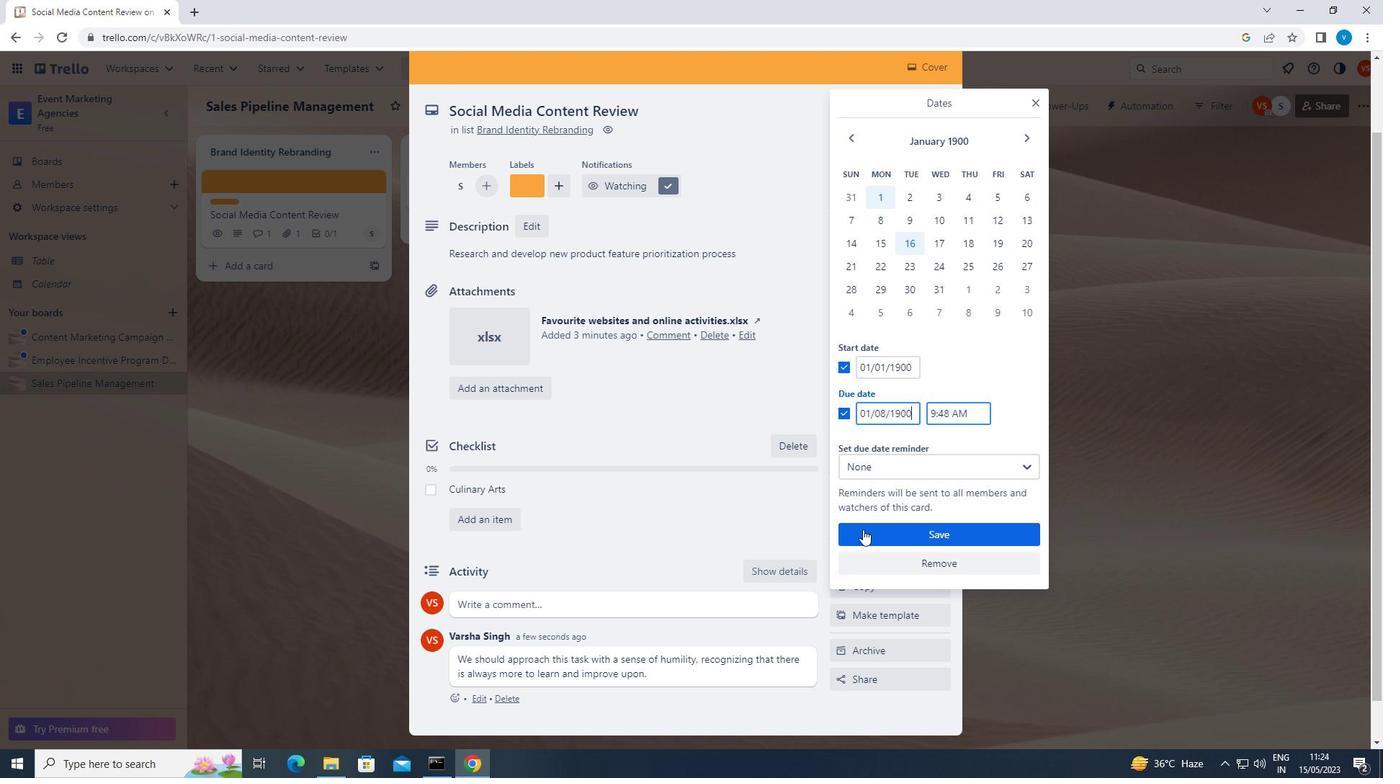 
Action: Mouse pressed left at (862, 531)
Screenshot: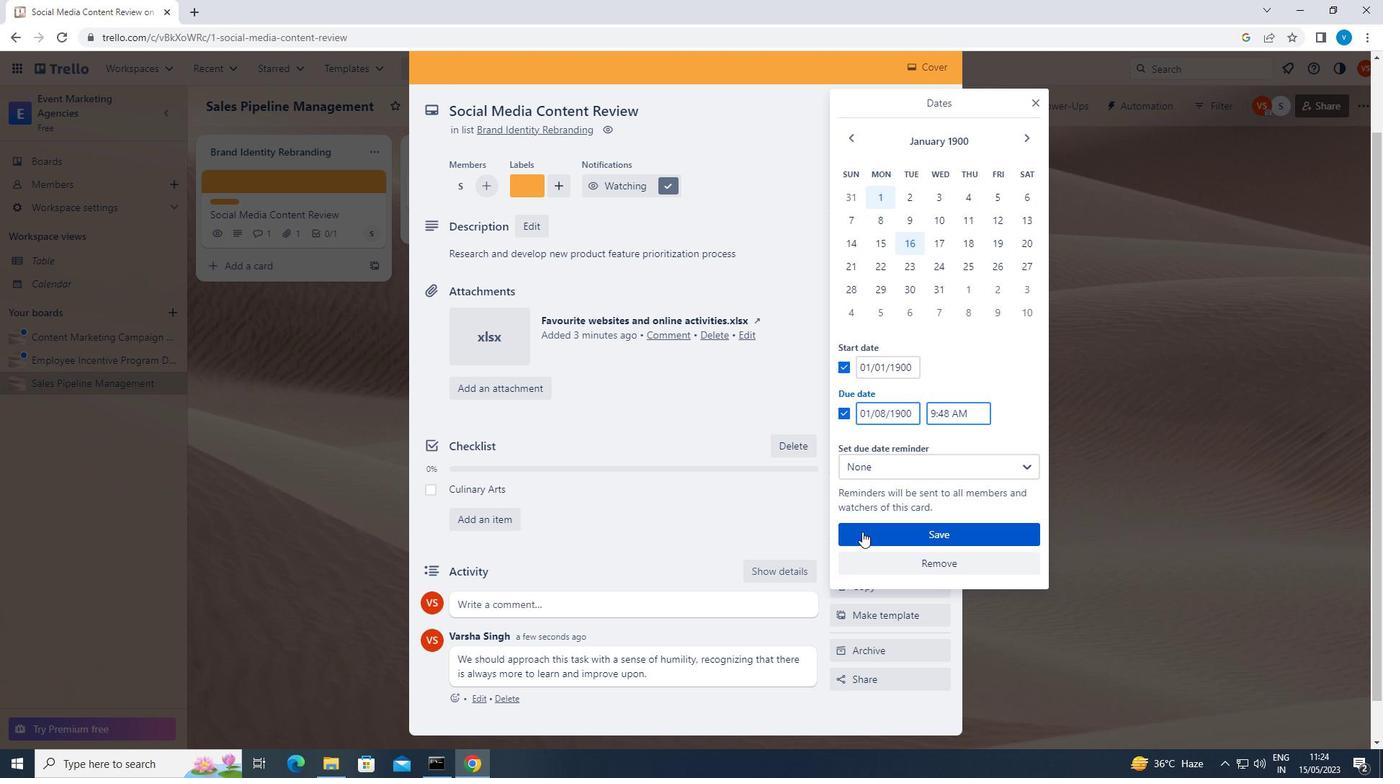 
